 Task: Open a new theme Ion template save the file as advertisementfirst.pptxand add title 'Bullying prevention ',with the sub title 'Bullying prevention focuses on creating safe and inclusive school environments. It involves promoting empathy, respect, and positive relationships among students, implementing anti-bullying policies, and providing support systems to address and prevent bullying incidents.'and insert  date and timeand insert  slide noselect the entire text, apply animation bold flash
Action: Mouse moved to (477, 141)
Screenshot: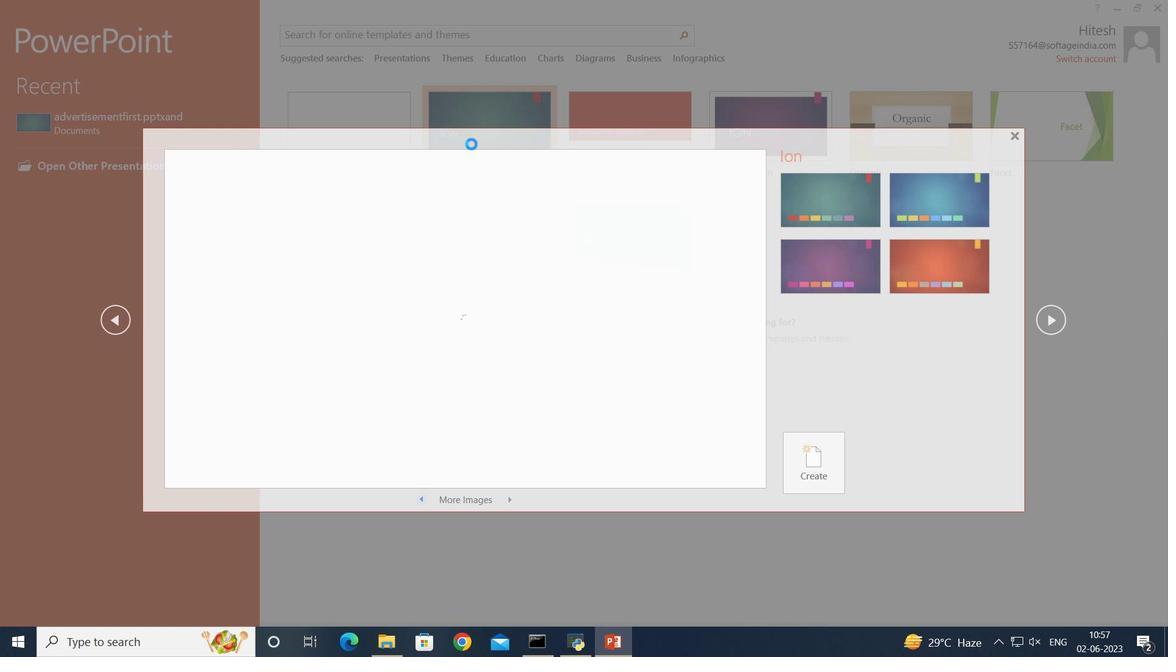 
Action: Mouse pressed left at (477, 141)
Screenshot: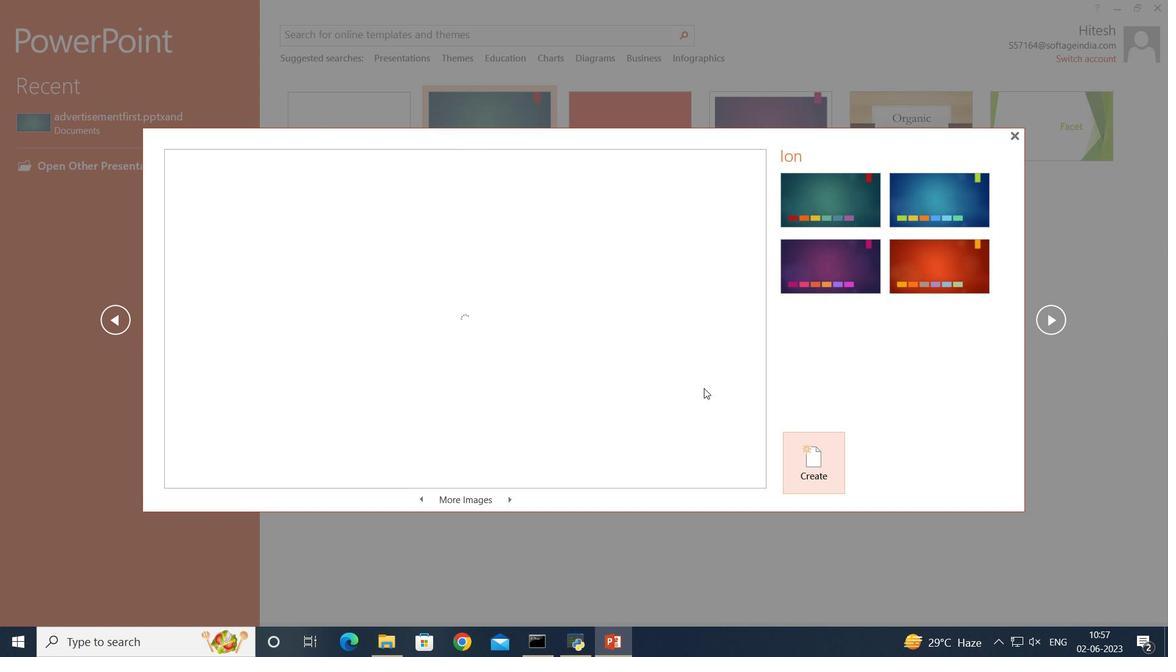 
Action: Mouse pressed left at (477, 141)
Screenshot: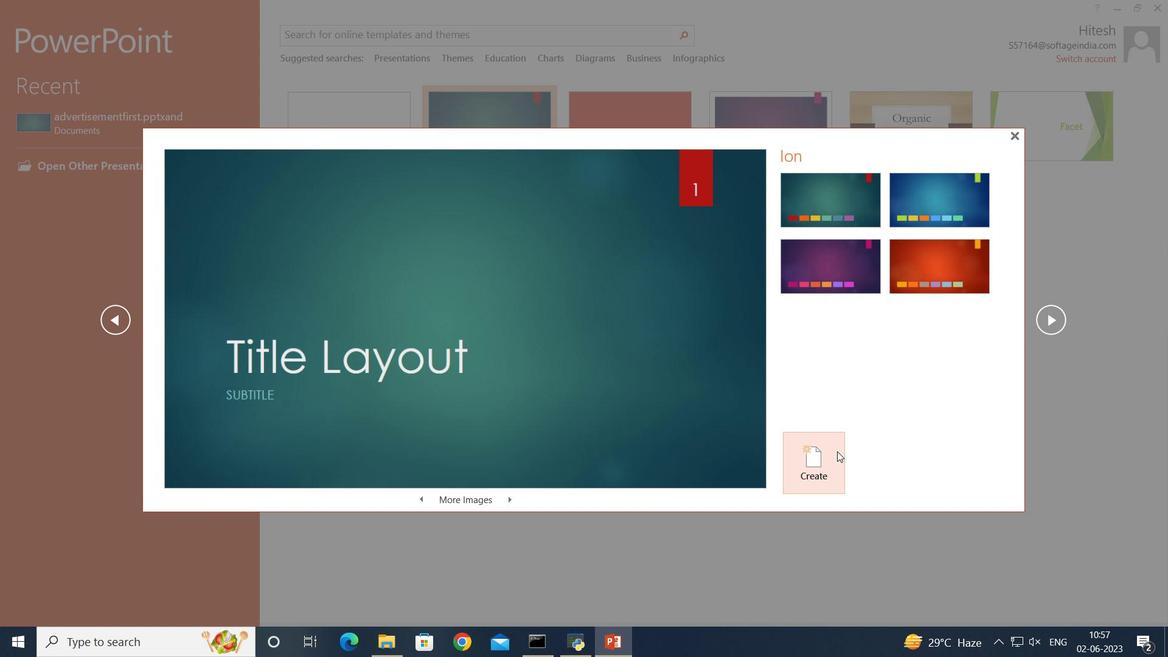 
Action: Mouse moved to (670, 318)
Screenshot: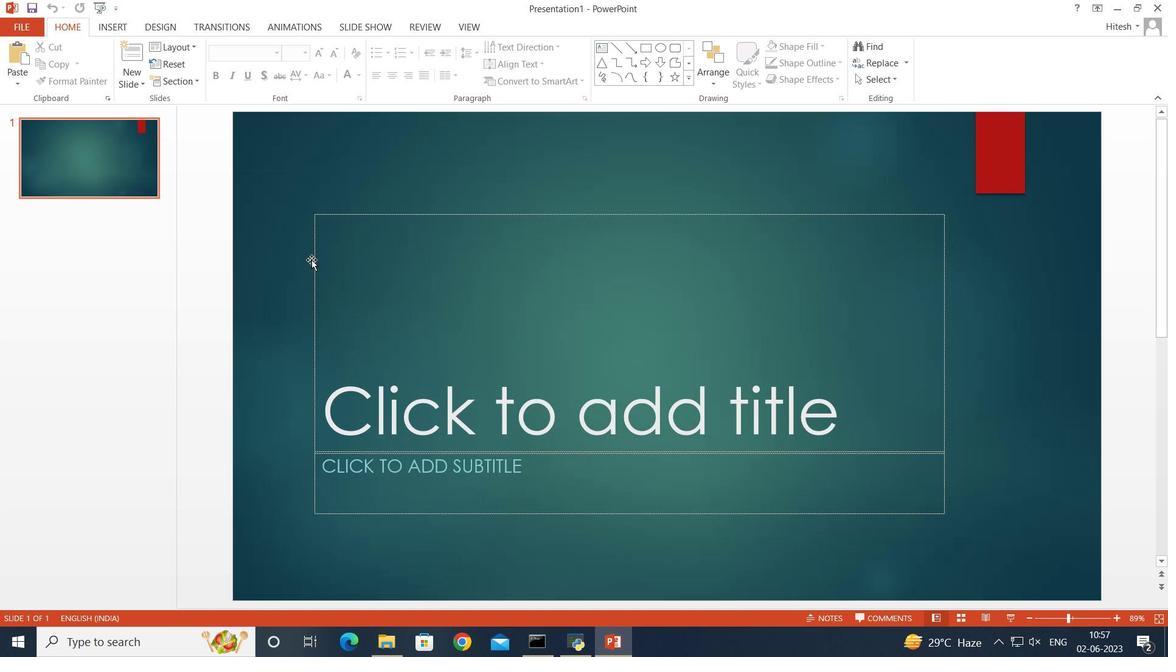 
Action: Mouse pressed left at (670, 318)
Screenshot: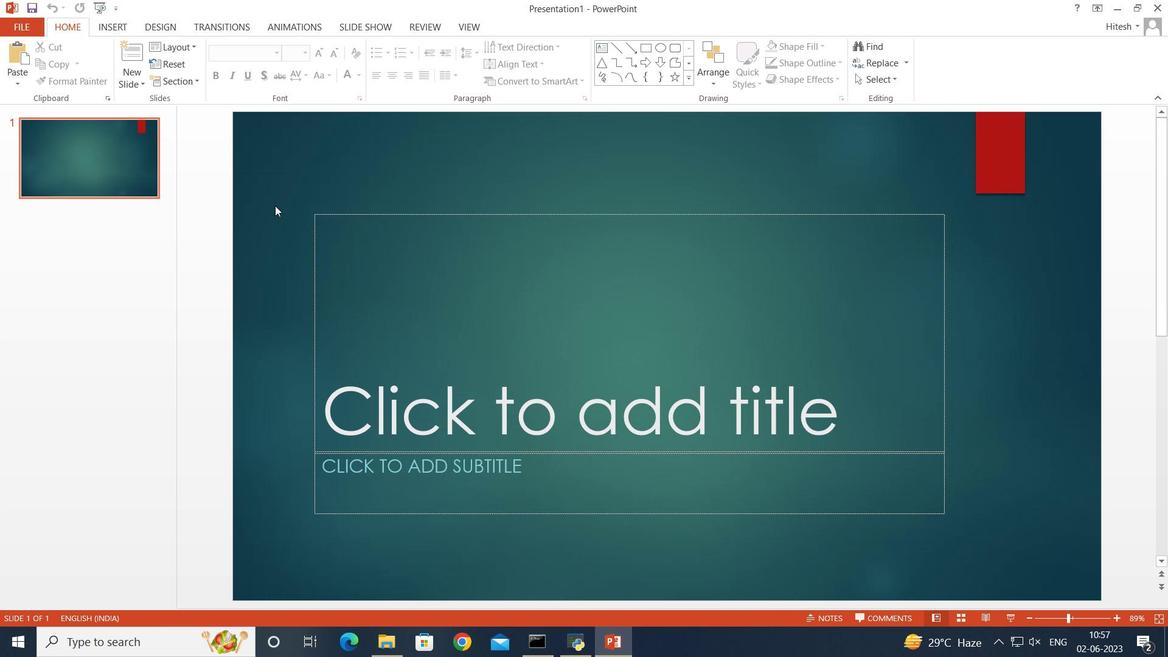 
Action: Mouse moved to (819, 473)
Screenshot: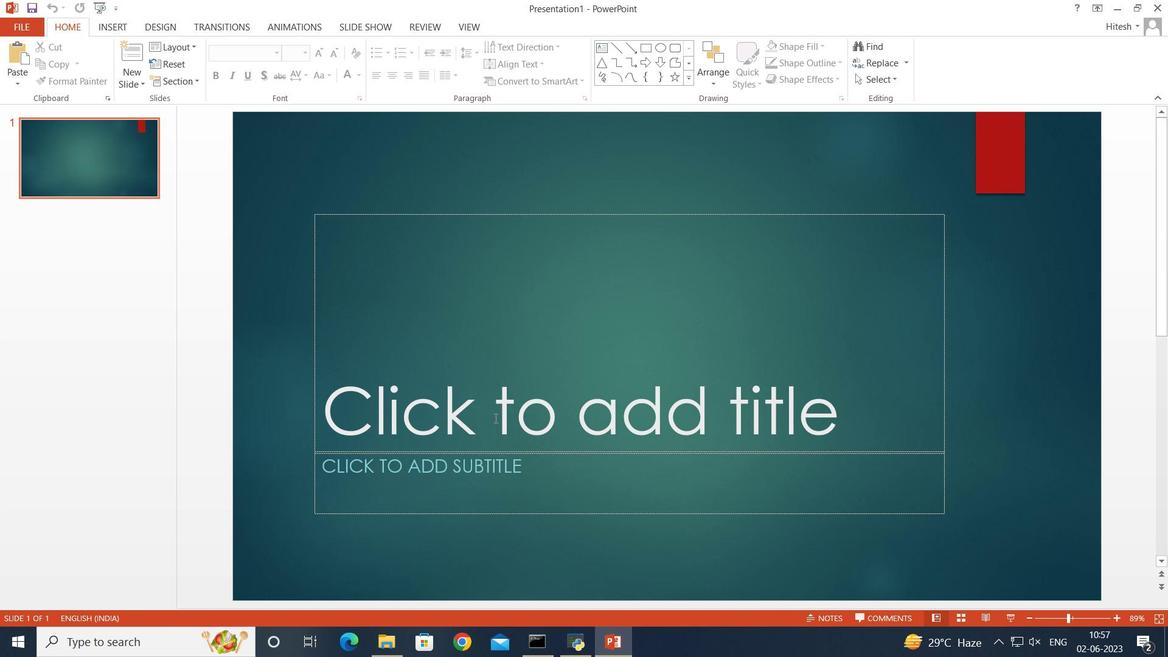 
Action: Mouse pressed left at (819, 473)
Screenshot: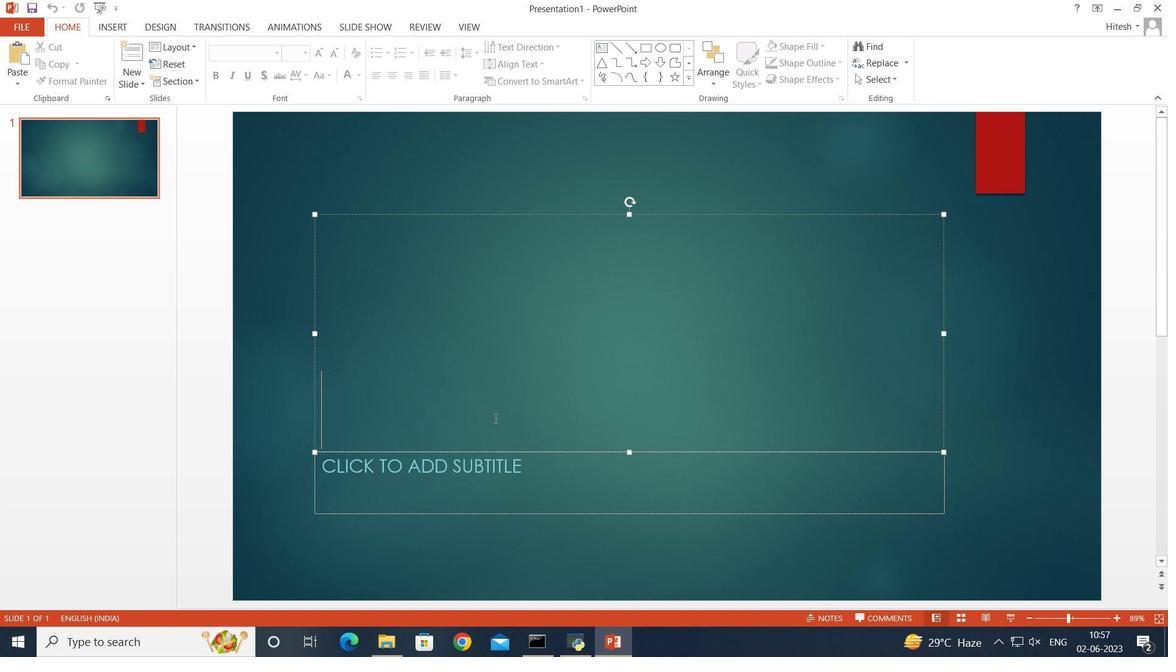 
Action: Mouse moved to (554, 384)
Screenshot: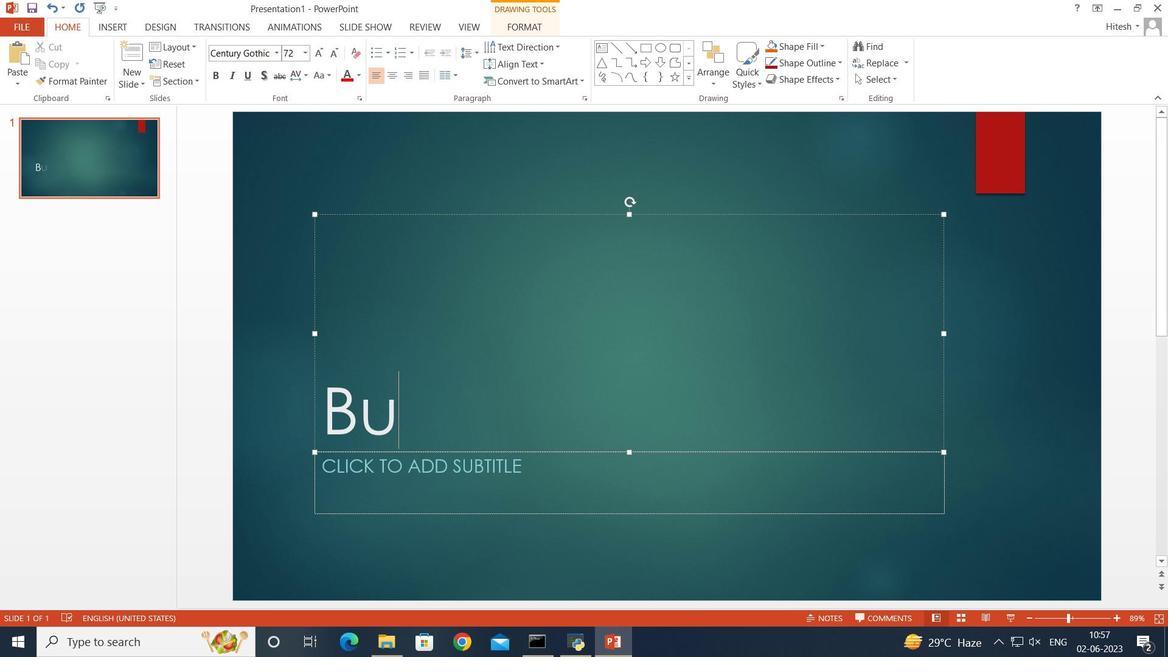 
Action: Mouse pressed left at (554, 384)
Screenshot: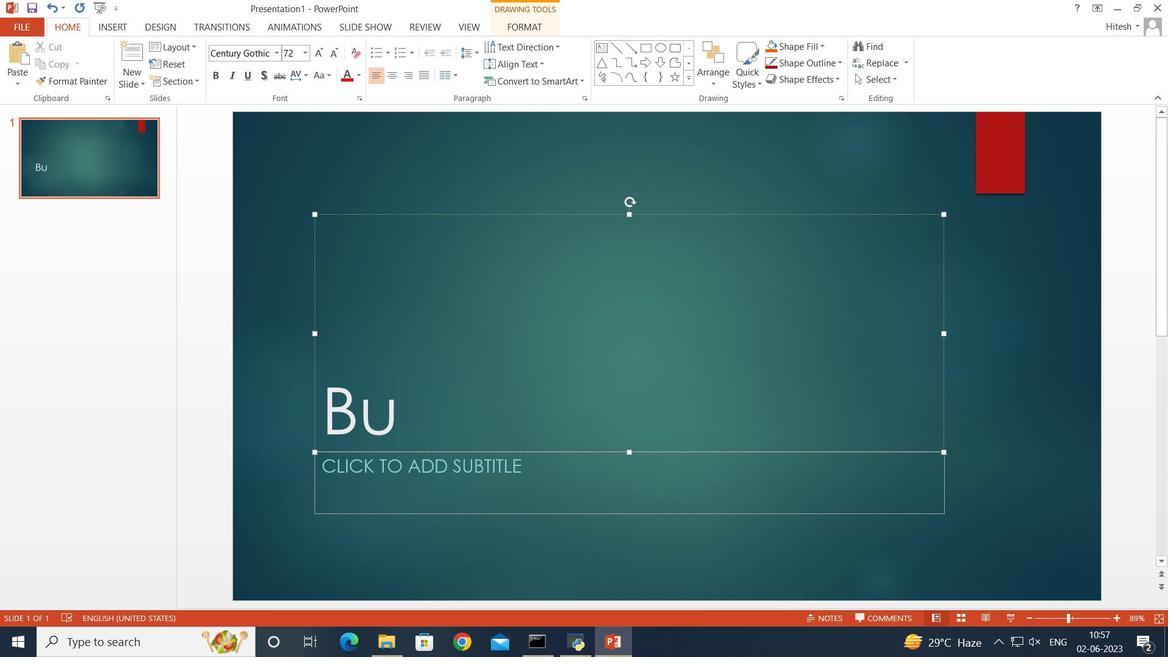 
Action: Mouse moved to (7, 23)
Screenshot: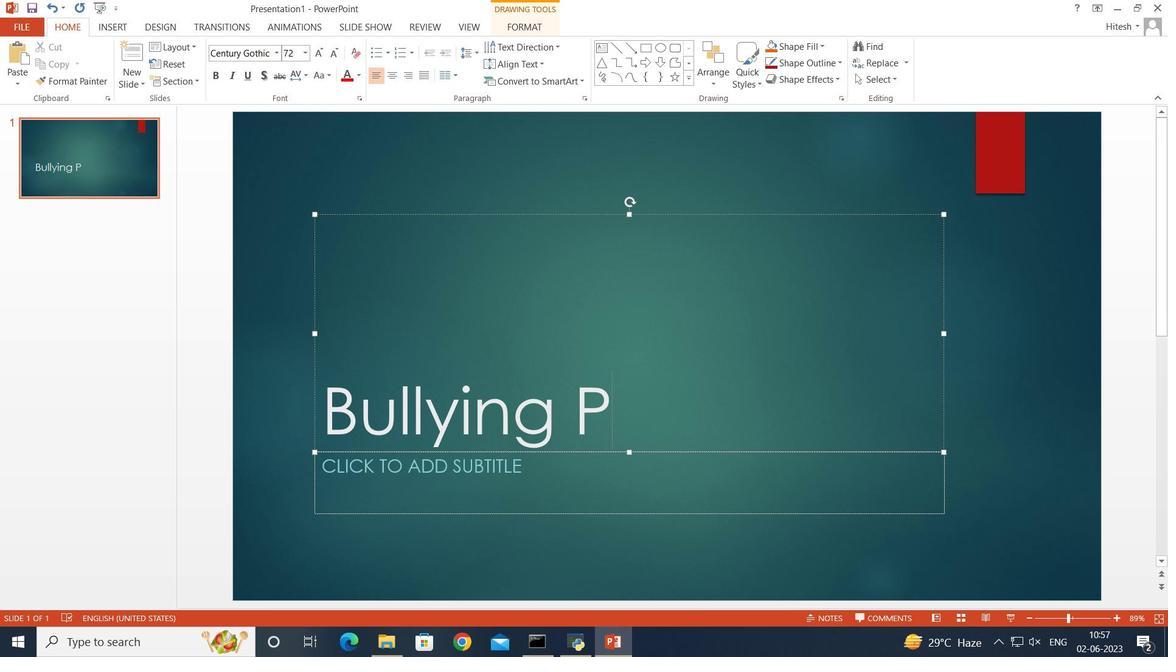 
Action: Mouse pressed left at (7, 23)
Screenshot: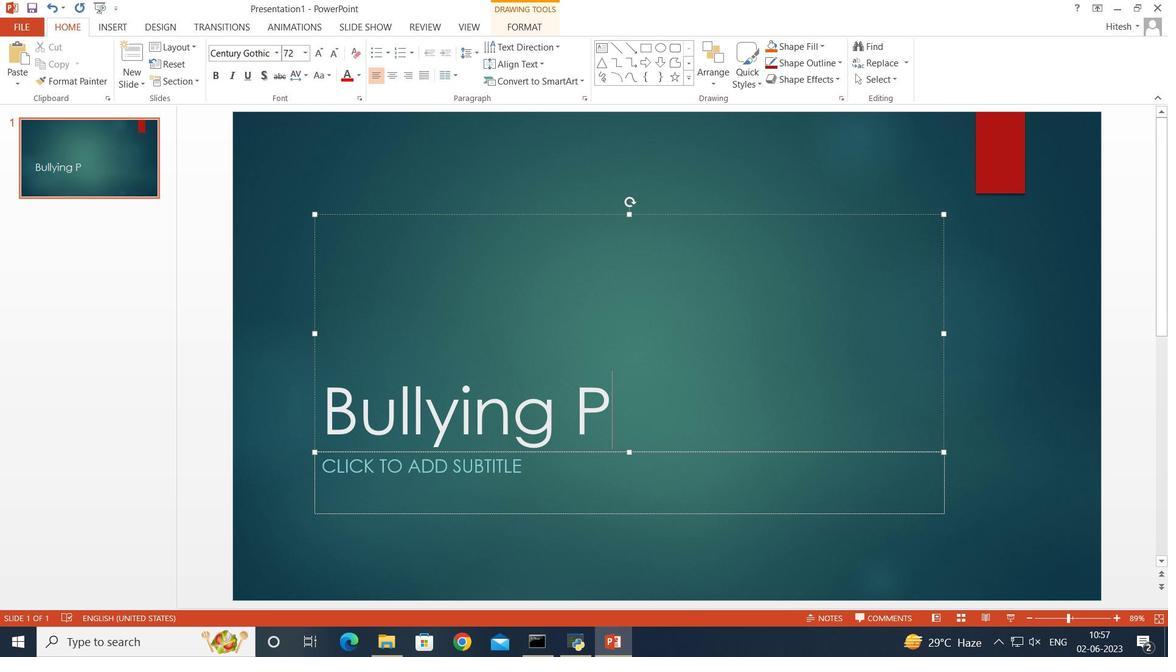 
Action: Mouse moved to (34, 133)
Screenshot: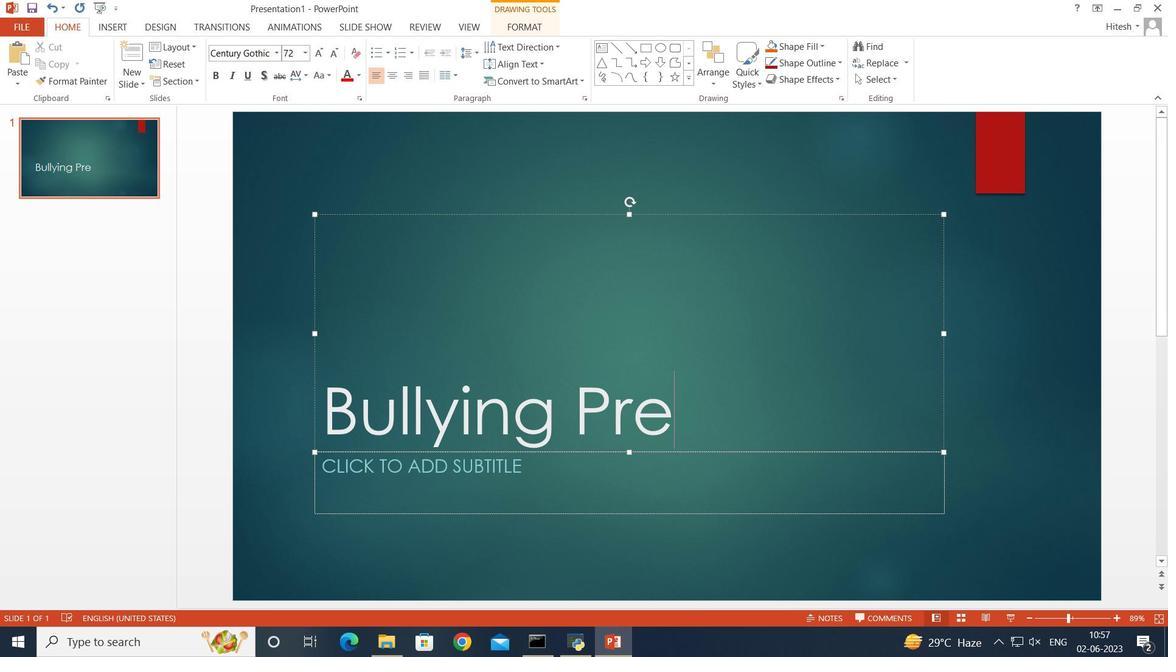 
Action: Mouse pressed left at (34, 133)
Screenshot: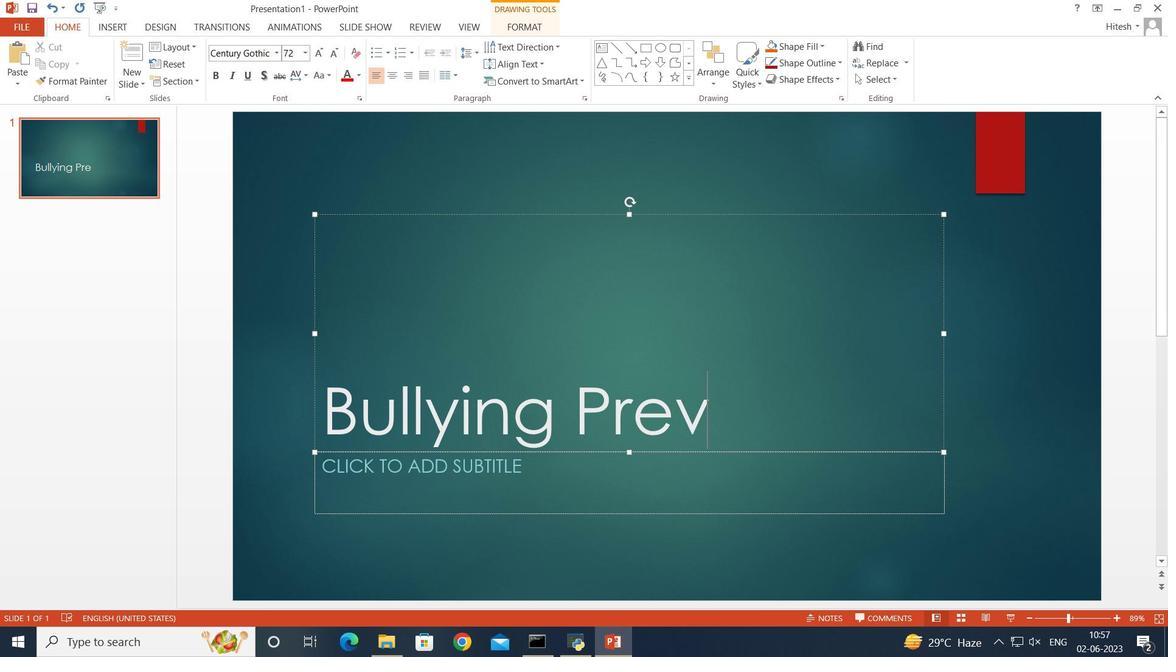 
Action: Mouse moved to (390, 157)
Screenshot: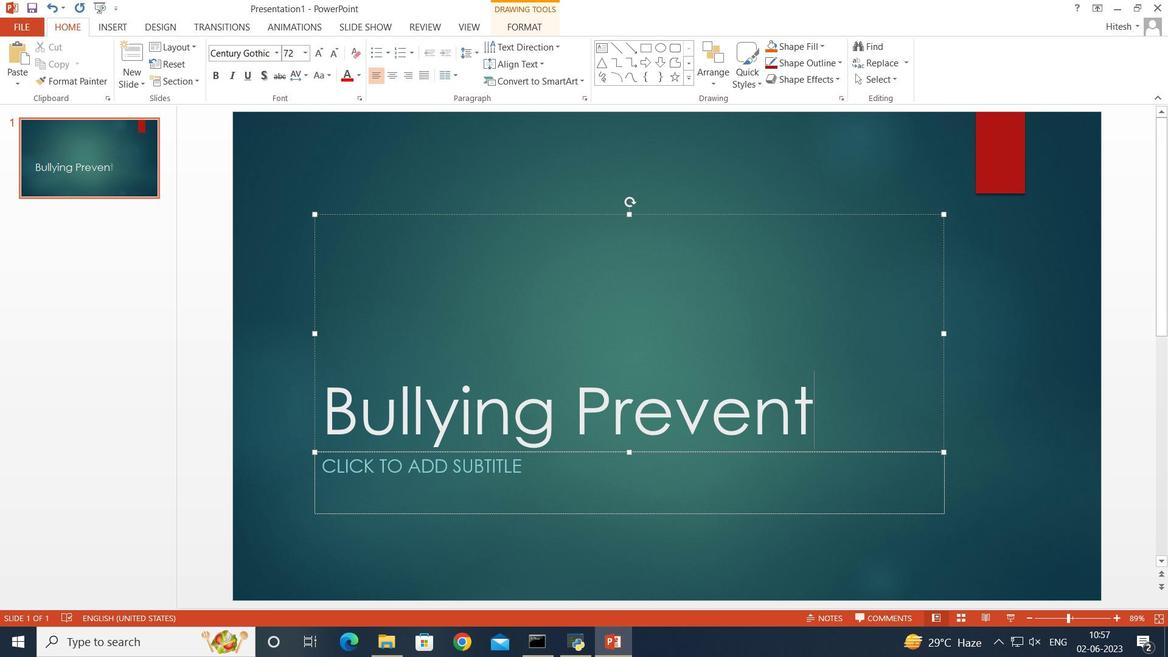 
Action: Mouse pressed left at (390, 157)
Screenshot: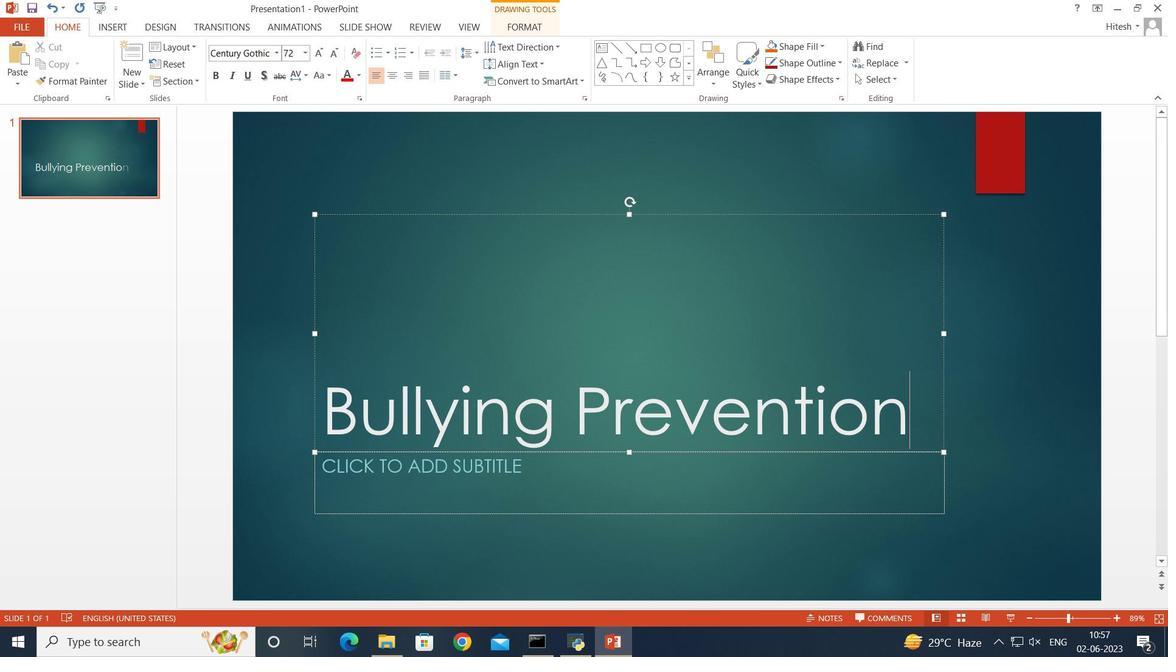 
Action: Mouse moved to (382, 245)
Screenshot: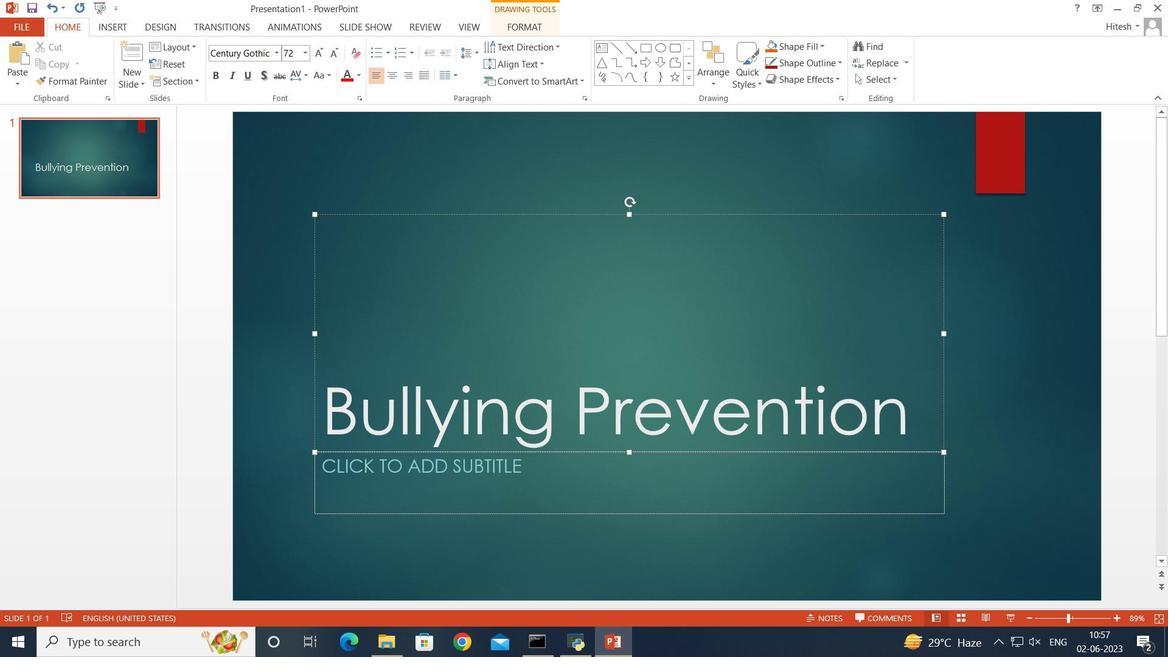 
Action: Key pressed <Key.backspace>advertisementfirst.pptxand
Screenshot: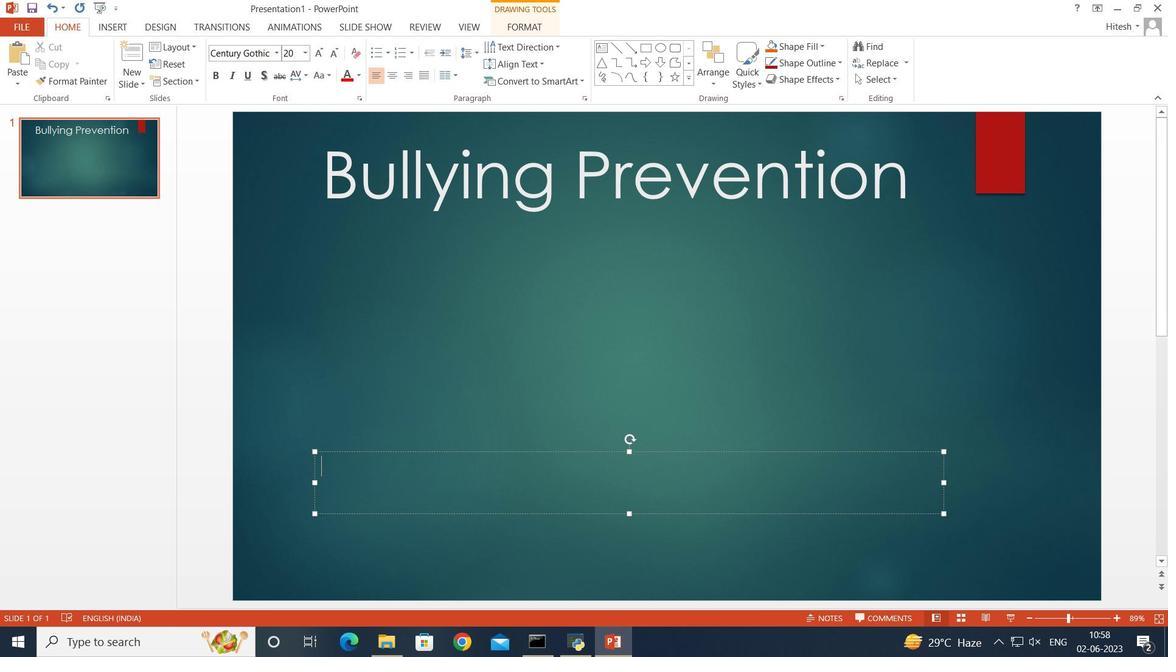 
Action: Mouse moved to (469, 339)
Screenshot: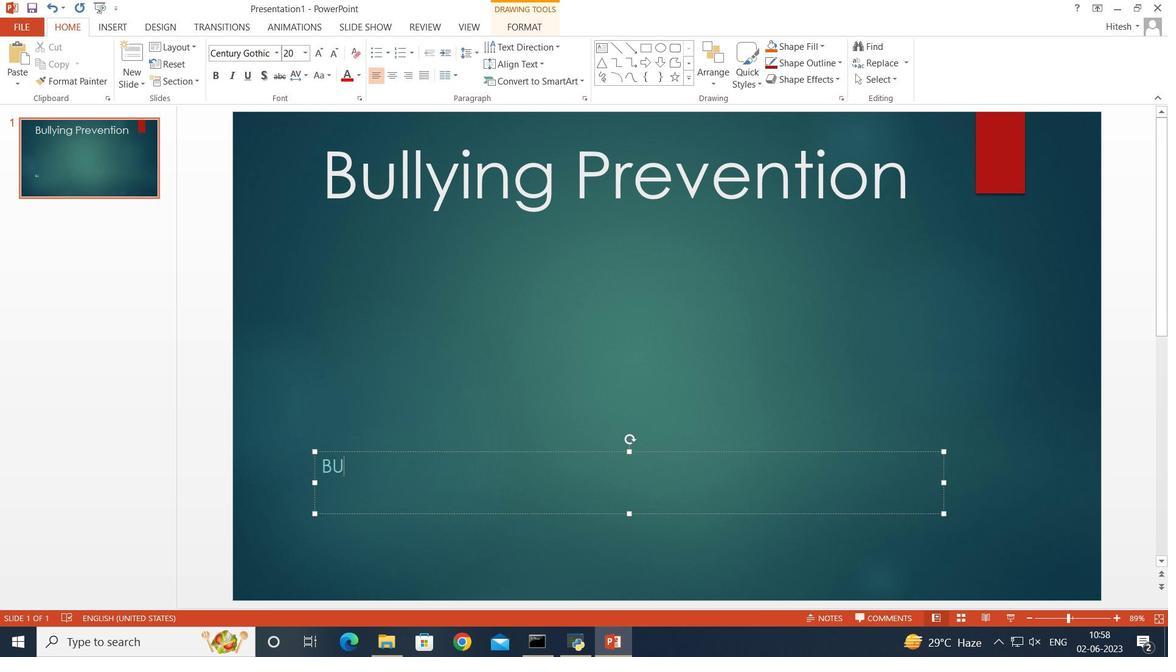 
Action: Mouse pressed left at (469, 339)
Screenshot: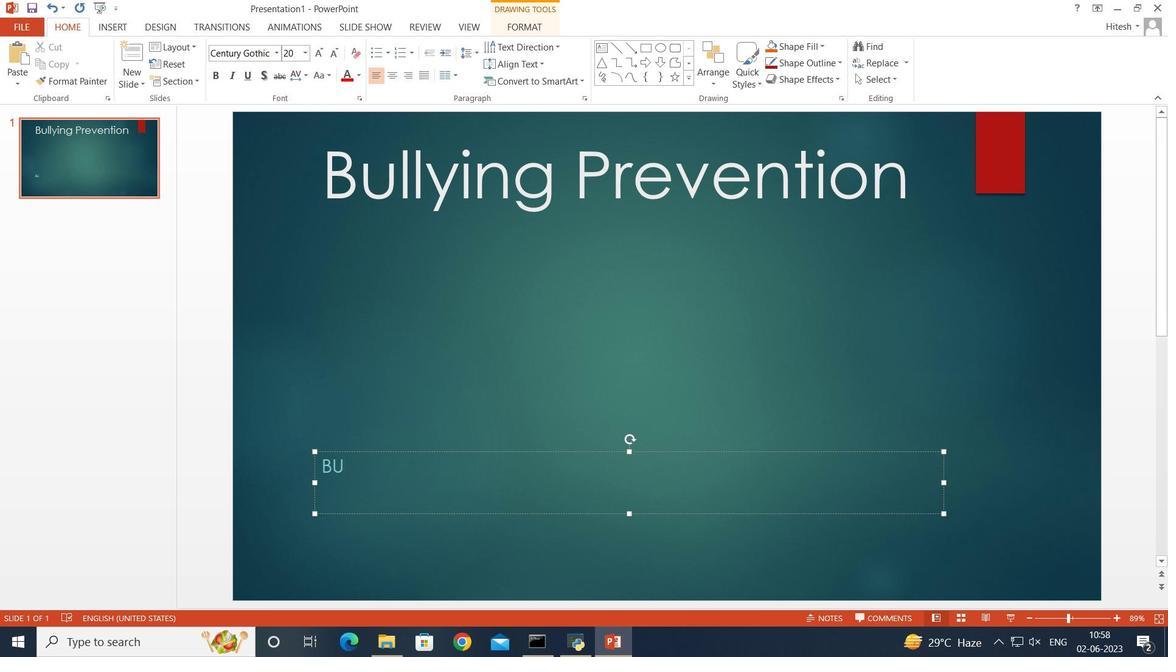 
Action: Mouse moved to (433, 436)
Screenshot: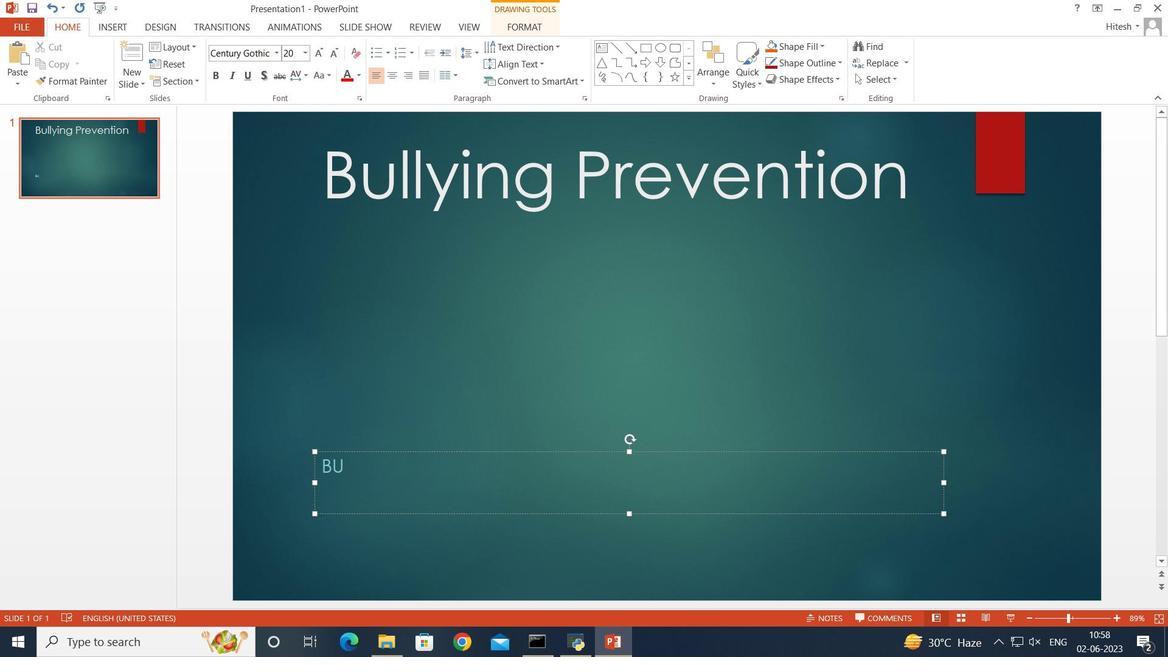 
Action: Key pressed <Key.shift>Bullying<Key.space><Key.shift>Prevention<Key.enter>
Screenshot: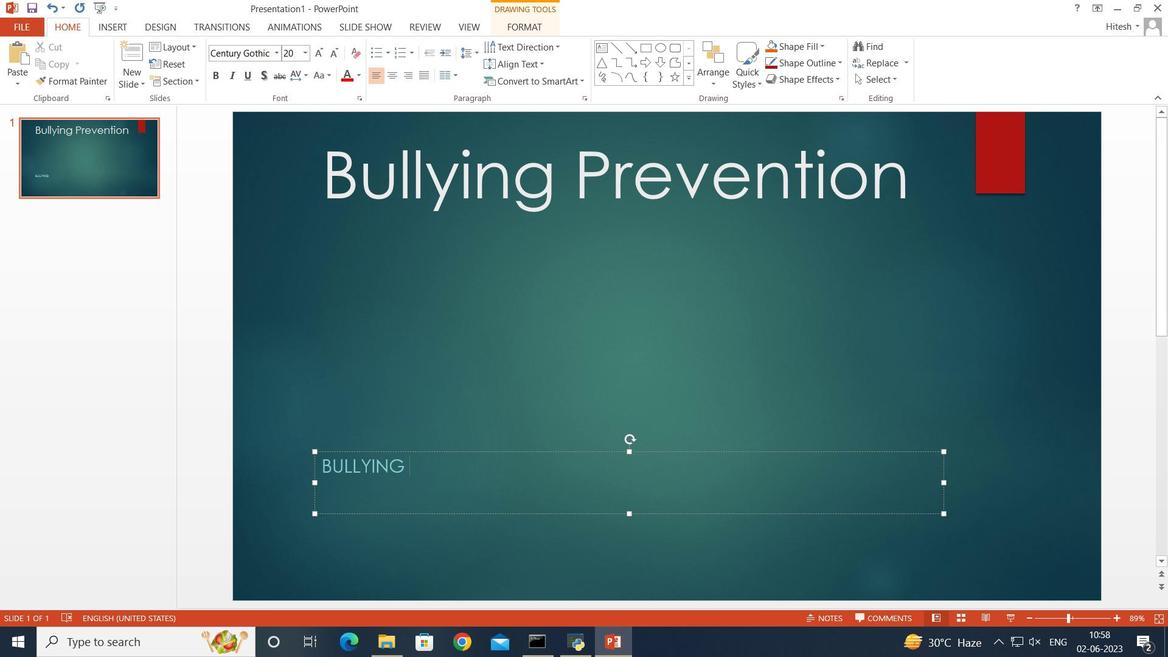 
Action: Mouse moved to (690, 308)
Screenshot: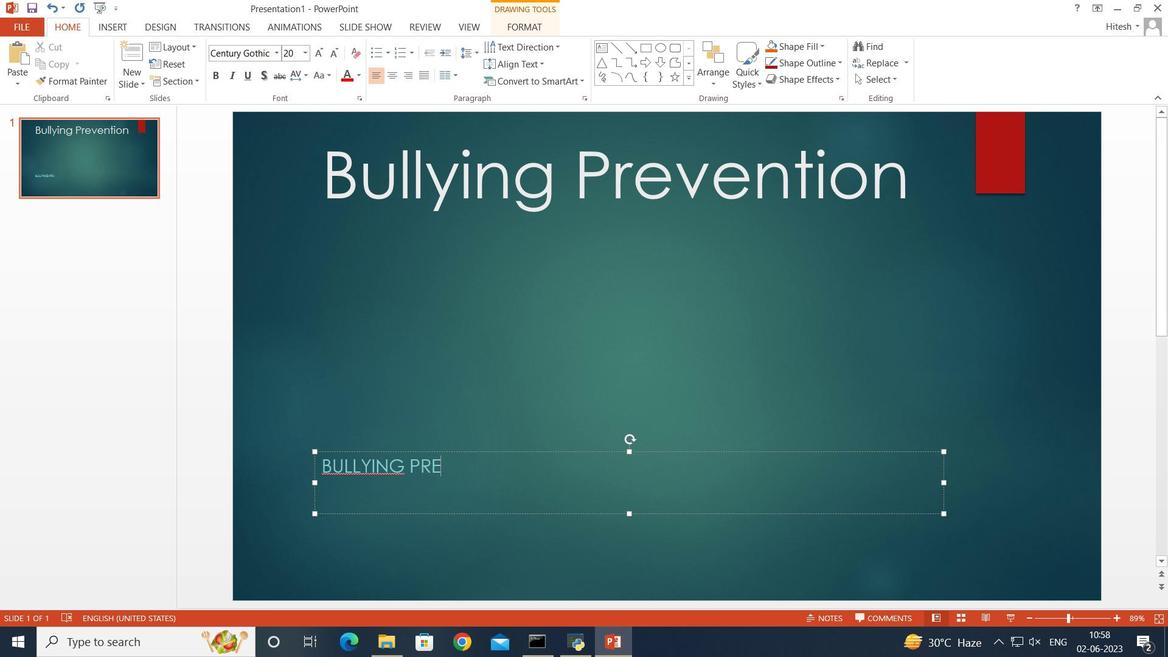 
Action: Key pressed <Key.backspace>
Screenshot: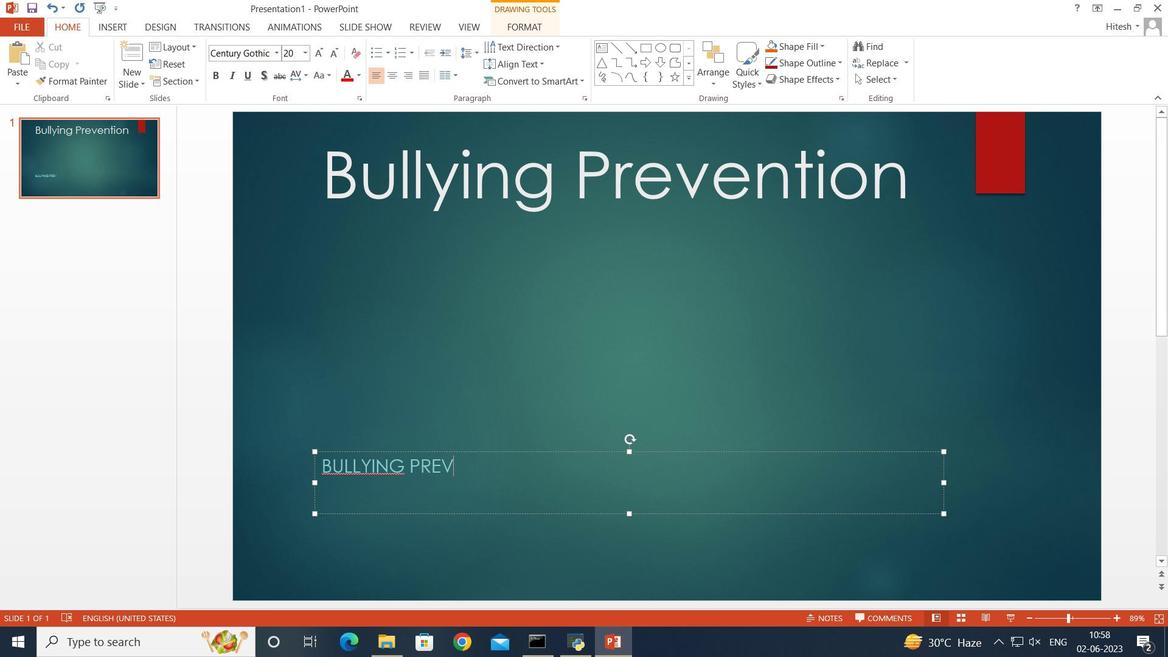 
Action: Mouse moved to (628, 212)
Screenshot: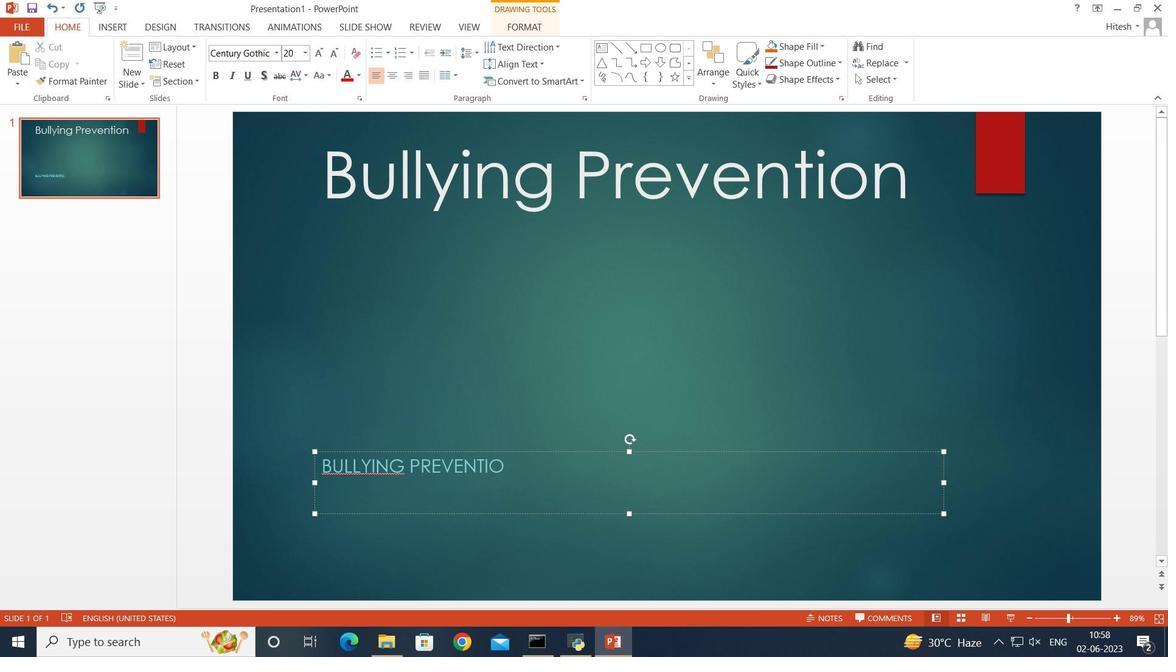 
Action: Mouse pressed left at (628, 212)
Screenshot: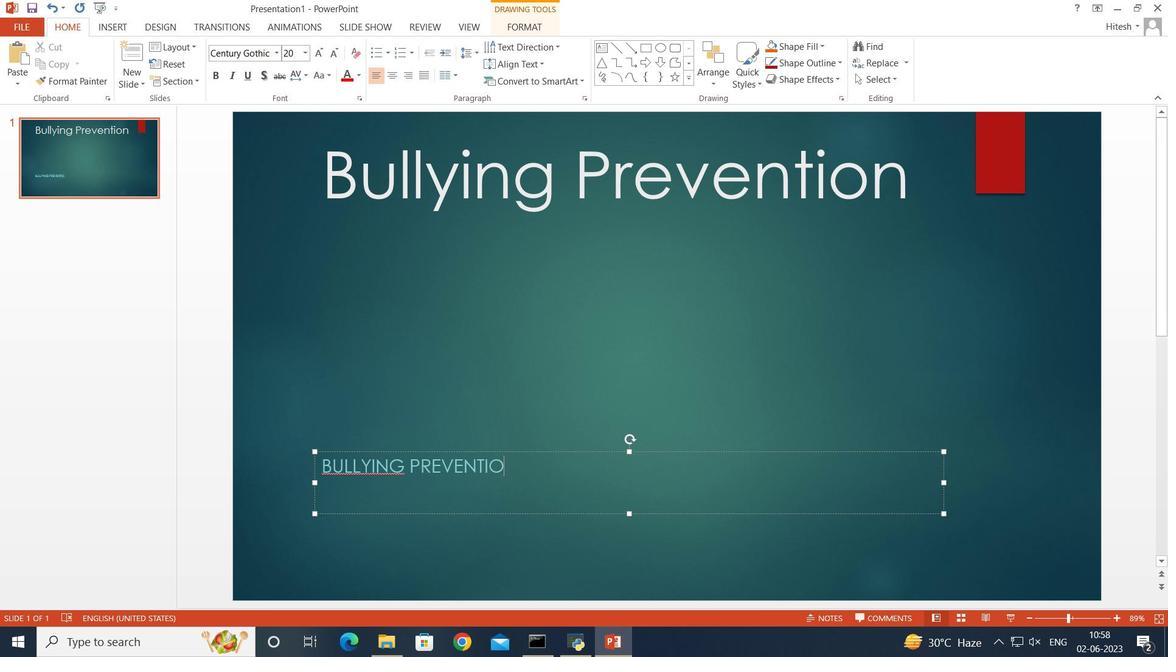 
Action: Mouse moved to (919, 411)
Screenshot: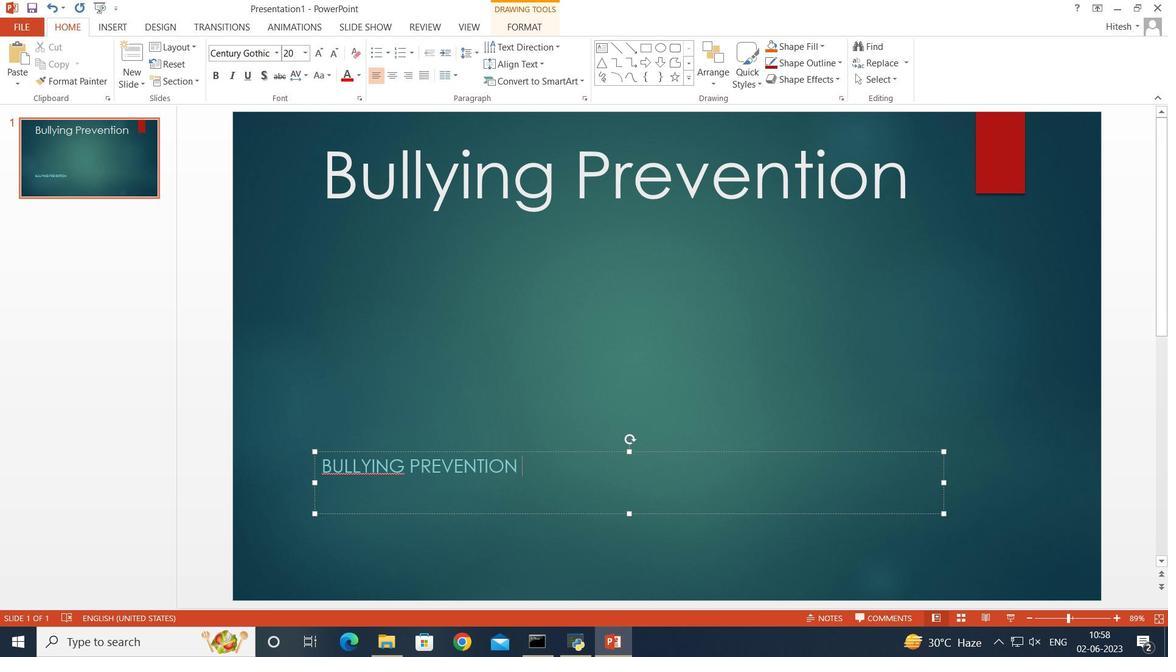 
Action: Mouse pressed left at (919, 411)
Screenshot: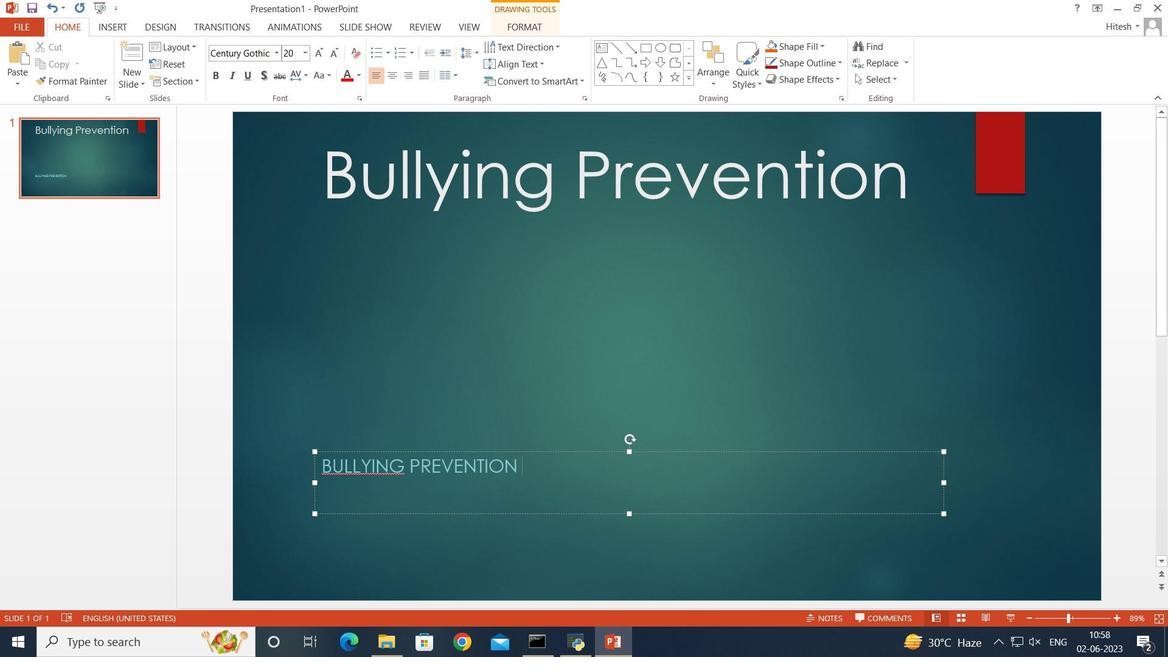 
Action: Mouse moved to (861, 392)
Screenshot: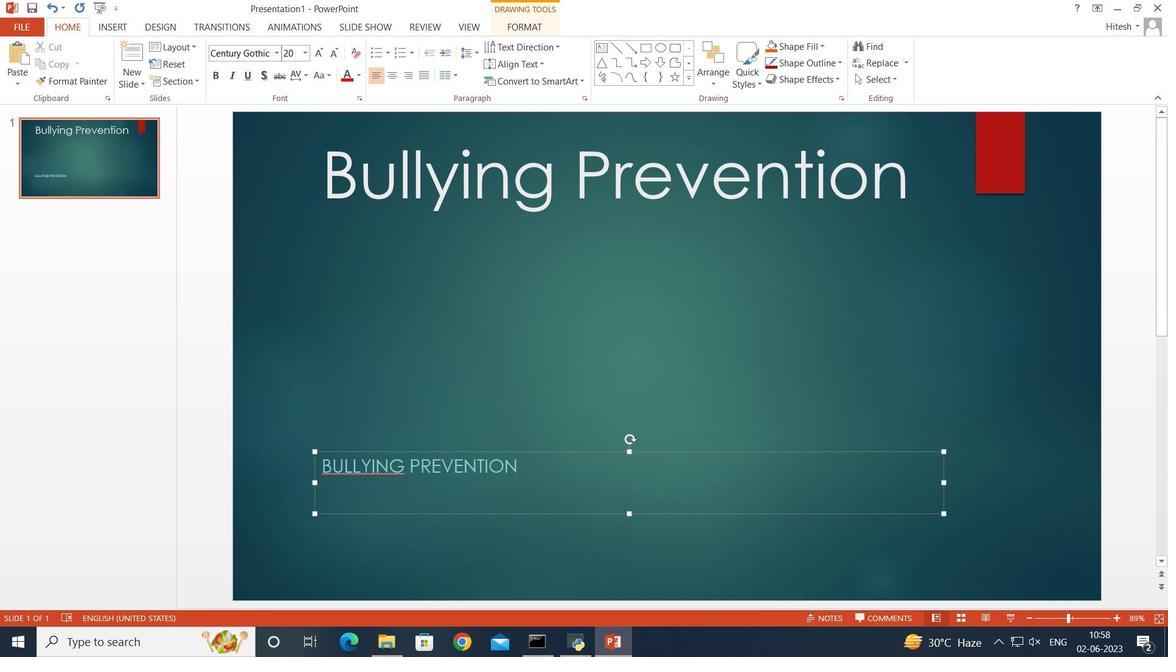 
Action: Mouse pressed left at (861, 392)
Screenshot: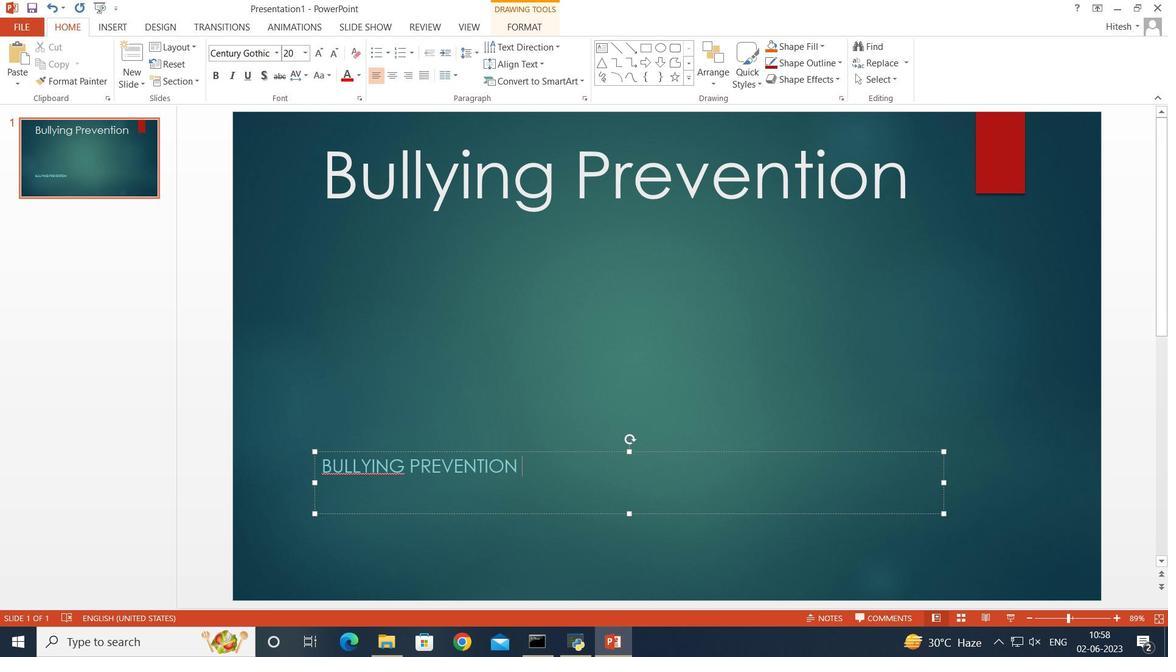 
Action: Mouse moved to (825, 370)
Screenshot: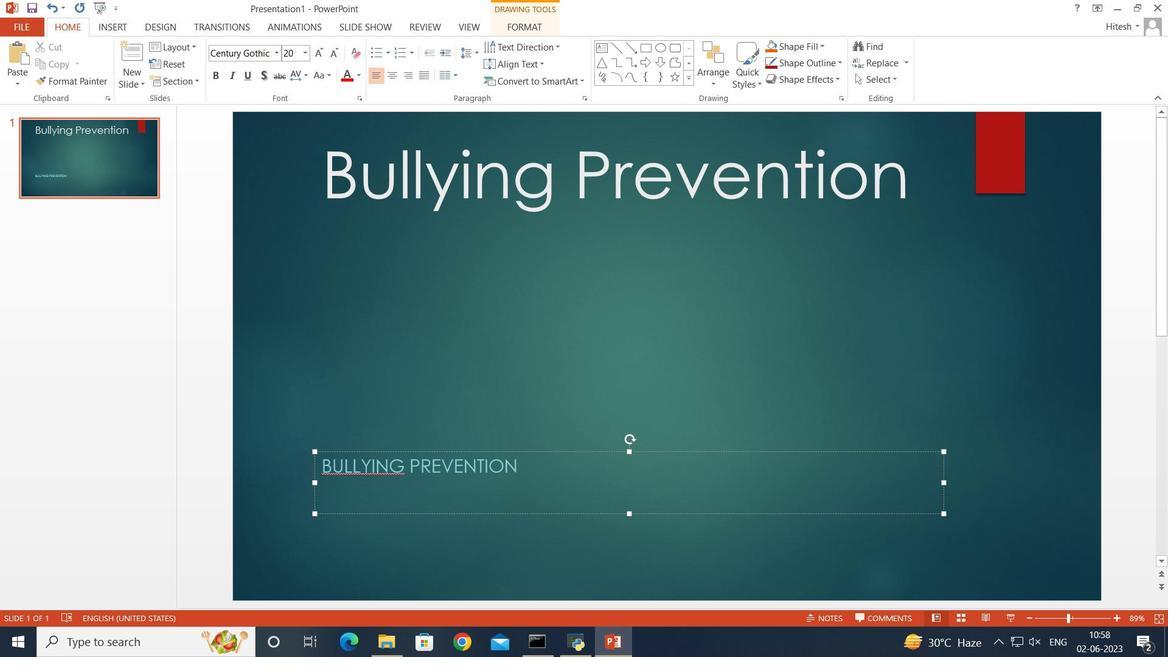 
Action: Mouse pressed left at (825, 370)
Screenshot: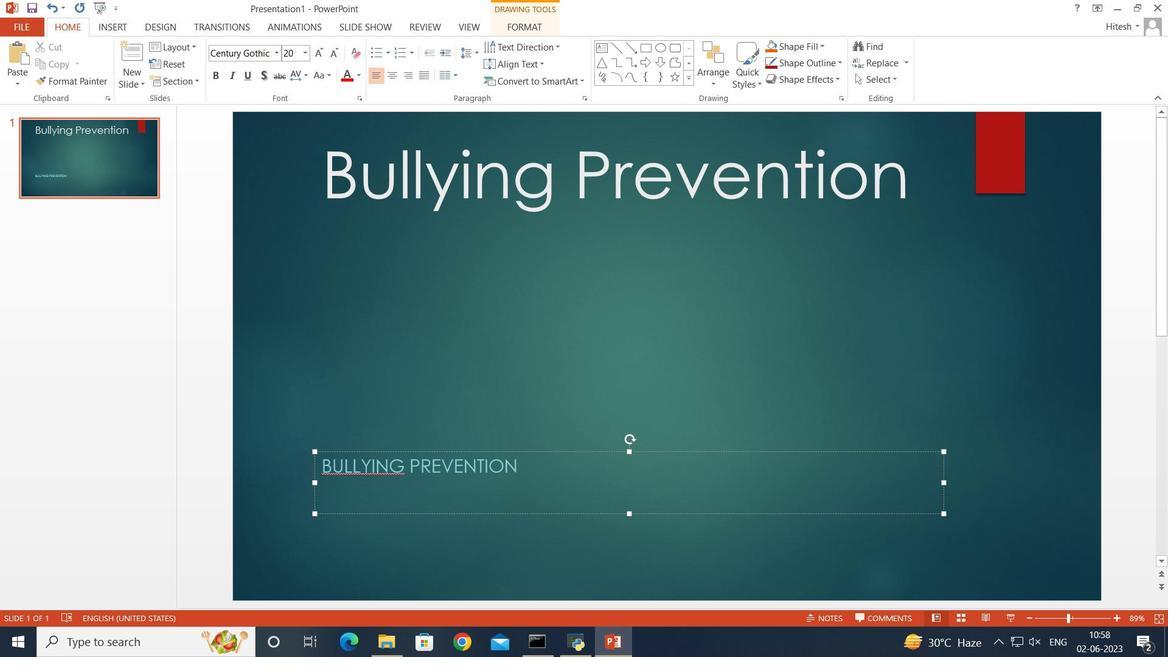 
Action: Mouse moved to (704, 507)
Screenshot: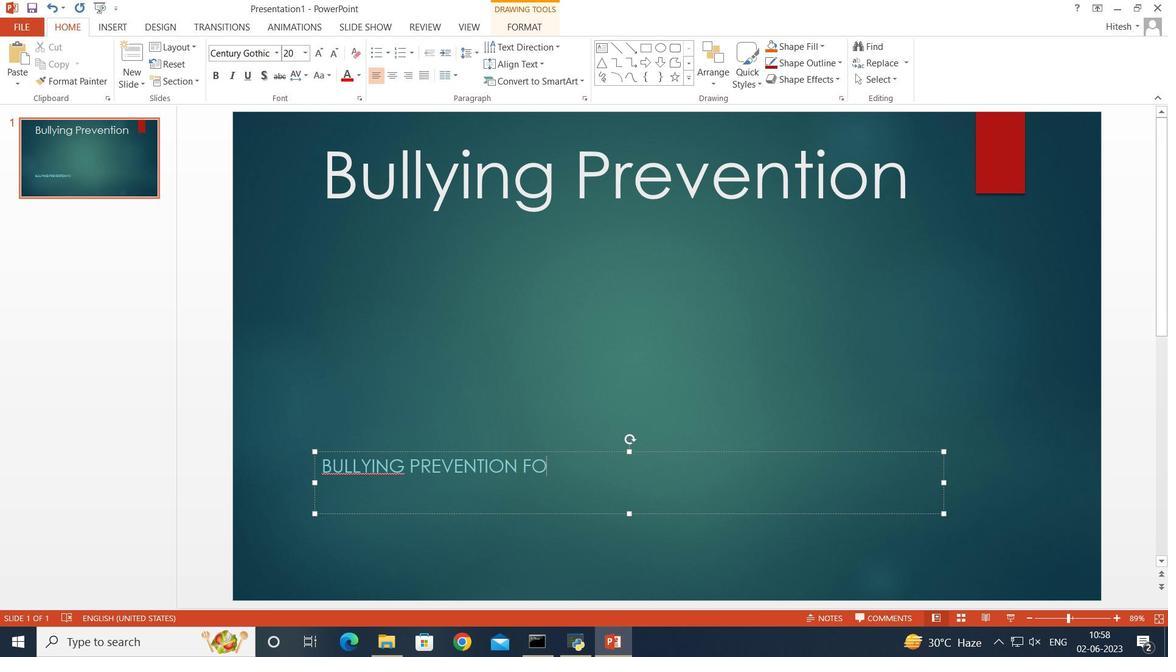
Action: Mouse pressed left at (704, 507)
Screenshot: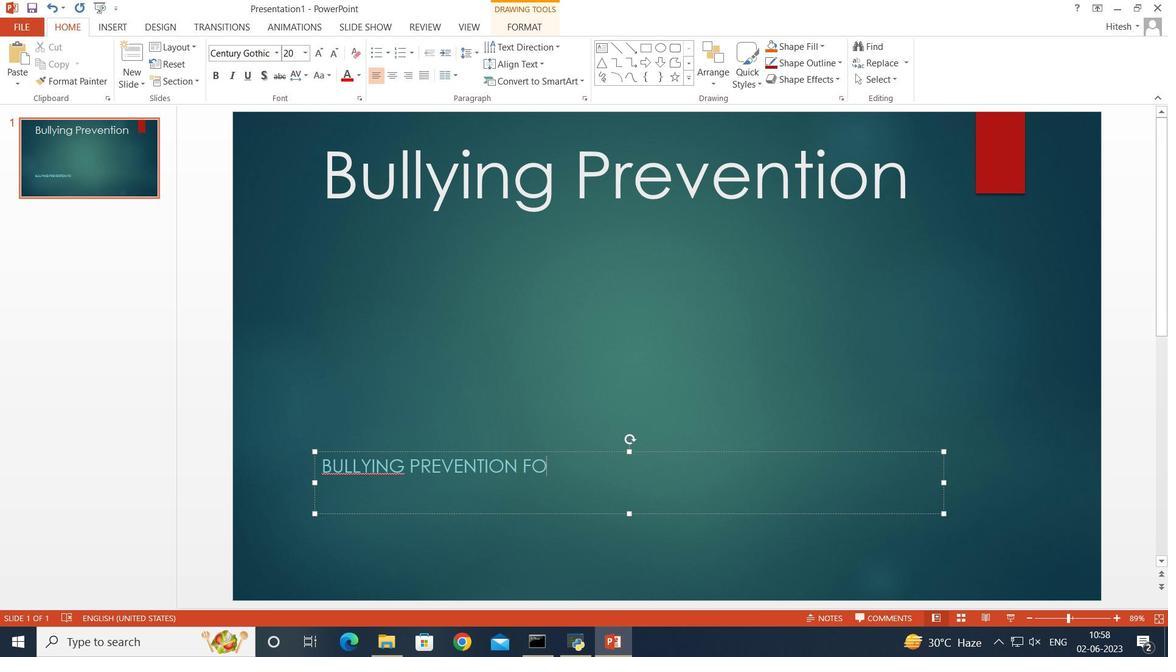 
Action: Mouse moved to (559, 484)
Screenshot: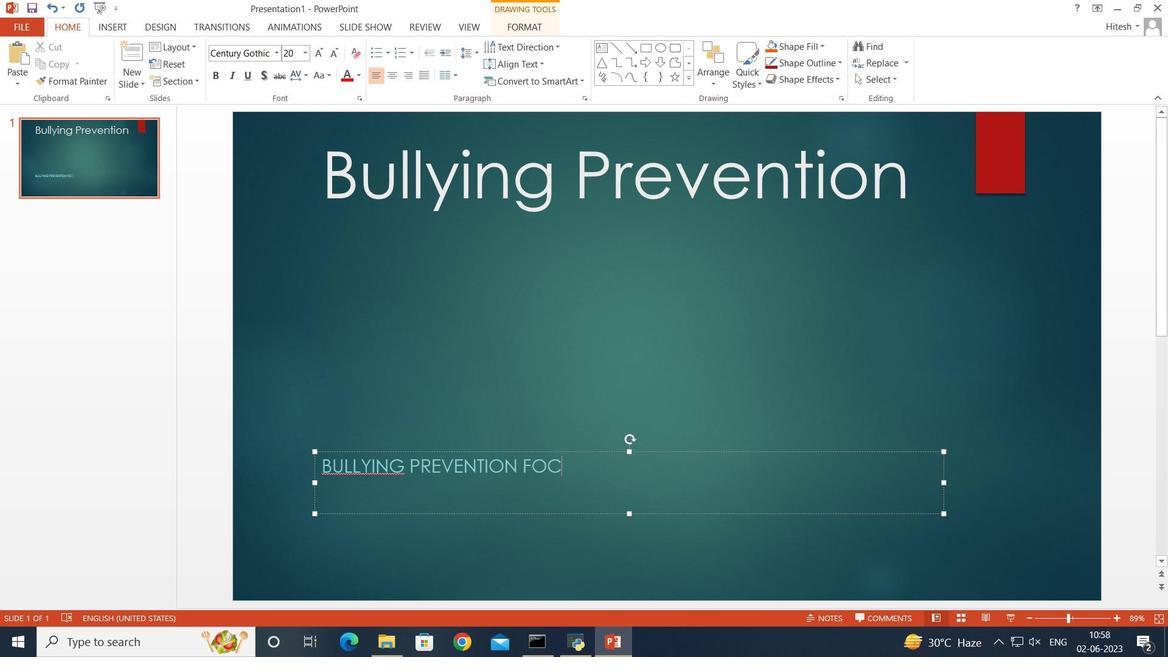 
Action: Key pressed <Key.shift>Bullying<Key.space>prevention<Key.space>focuses<Key.space>on<Key.space>creating<Key.space>saafe<Key.backspace><Key.backspace><Key.backspace>fe<Key.space>and<Key.backspace><Key.backspace><Key.backspace><Key.backspace><Key.backspace><Key.backspace><Key.backspace><Key.backspace><Key.backspace><Key.backspace><Key.backspace><Key.backspace><Key.backspace><Key.backspace><Key.backspace><Key.backspace><Key.backspace><Key.backspace><Key.backspace><Key.backspace><Key.backspace><Key.backspace><Key.backspace><Key.backspace><Key.backspace><Key.backspace><Key.backspace><Key.backspace><Key.backspace><Key.backspace><Key.backspace><Key.backspace><Key.backspace><Key.backspace><Key.backspace><Key.backspace><Key.backspace><Key.backspace><Key.backspace><Key.backspace><Key.backspace><Key.backspace><Key.backspace><Key.backspace><Key.backspace><Key.backspace><Key.backspace><Key.backspace><Key.backspace>
Screenshot: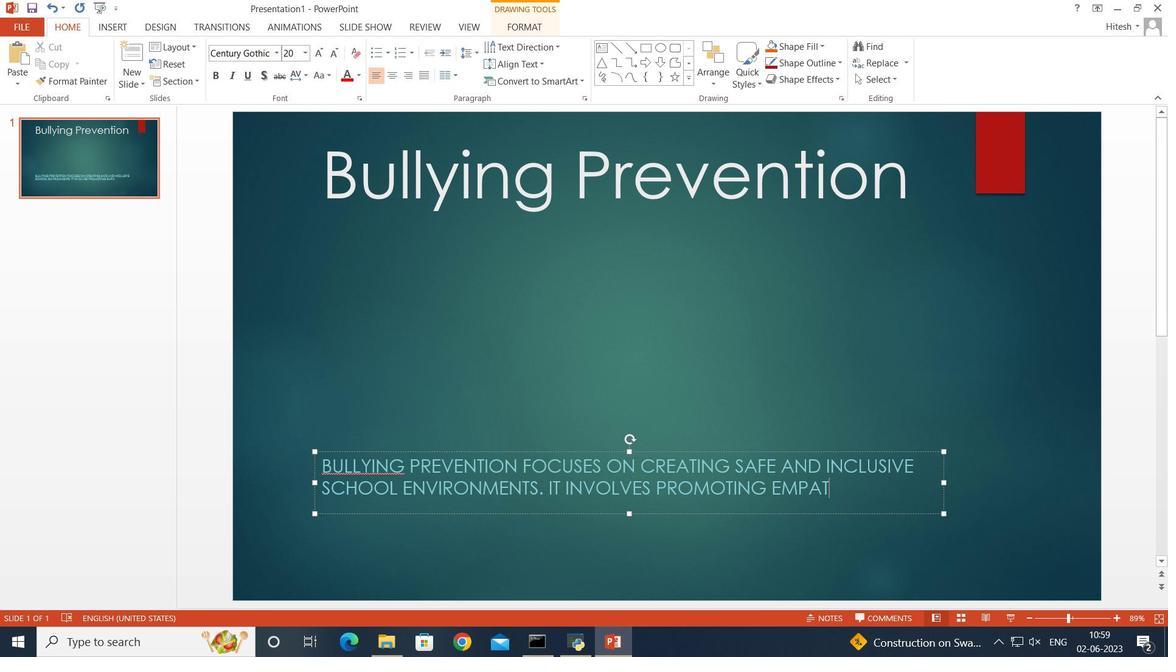 
Action: Mouse moved to (471, 144)
Screenshot: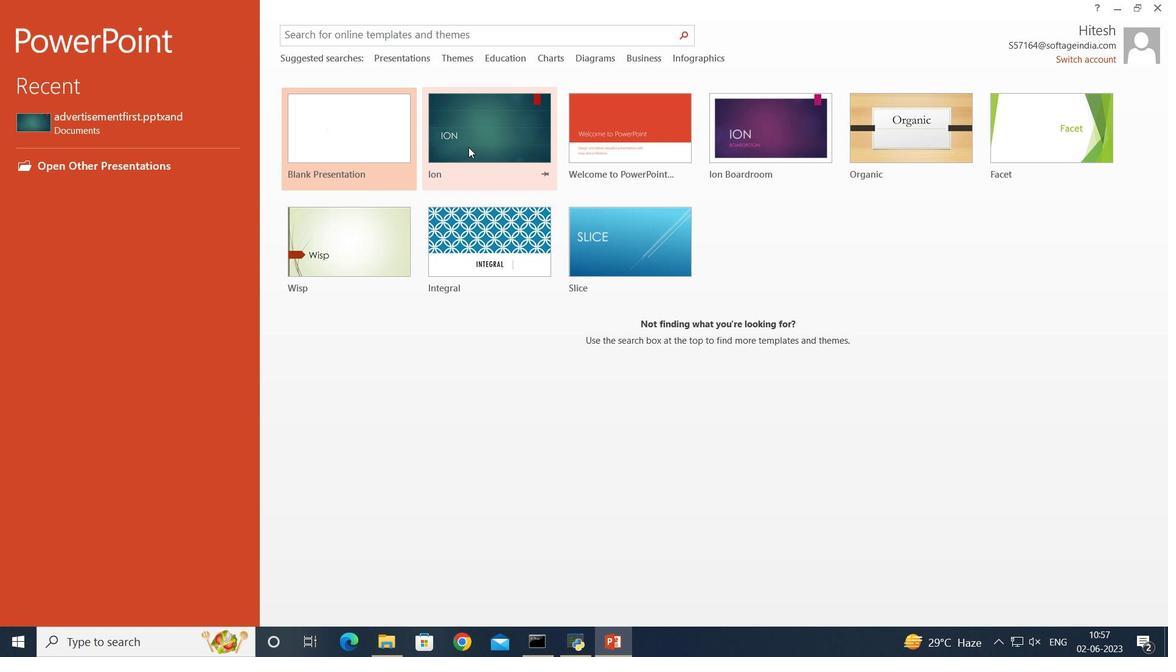 
Action: Mouse pressed left at (471, 144)
Screenshot: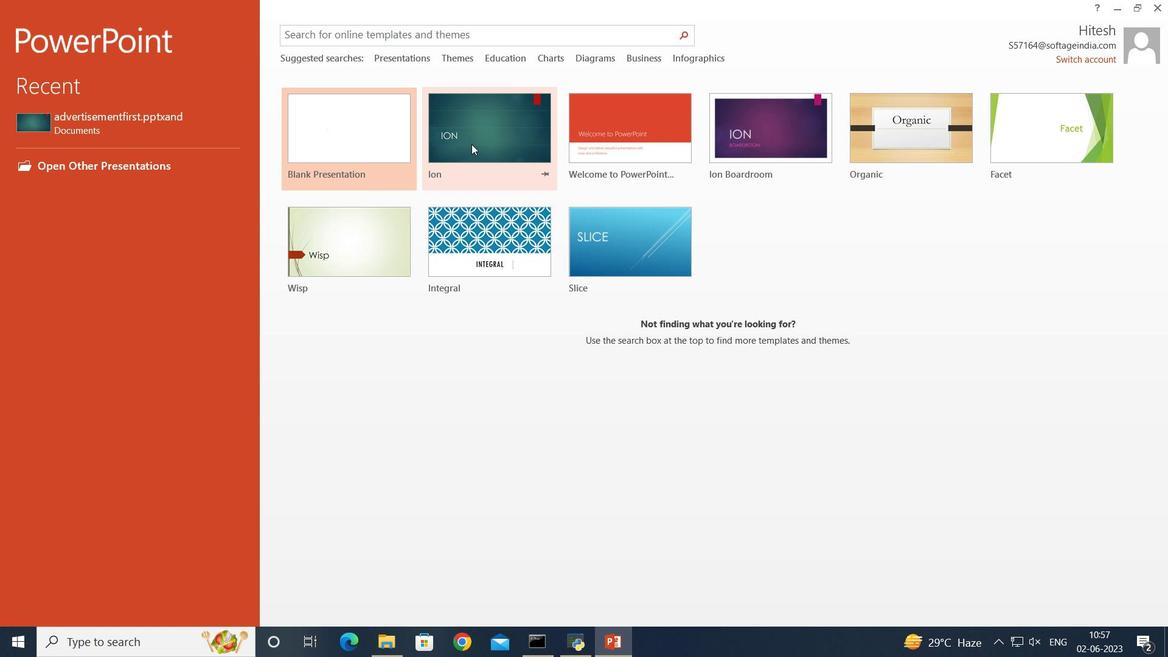 
Action: Mouse moved to (735, 424)
Screenshot: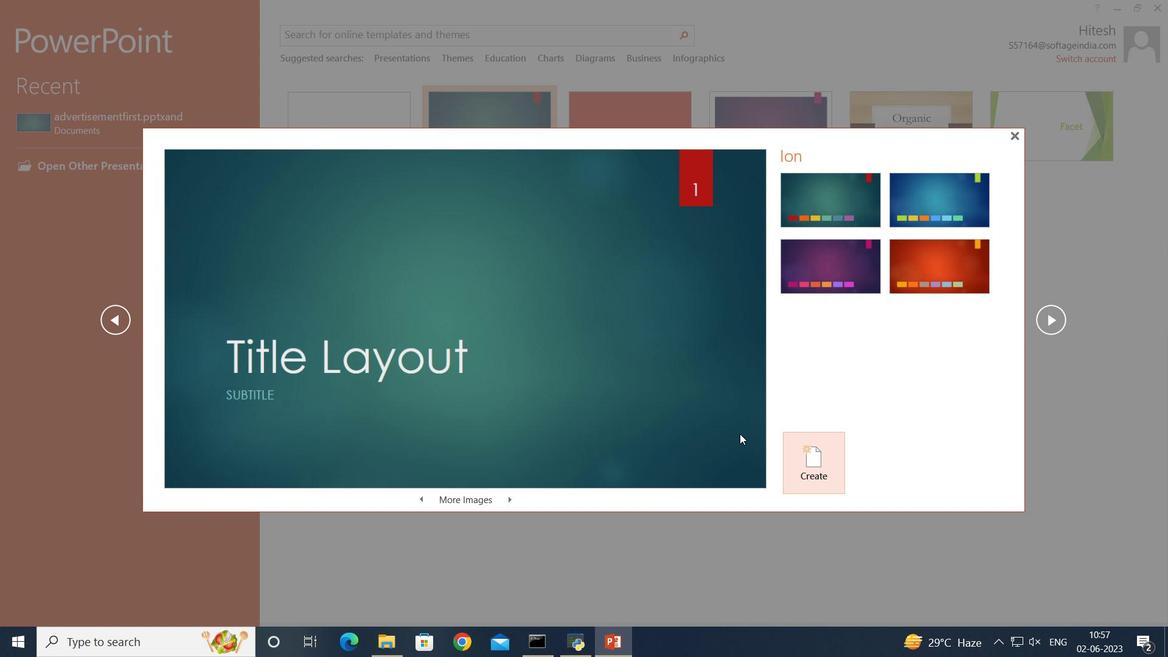 
Action: Mouse pressed left at (735, 424)
Screenshot: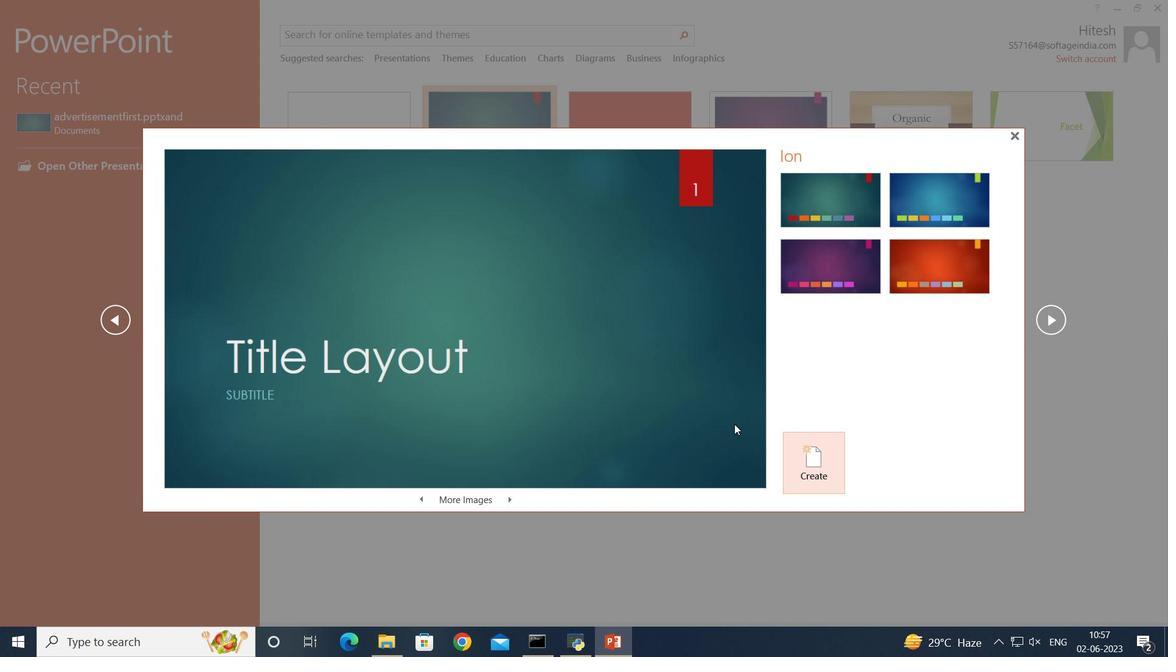 
Action: Mouse moved to (837, 451)
Screenshot: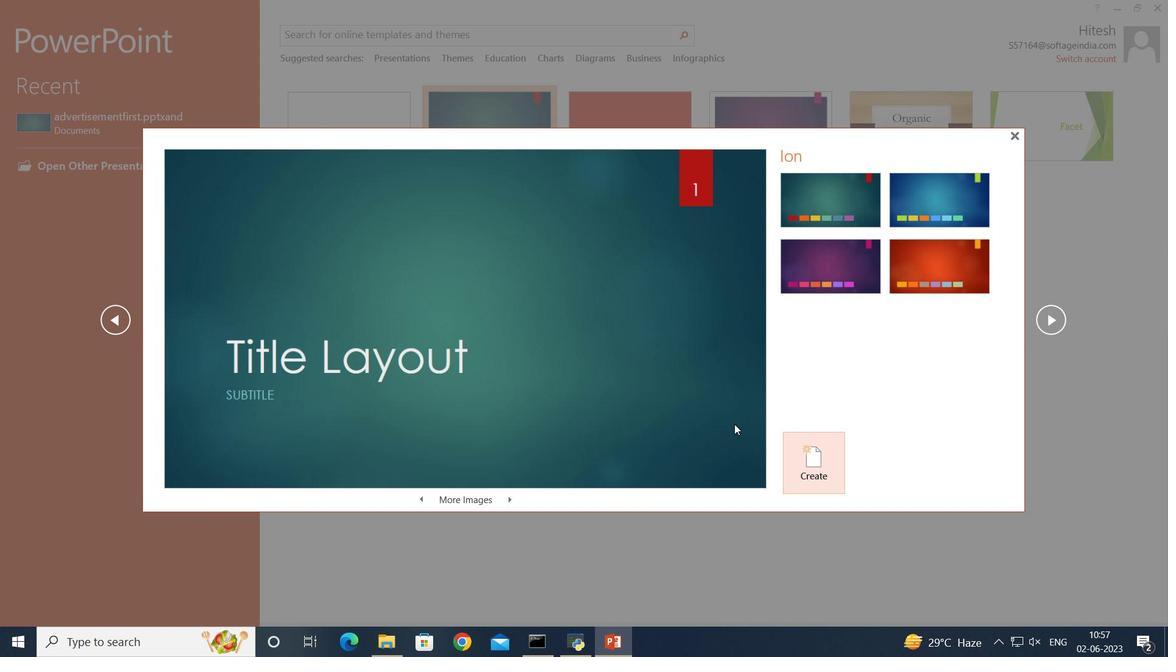 
Action: Mouse pressed left at (837, 451)
Screenshot: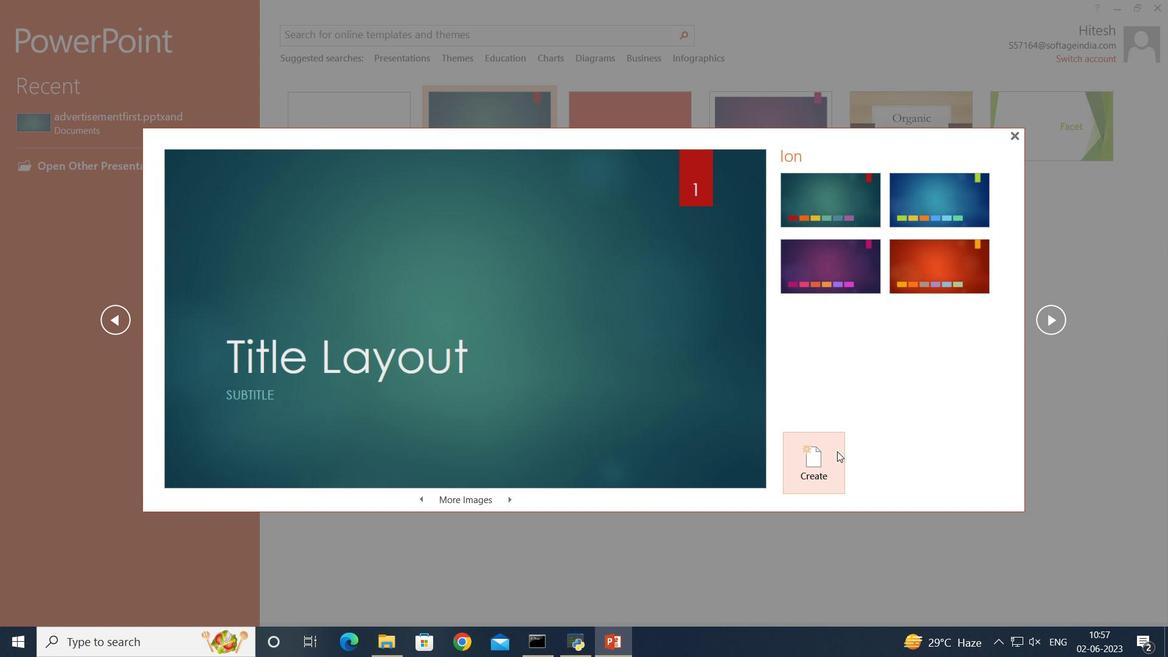 
Action: Mouse moved to (495, 418)
Screenshot: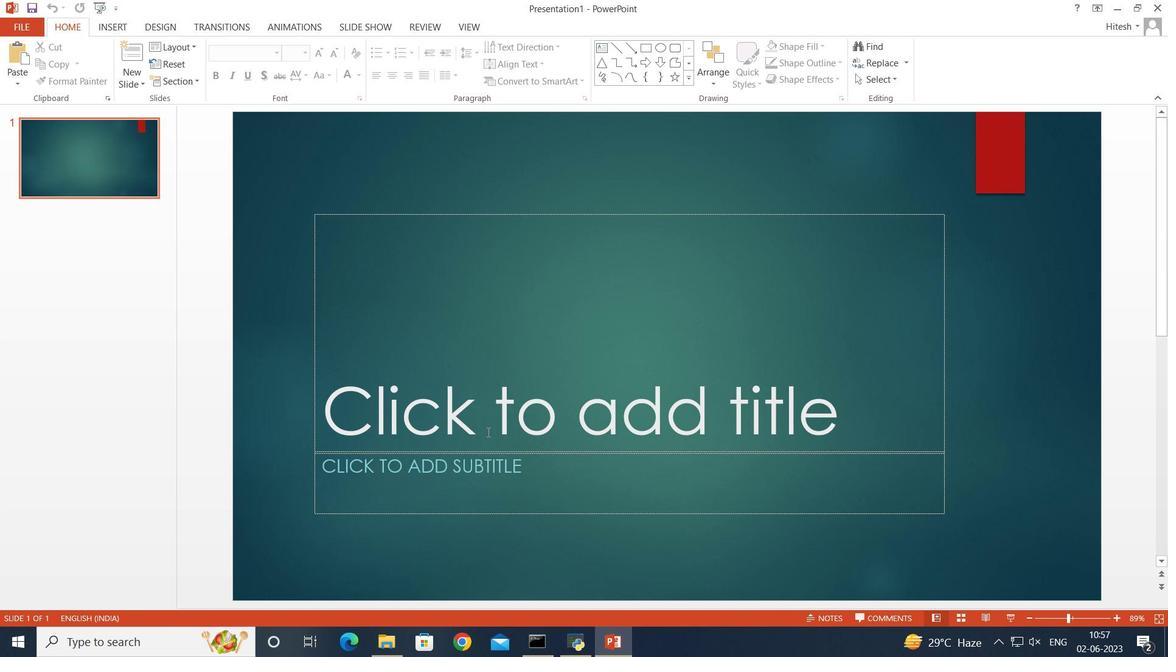 
Action: Mouse pressed left at (495, 418)
Screenshot: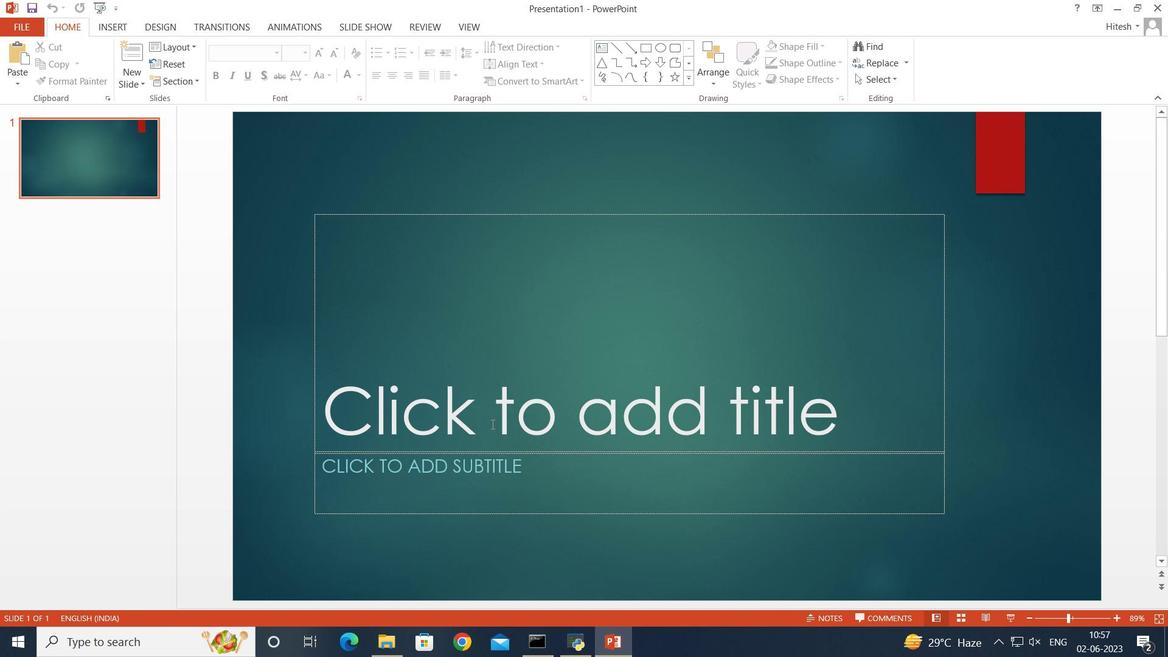 
Action: Key pressed <Key.shift>Bullying<Key.space><Key.shift>Prevention
Screenshot: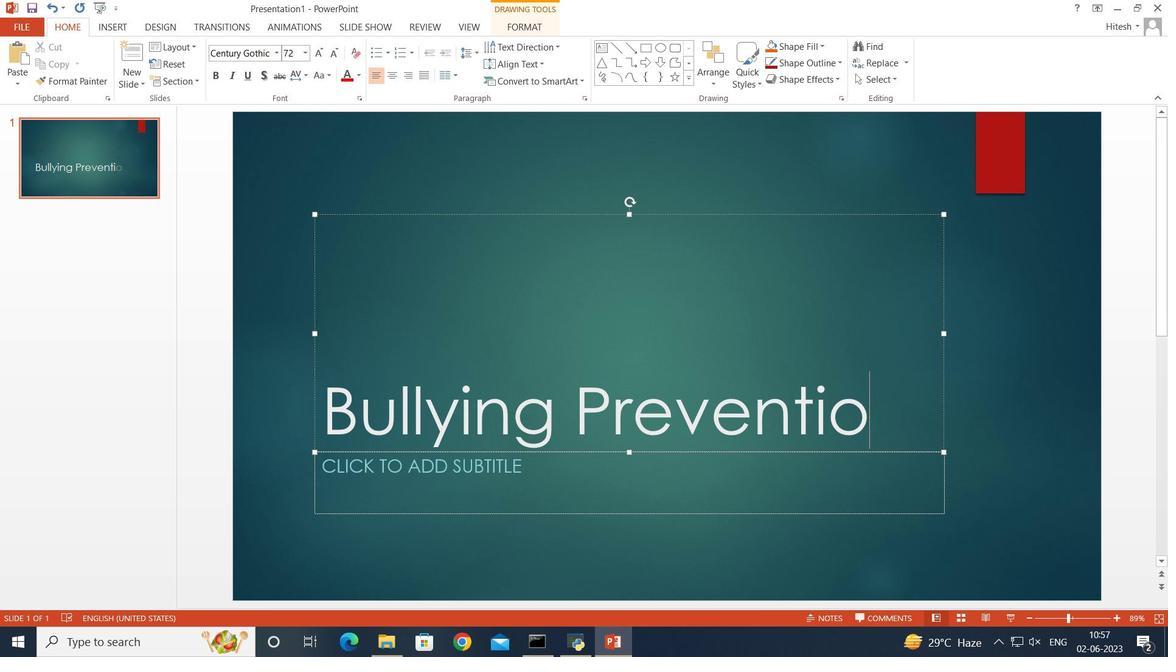 
Action: Mouse moved to (628, 215)
Screenshot: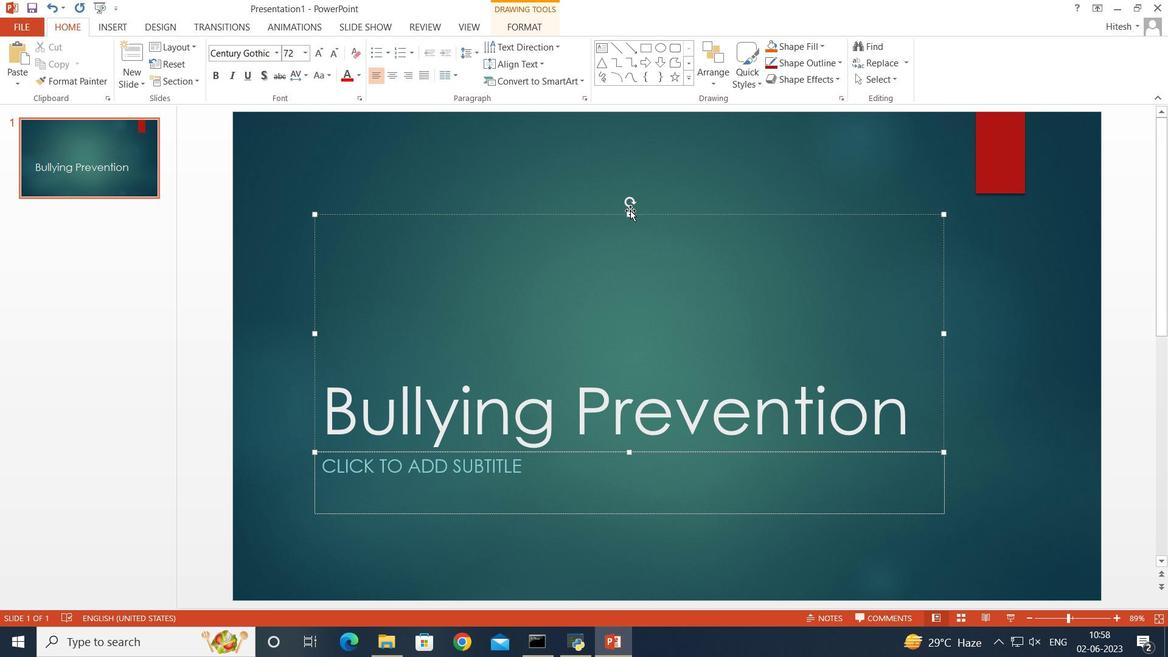 
Action: Mouse pressed left at (628, 215)
Screenshot: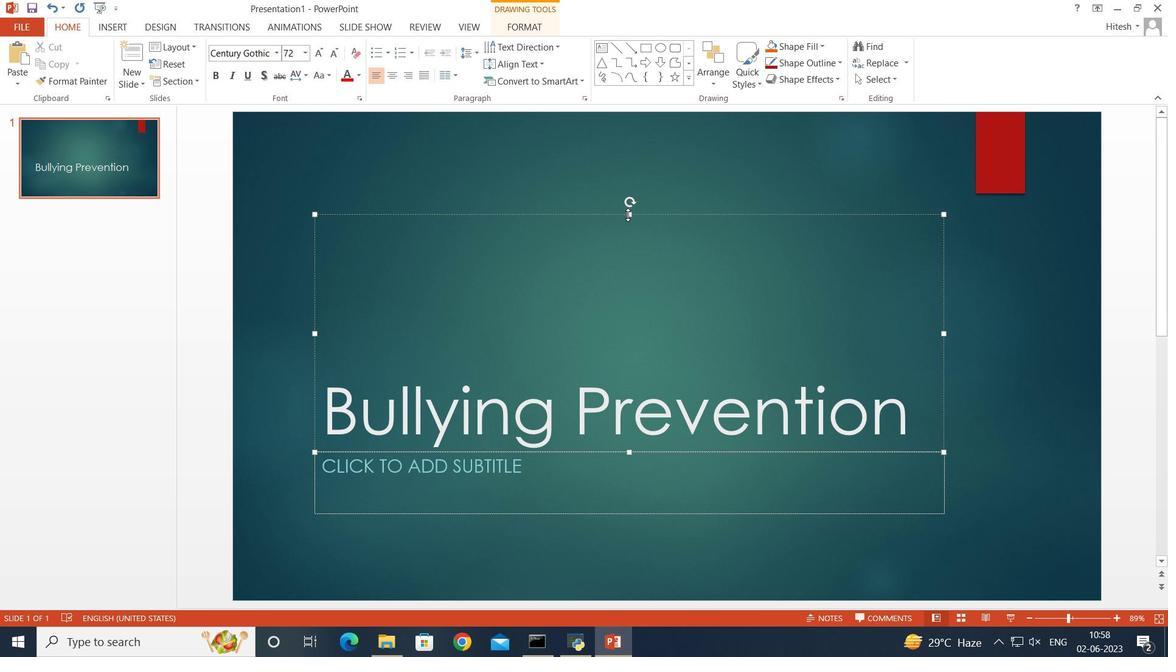 
Action: Mouse moved to (638, 363)
Screenshot: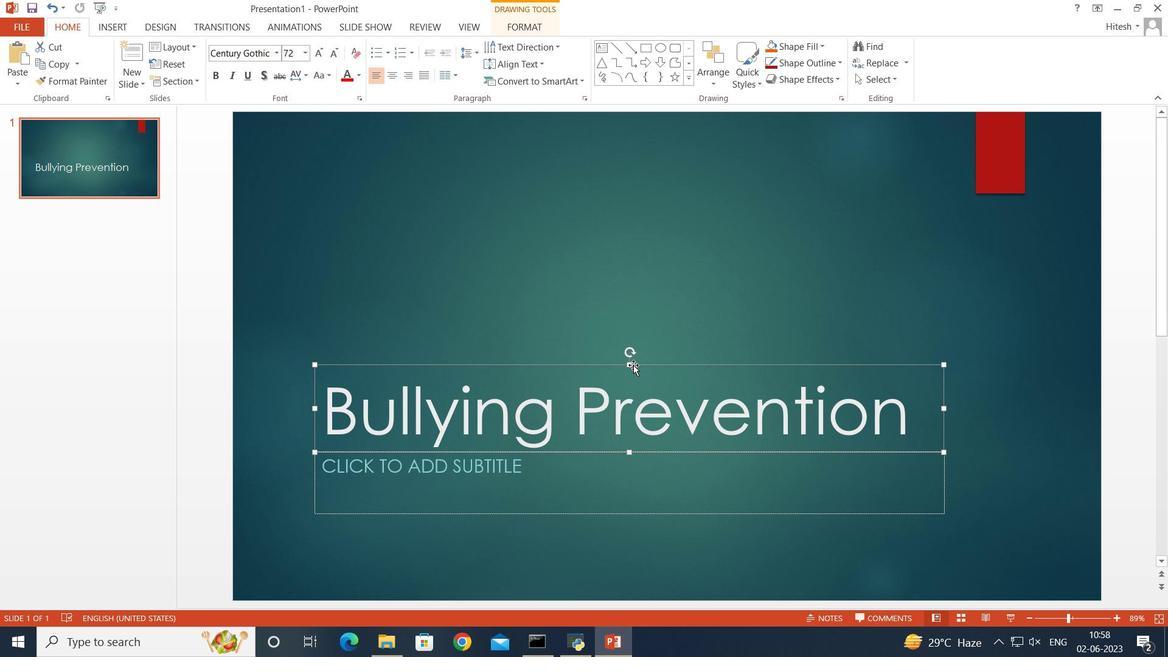 
Action: Mouse pressed left at (638, 363)
Screenshot: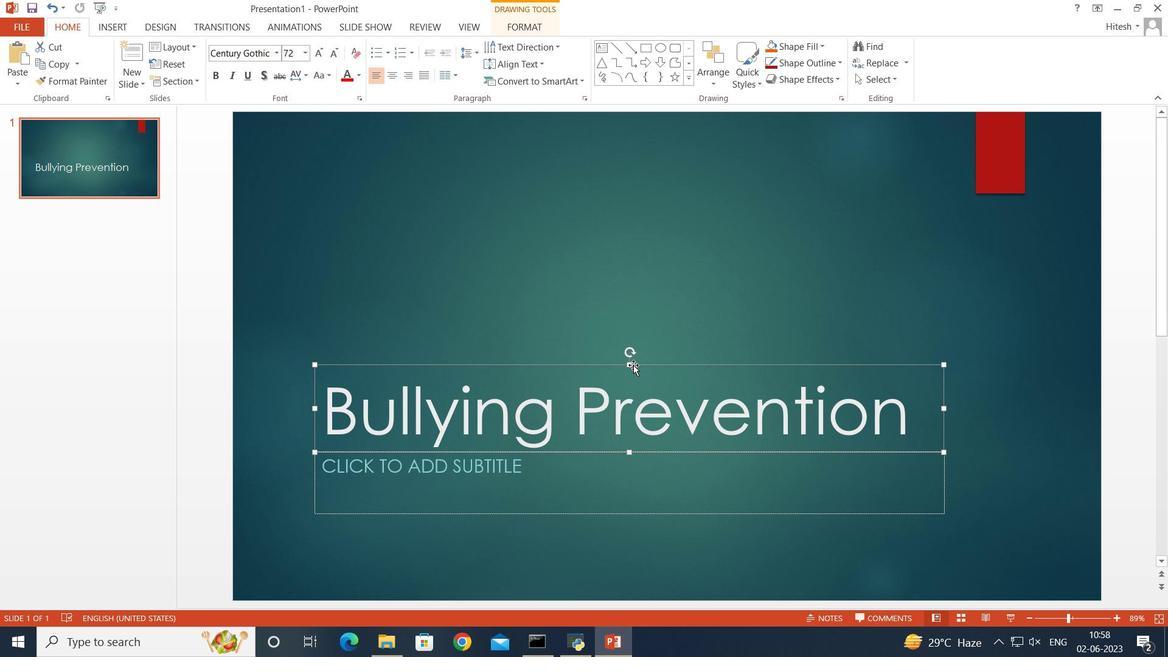 
Action: Mouse moved to (582, 472)
Screenshot: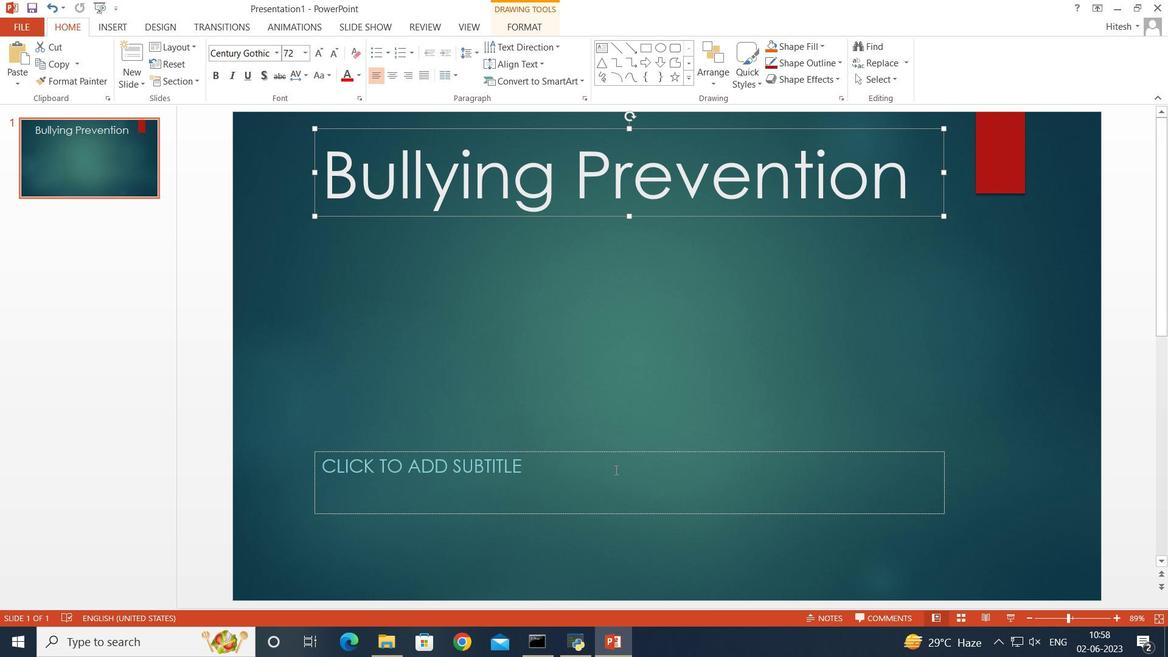 
Action: Mouse pressed left at (582, 472)
Screenshot: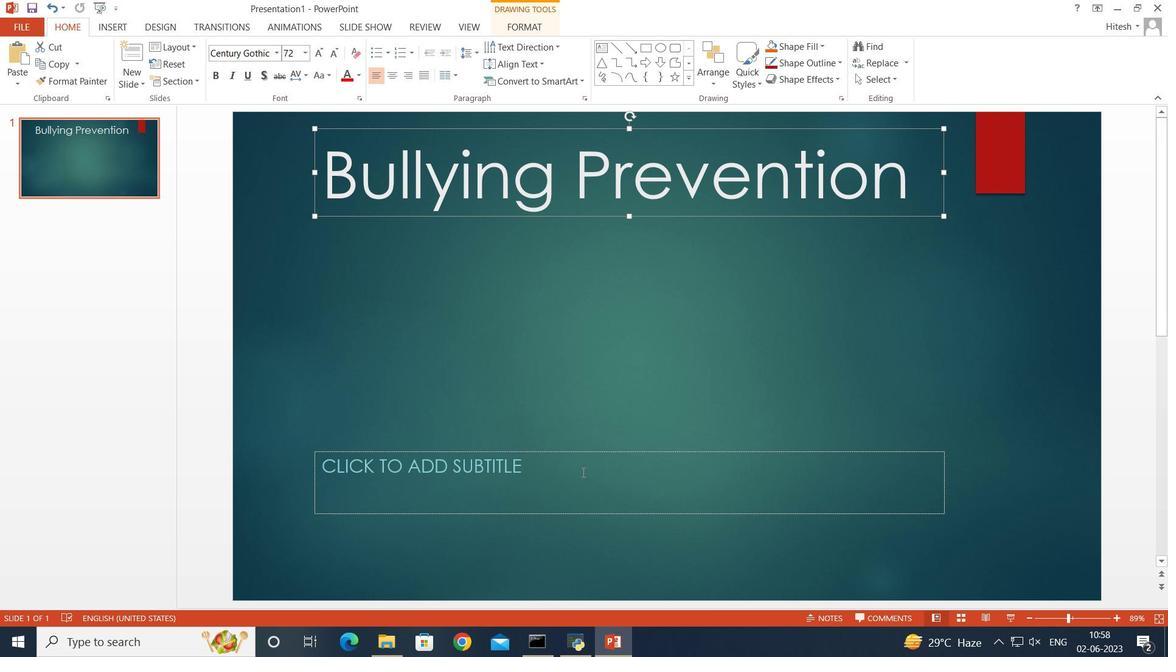 
Action: Key pressed <Key.shift>Bullying<Key.space><Key.backspace><Key.backspace><Key.backspace><Key.backspace><Key.backspace><Key.backspace><Key.backspace><Key.backspace><Key.backspace><Key.backspace><Key.backspace><Key.backspace><Key.caps_lock><Key.shift>bU<Key.backspace><Key.caps_lock>u<Key.backspace><Key.shift>ULlying<Key.space><Key.shift>P<Key.backspace><Key.backspace><Key.space>prevention<Key.space>focuses<Key.space>on<Key.space>creating<Key.space>safe<Key.space>and<Key.space>inclusive<Key.space>school<Key.space>environments.<Key.space>it<Key.space>involves<Key.space>pron<Key.backspace>moting<Key.space>empathy,,<Key.backspace><Key.space>respect,<Key.space>and<Key.space>position<Key.space>relationships<Key.space>among<Key.space>students,<Key.space>implementing<Key.space>anti-bullying<Key.space>policies,<Key.space>and<Key.space>providinh<Key.backspace>g<Key.space>support<Key.space>systems<Key.space>to<Key.space>address<Key.space>and<Key.space>preventbullying<Key.space>incidents<Key.enter>
Screenshot: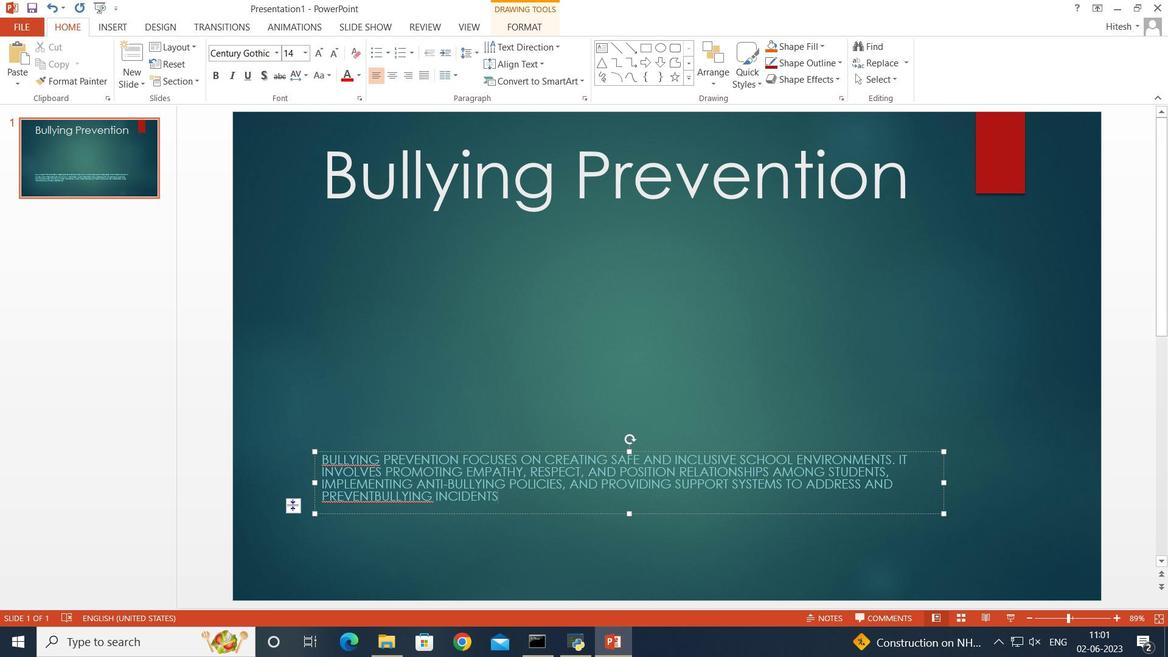 
Action: Mouse moved to (371, 491)
Screenshot: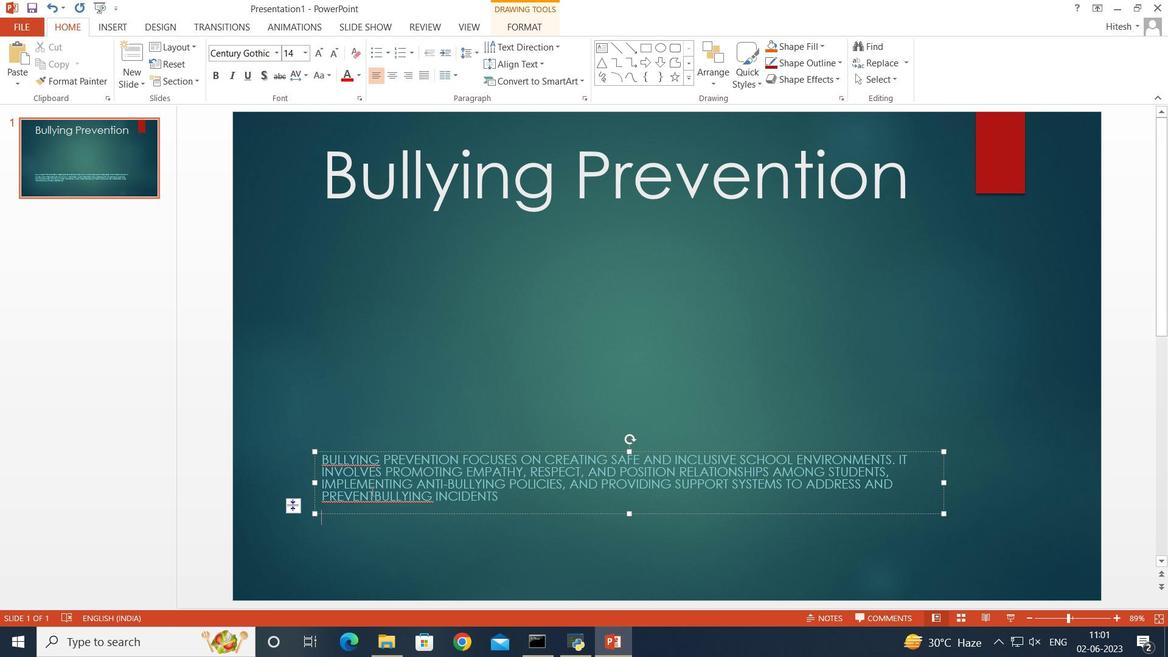 
Action: Mouse pressed left at (371, 491)
Screenshot: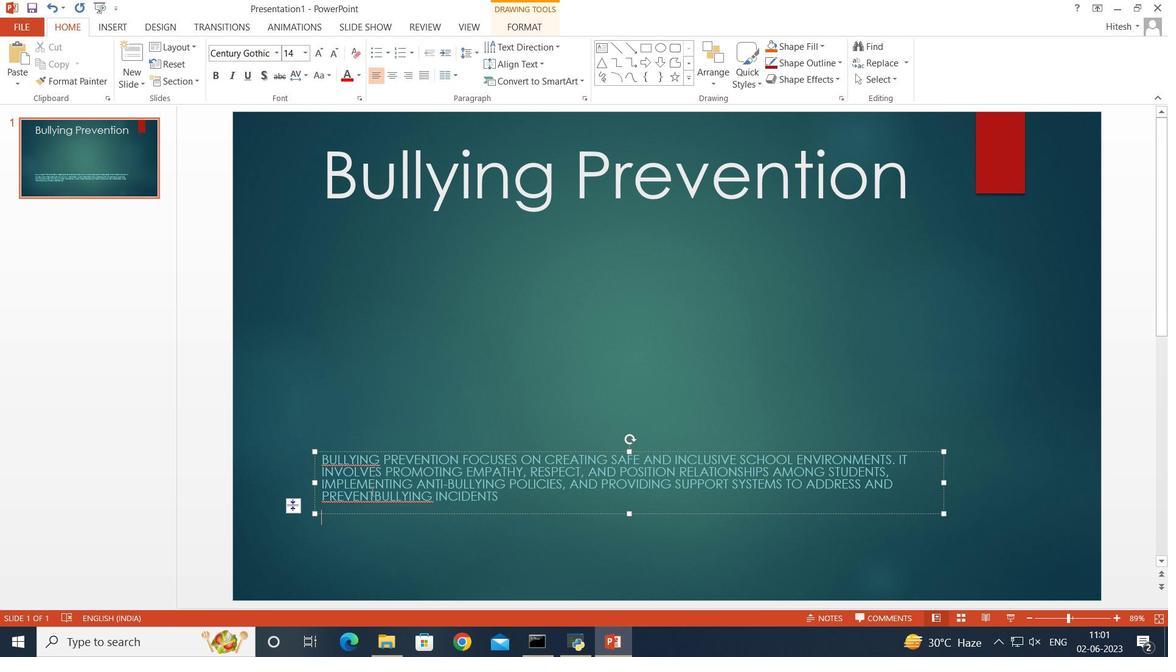 
Action: Key pressed <Key.down><Key.right><Key.space><Key.up><Key.up><Key.up><Key.up><Key.backspace><Key.backspace><Key.backspace><Key.backspace><Key.backspace><Key.backspace><Key.backspace><Key.backspace><Key.shift>Bullying<Key.right><Key.backspace><Key.space>
Screenshot: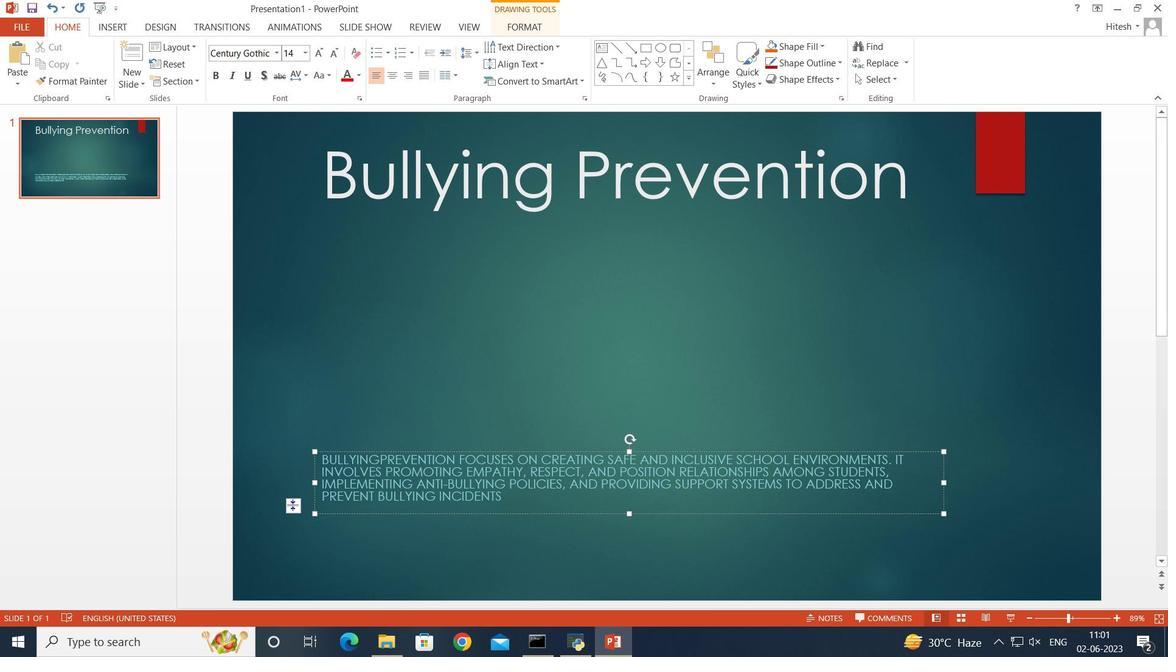 
Action: Mouse moved to (545, 489)
Screenshot: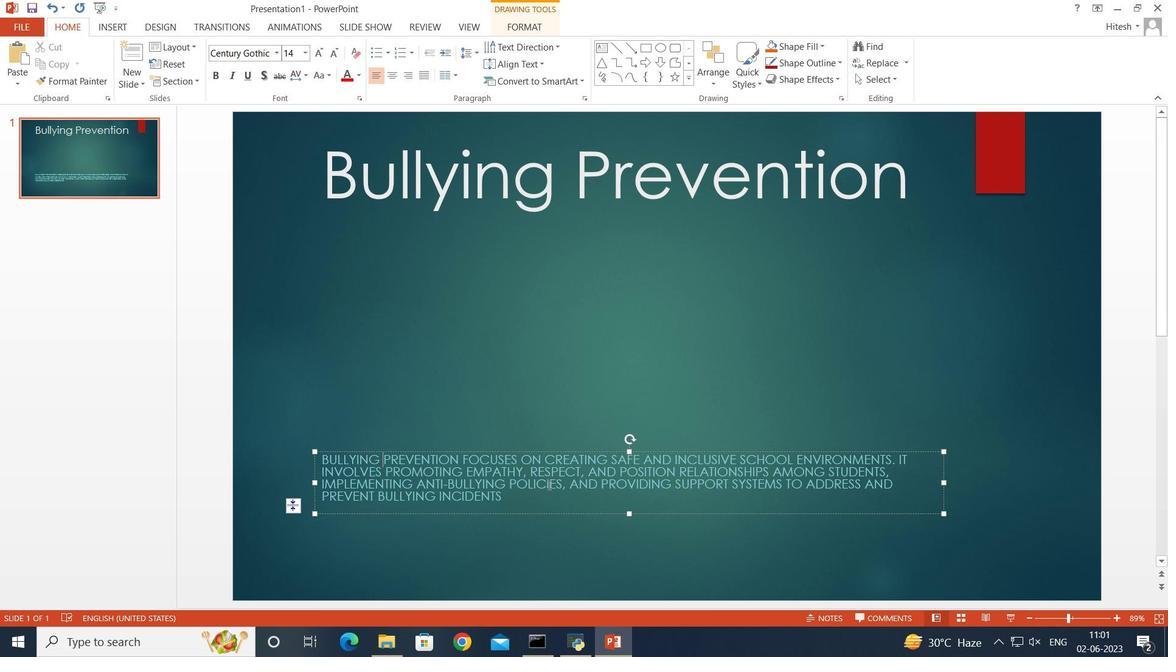 
Action: Mouse pressed left at (545, 489)
Screenshot: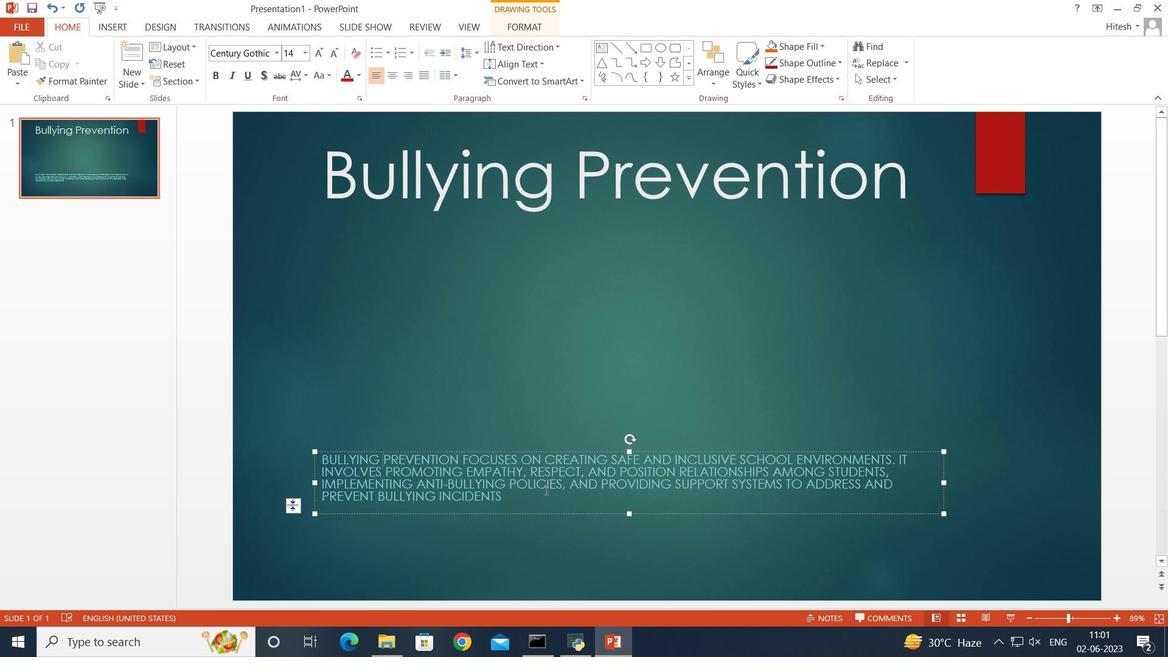 
Action: Mouse moved to (538, 501)
Screenshot: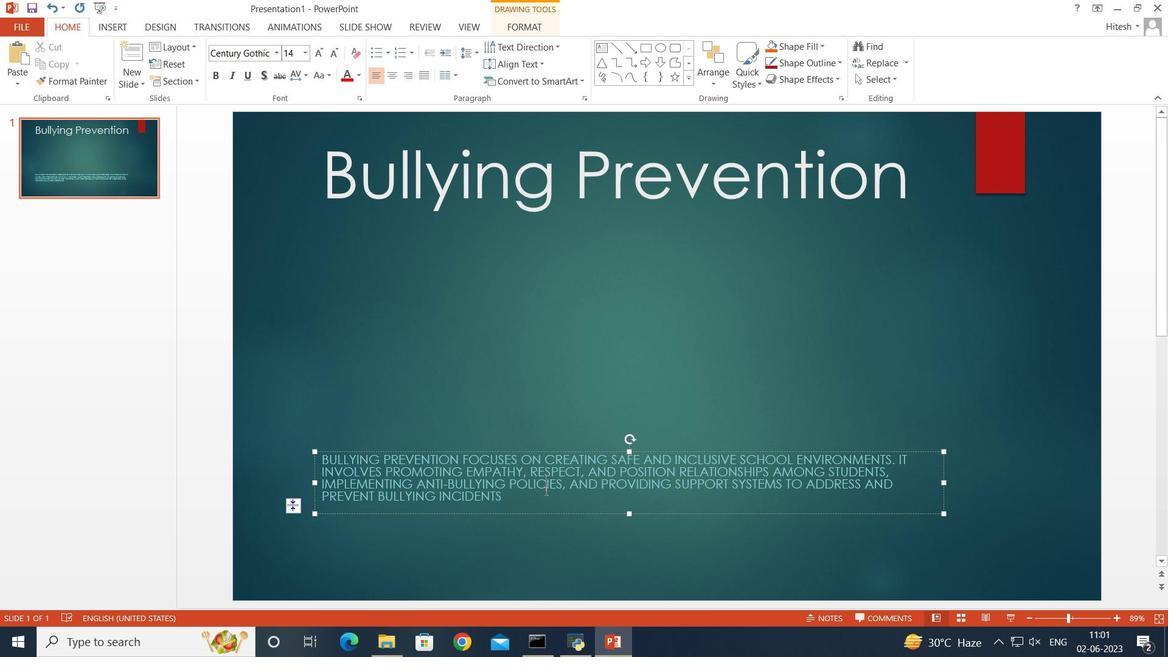 
Action: Mouse pressed left at (538, 501)
Screenshot: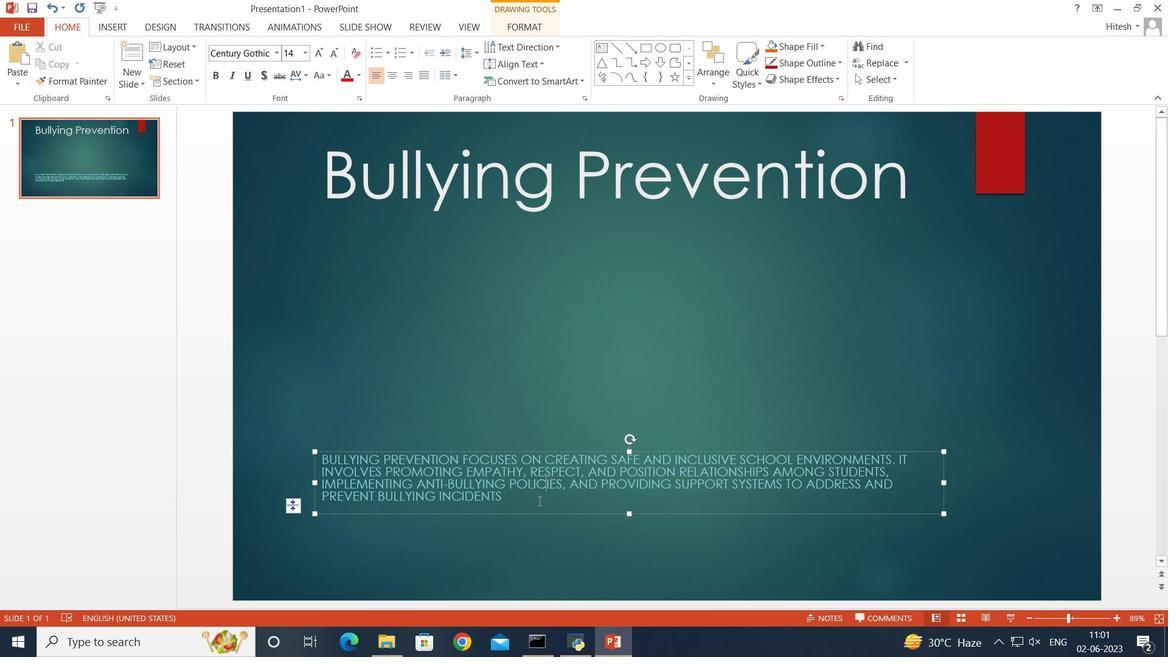 
Action: Mouse moved to (576, 452)
Screenshot: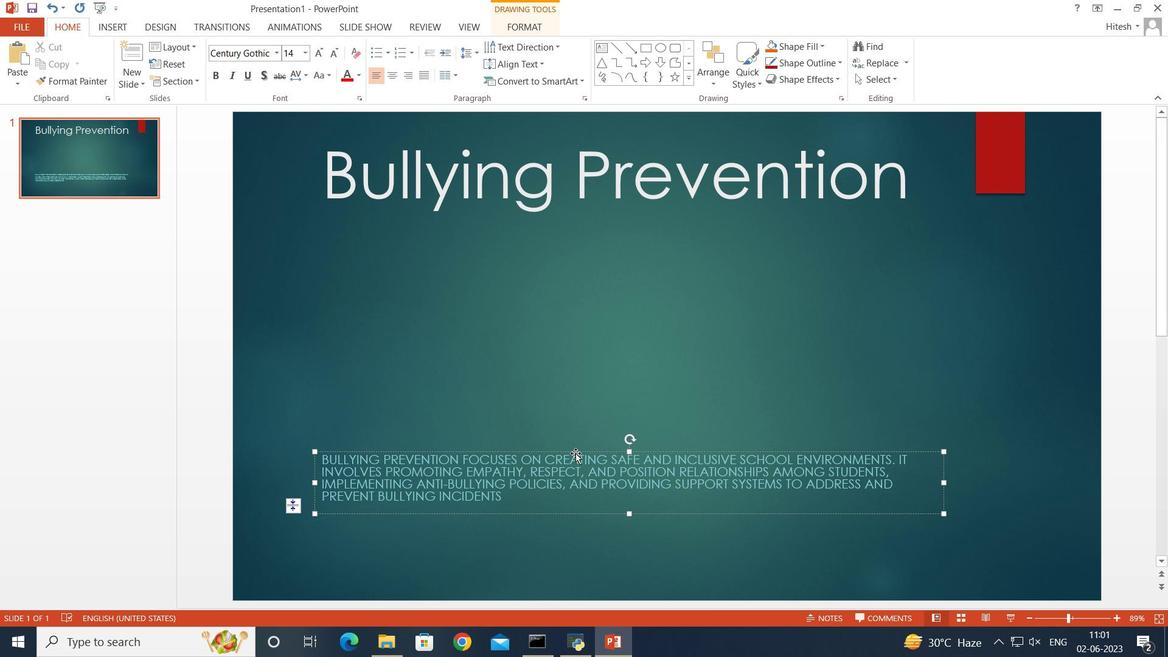 
Action: Mouse pressed left at (576, 452)
Screenshot: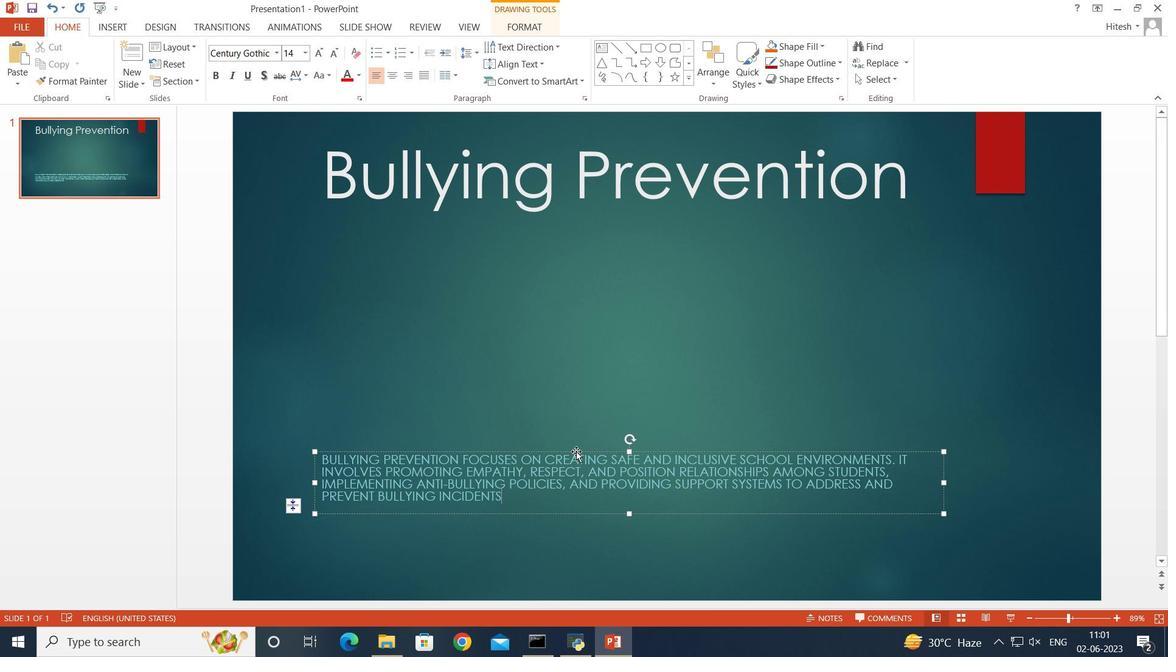 
Action: Mouse moved to (688, 353)
Screenshot: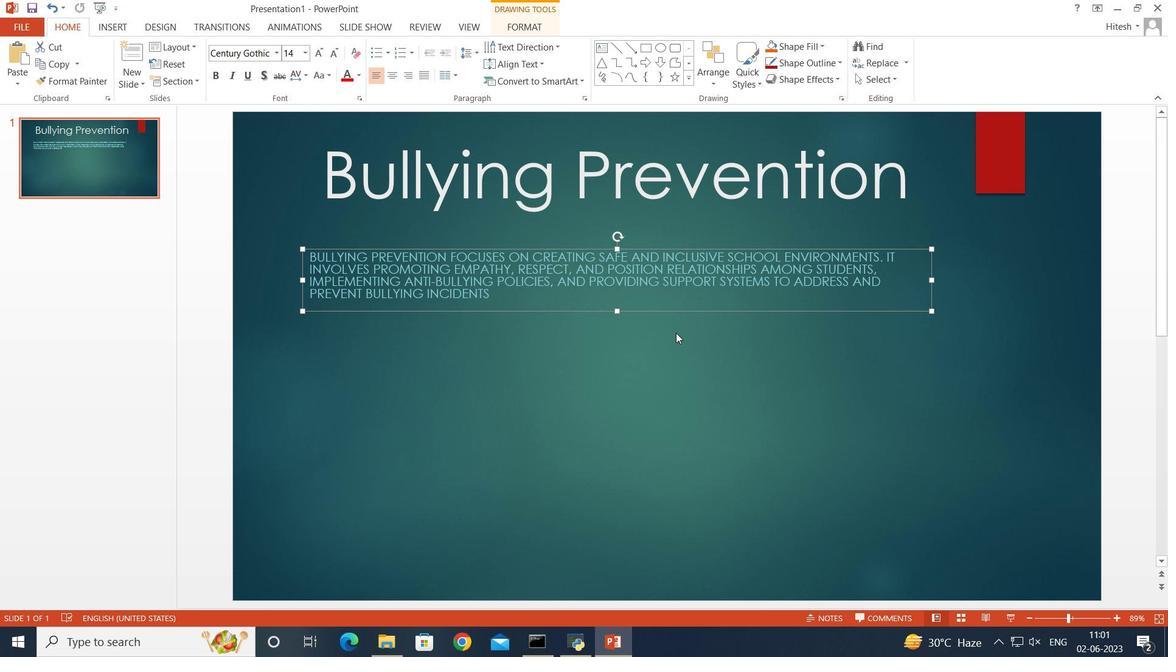
Action: Mouse pressed left at (688, 353)
Screenshot: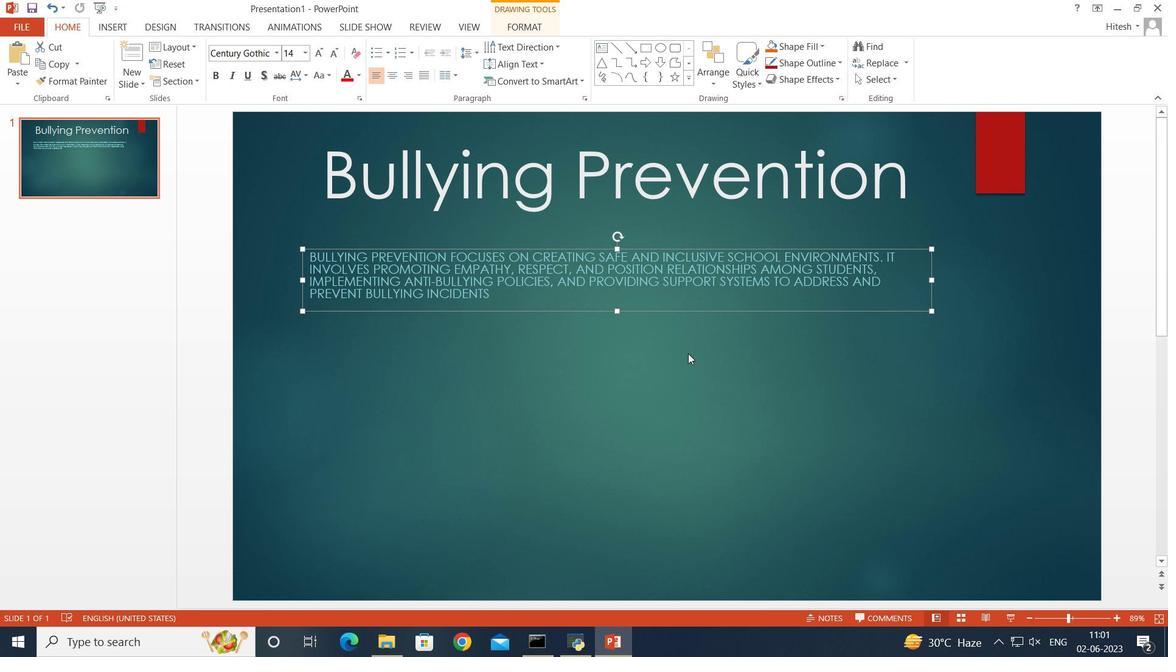 
Action: Mouse moved to (102, 28)
Screenshot: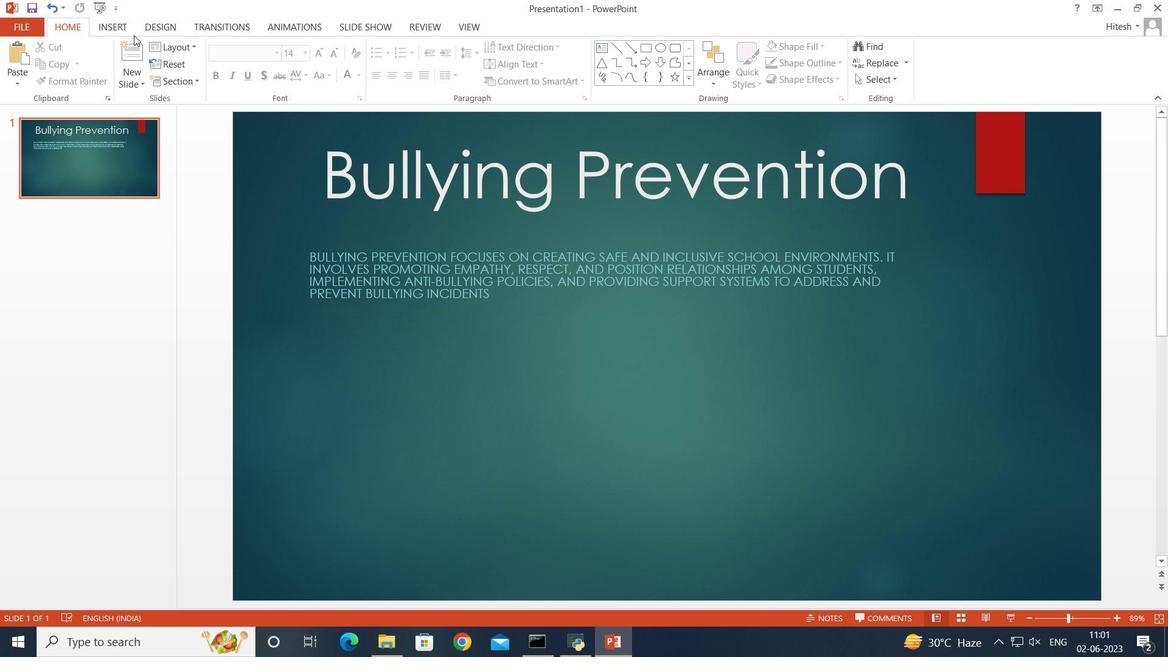 
Action: Mouse pressed left at (102, 28)
Screenshot: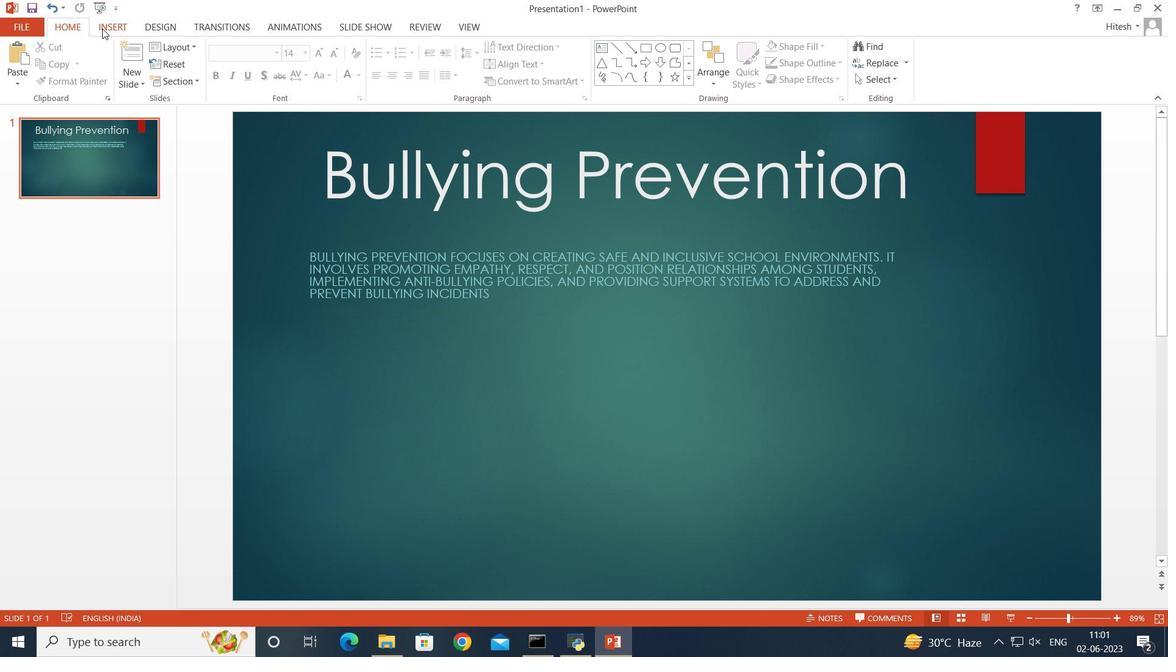 
Action: Mouse moved to (623, 79)
Screenshot: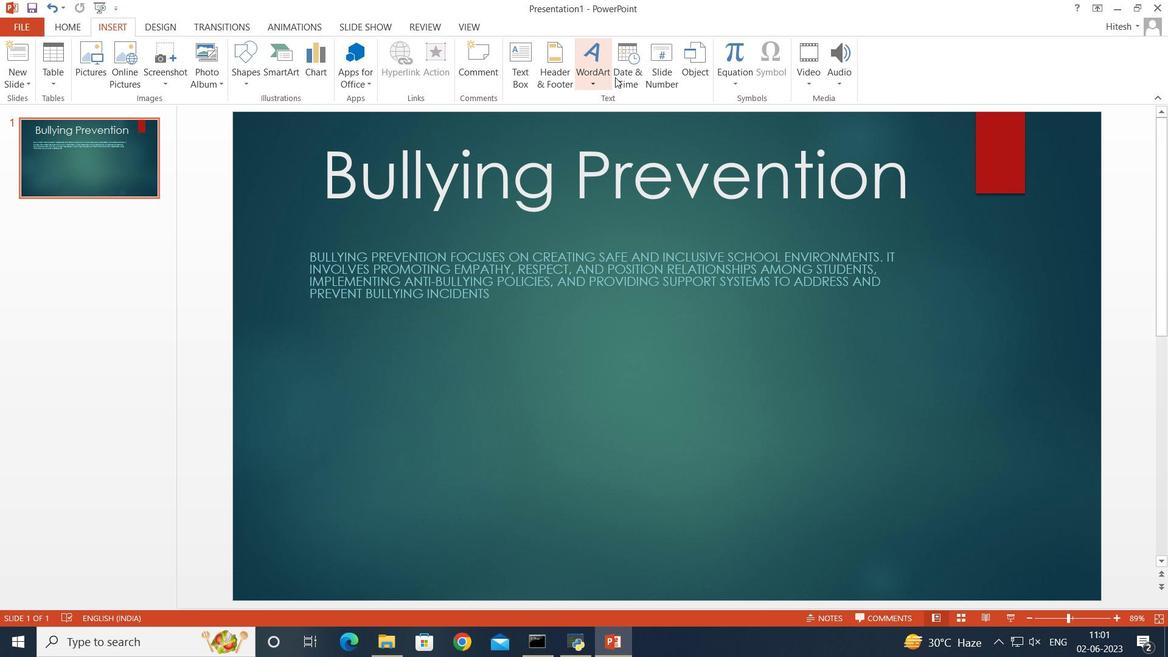 
Action: Mouse pressed left at (623, 79)
Screenshot: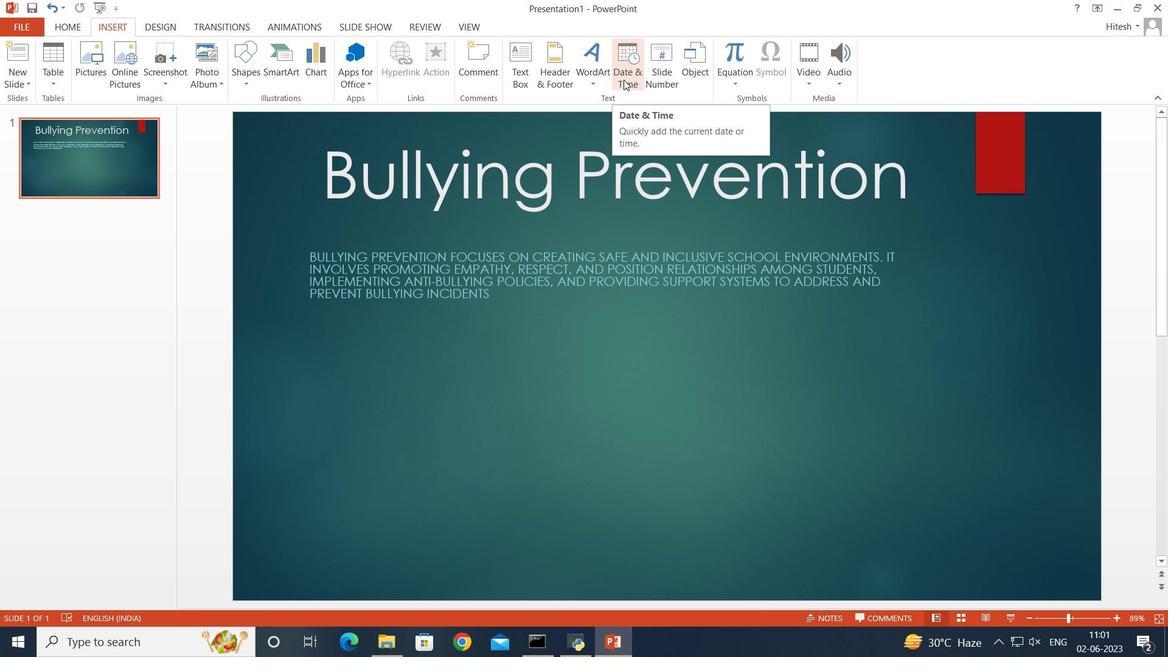 
Action: Mouse moved to (404, 230)
Screenshot: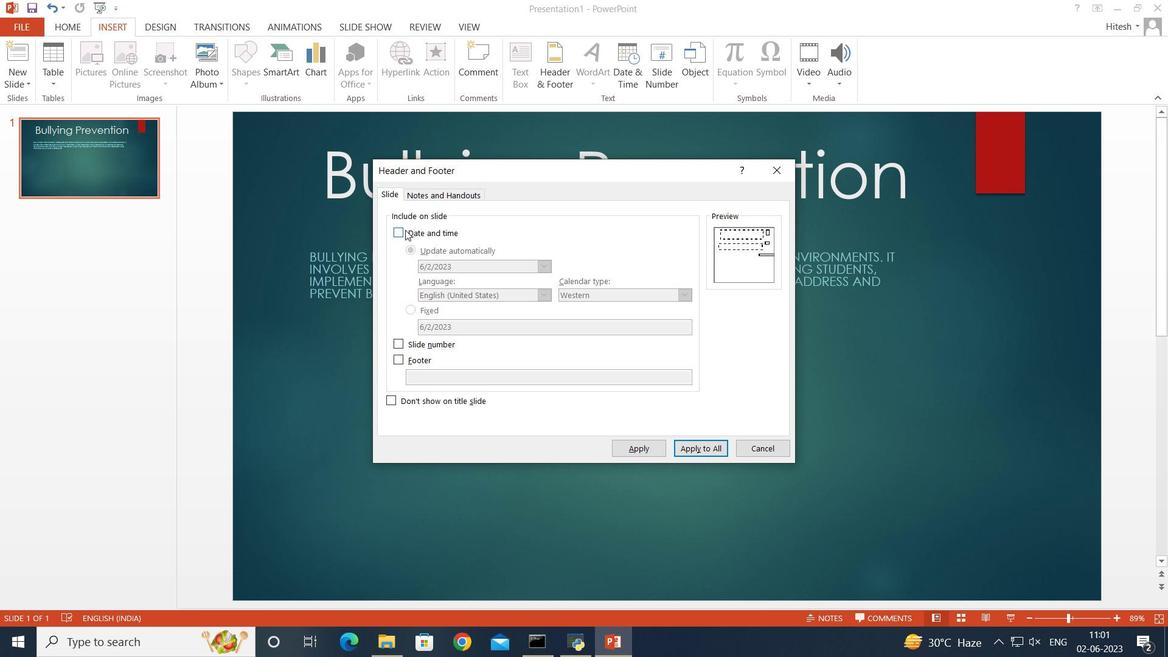 
Action: Mouse pressed left at (404, 230)
Screenshot: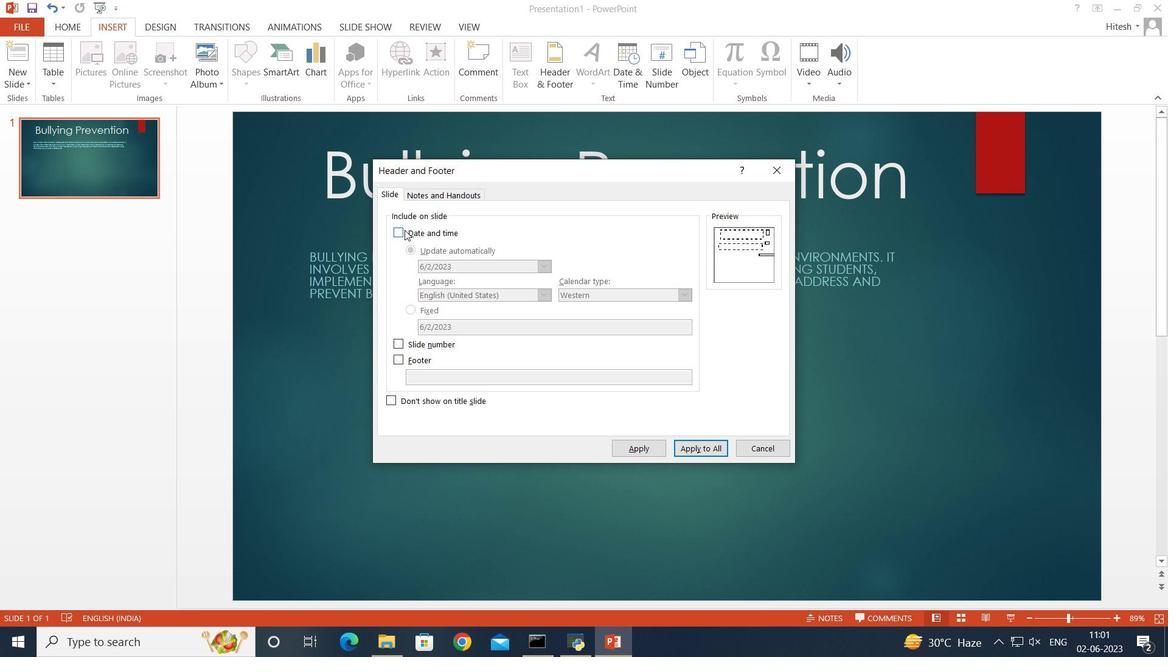 
Action: Mouse moved to (636, 448)
Screenshot: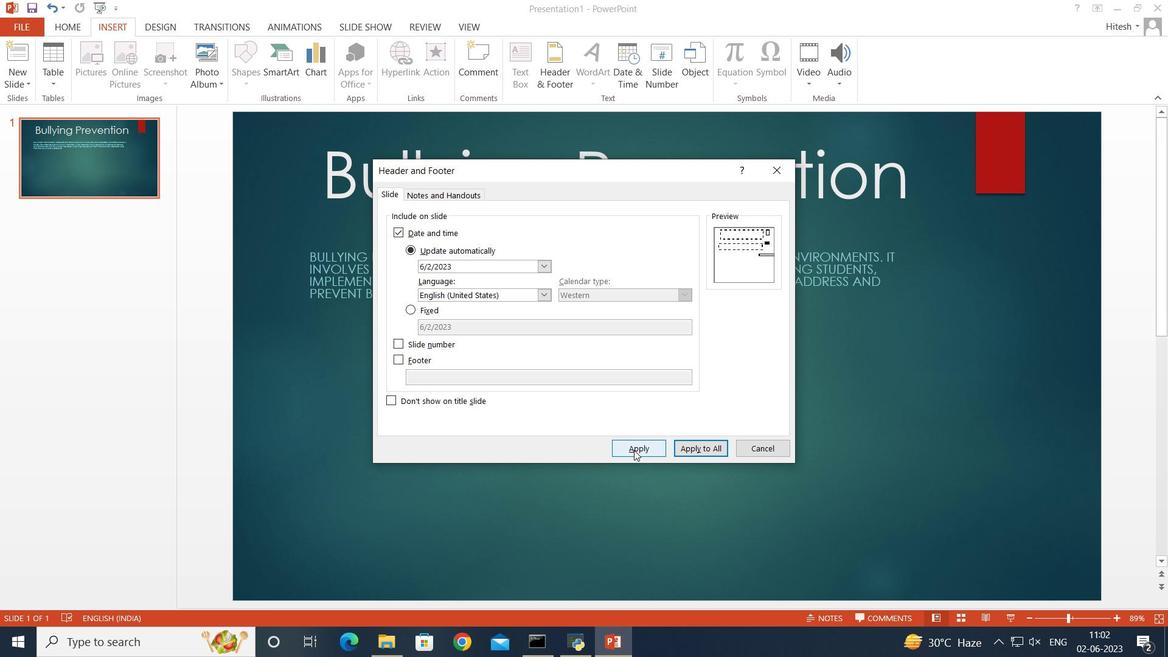 
Action: Mouse pressed left at (636, 448)
Screenshot: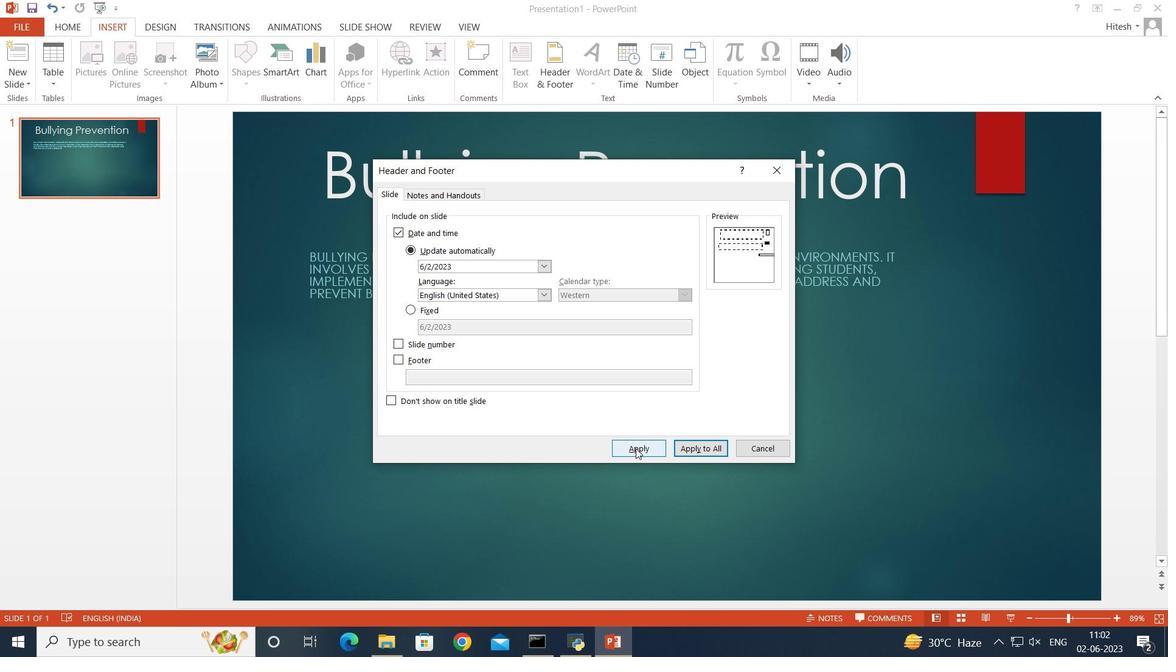 
Action: Mouse moved to (299, 145)
Screenshot: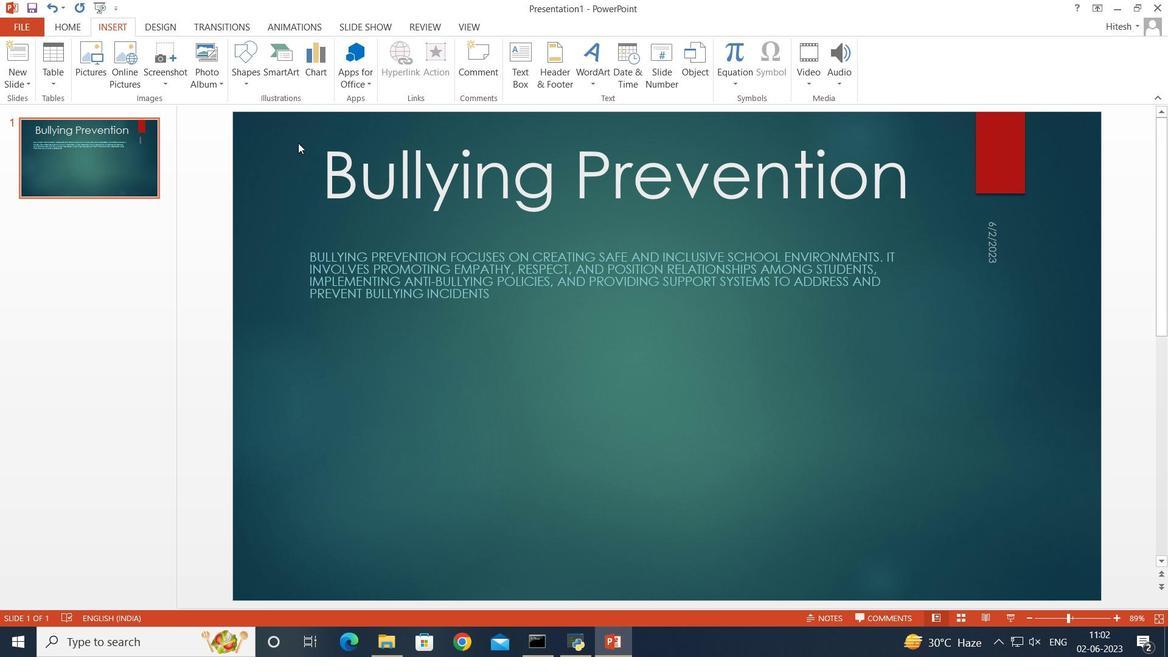 
Action: Mouse pressed left at (299, 145)
Screenshot: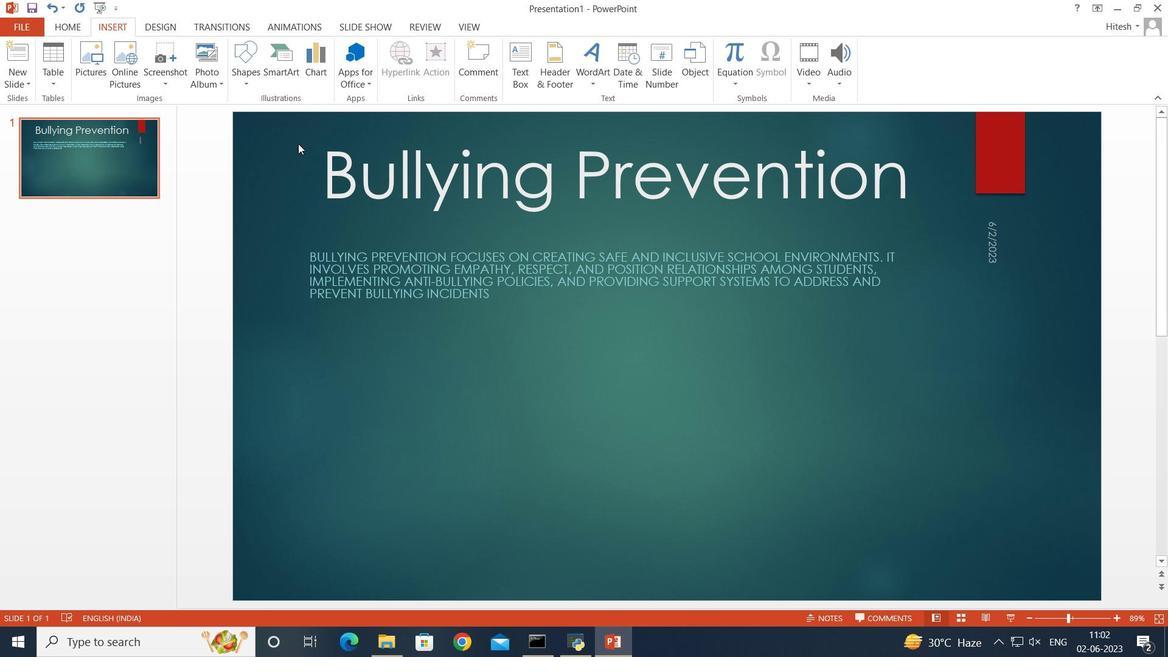 
Action: Mouse moved to (306, 153)
Screenshot: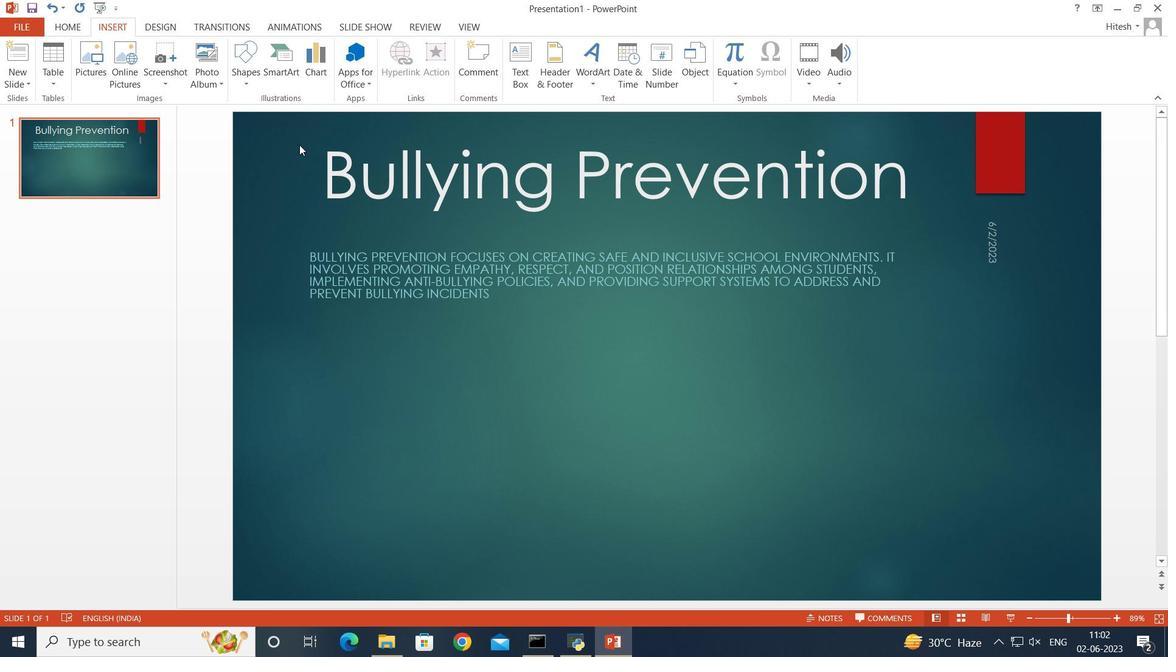 
Action: Mouse pressed left at (306, 153)
Screenshot: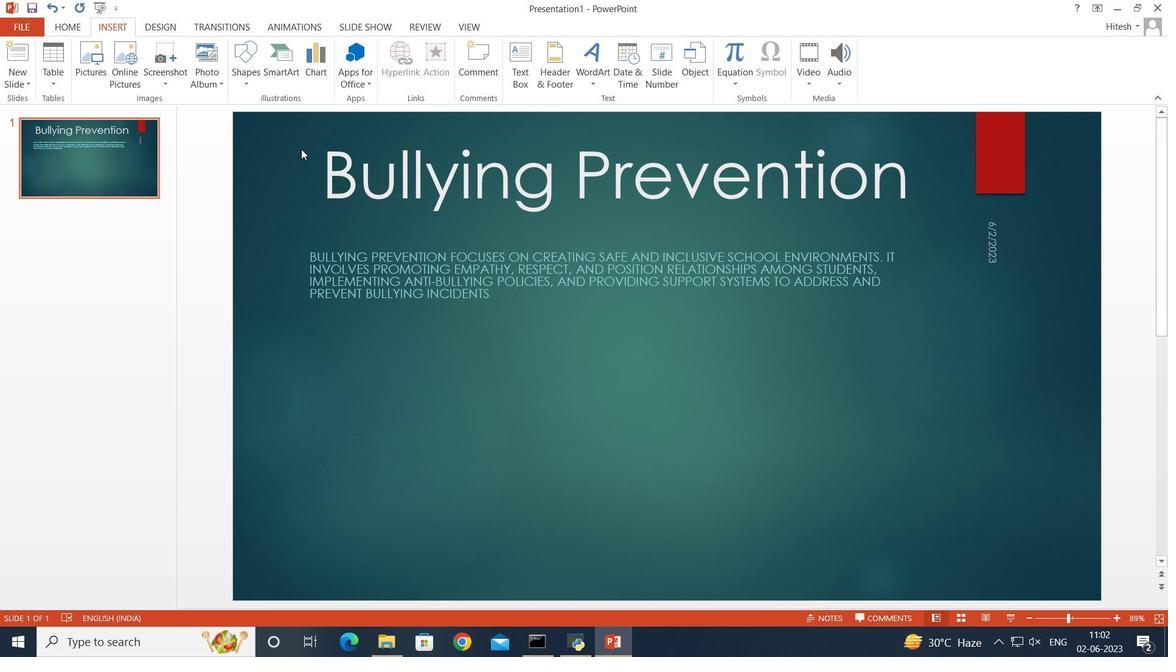 
Action: Mouse moved to (928, 297)
Screenshot: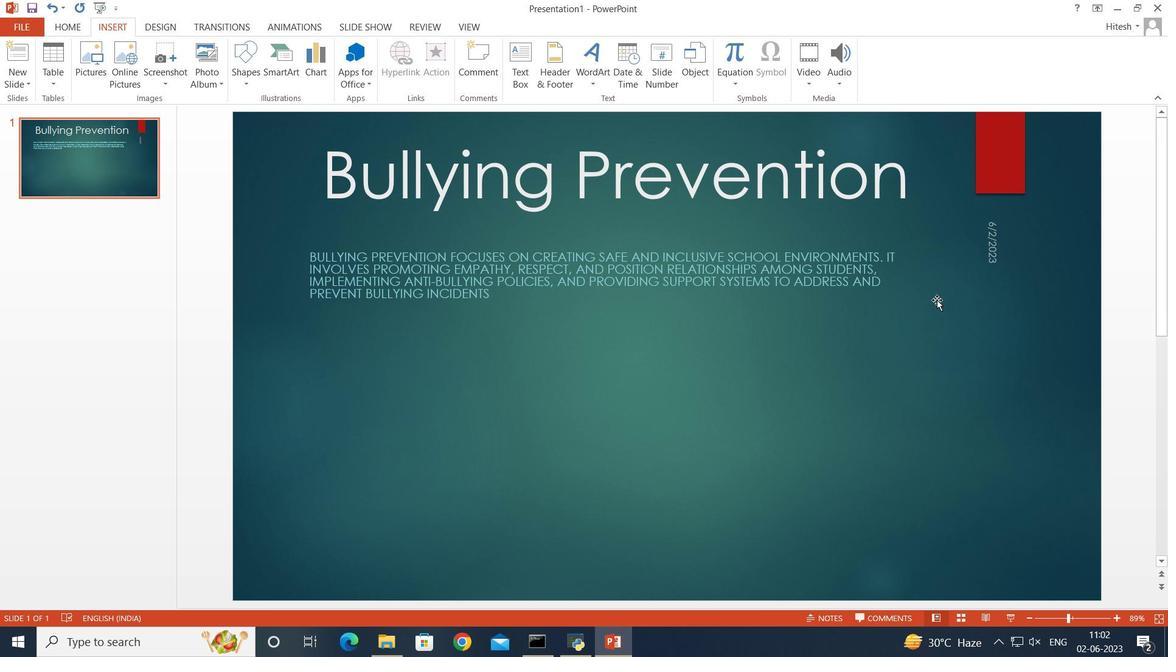 
Action: Mouse pressed left at (928, 297)
Screenshot: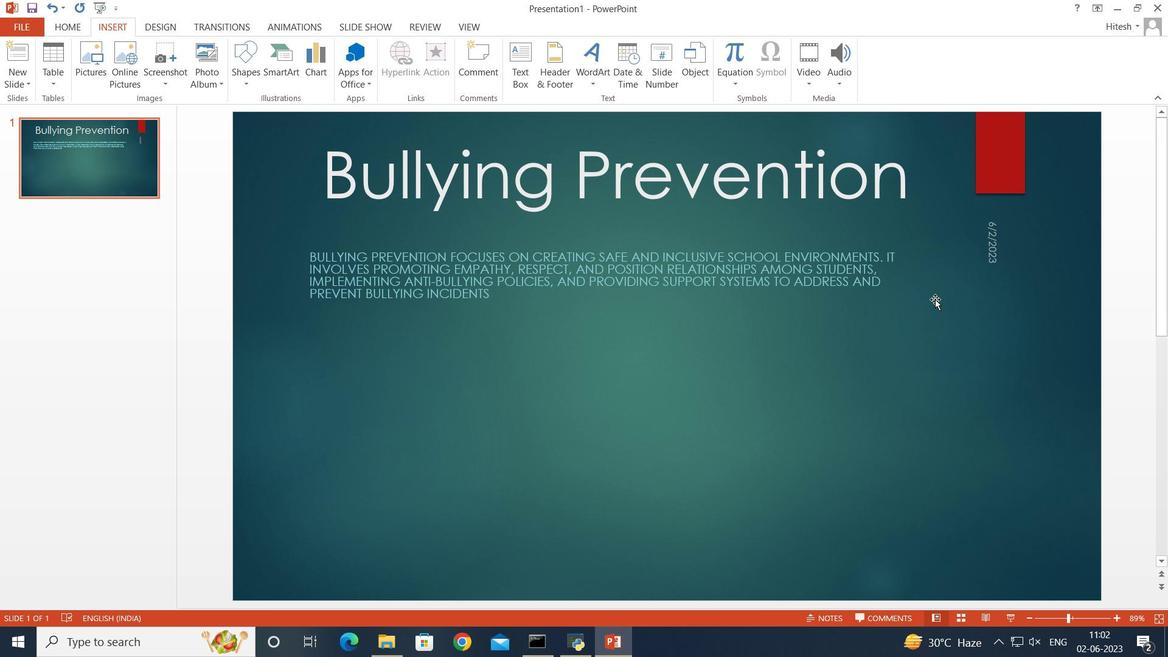
Action: Mouse moved to (303, 139)
Screenshot: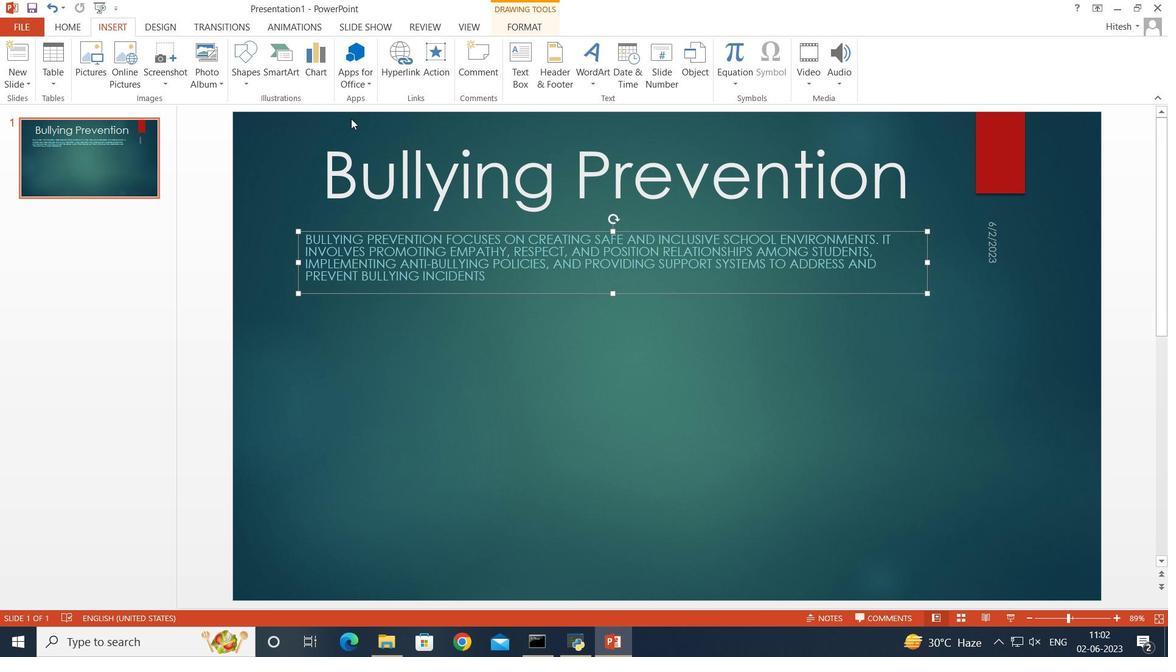 
Action: Mouse pressed left at (303, 139)
Screenshot: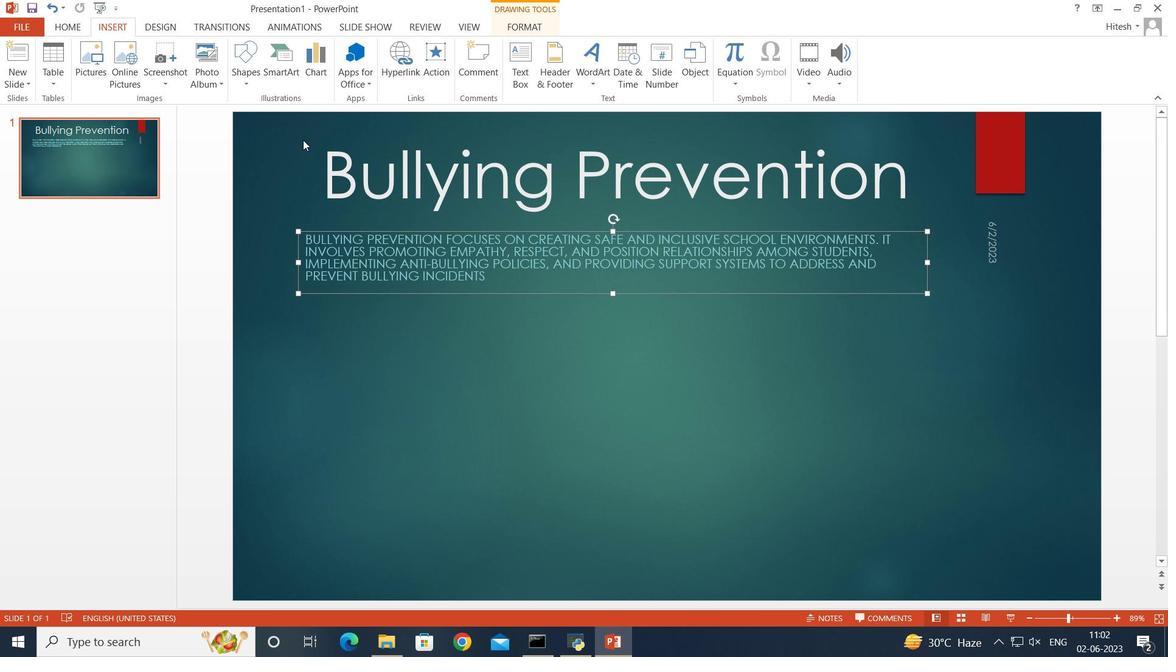 
Action: Mouse pressed left at (303, 139)
Screenshot: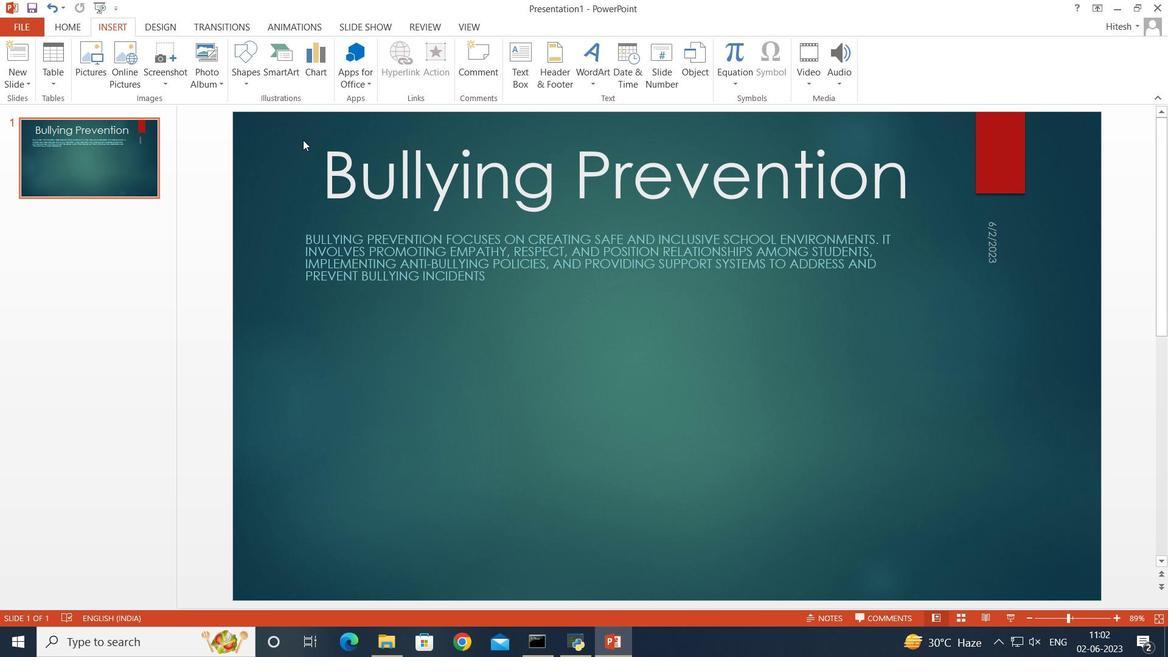 
Action: Mouse moved to (927, 289)
Screenshot: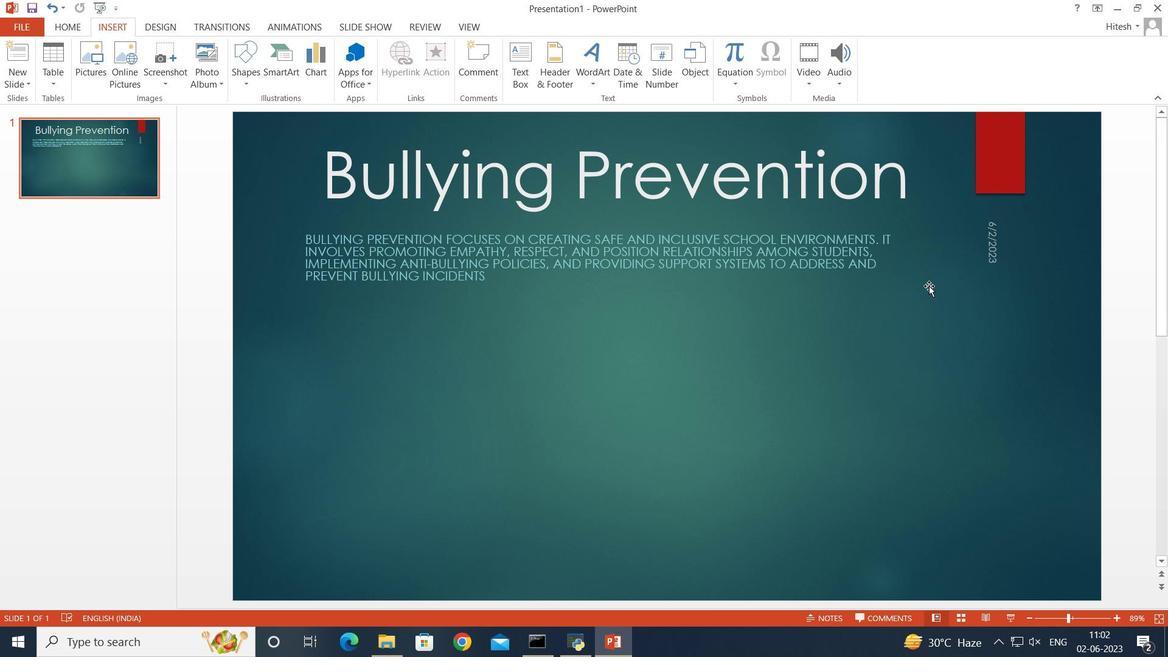 
Action: Mouse pressed left at (927, 289)
Screenshot: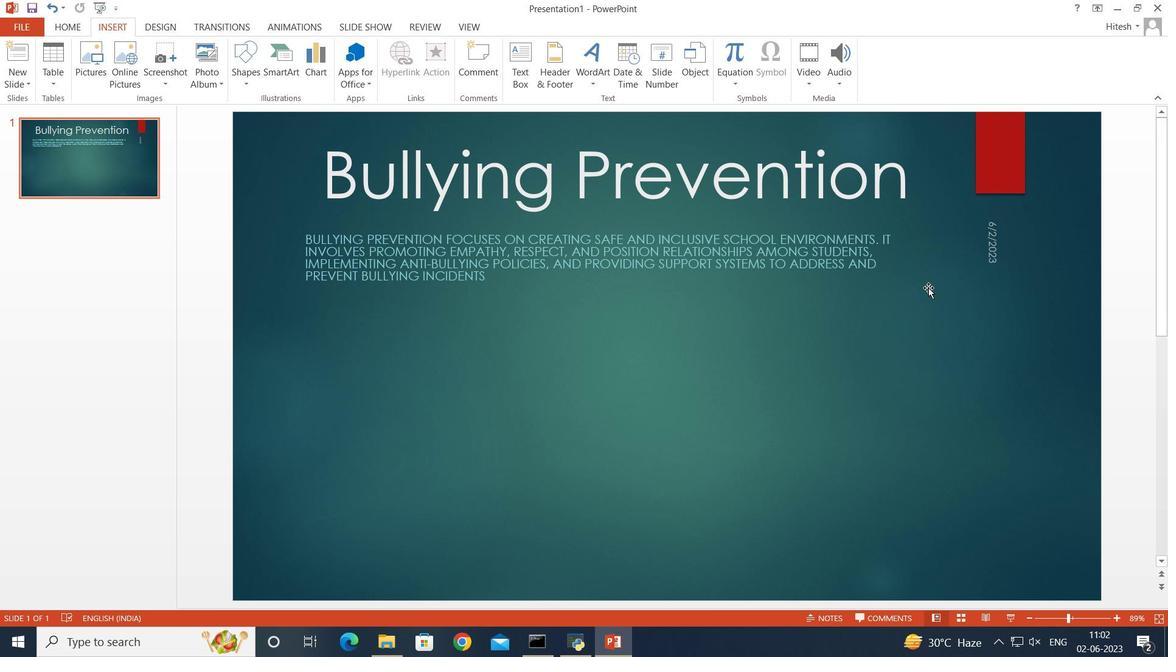 
Action: Mouse moved to (972, 316)
Screenshot: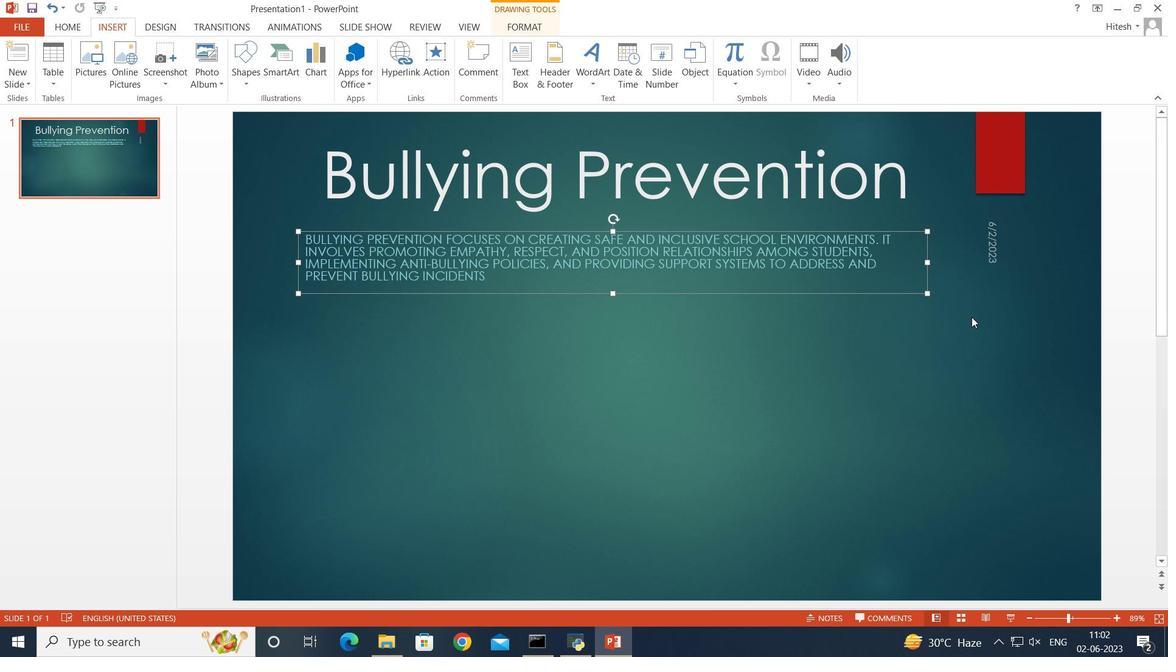 
Action: Mouse pressed left at (972, 316)
Screenshot: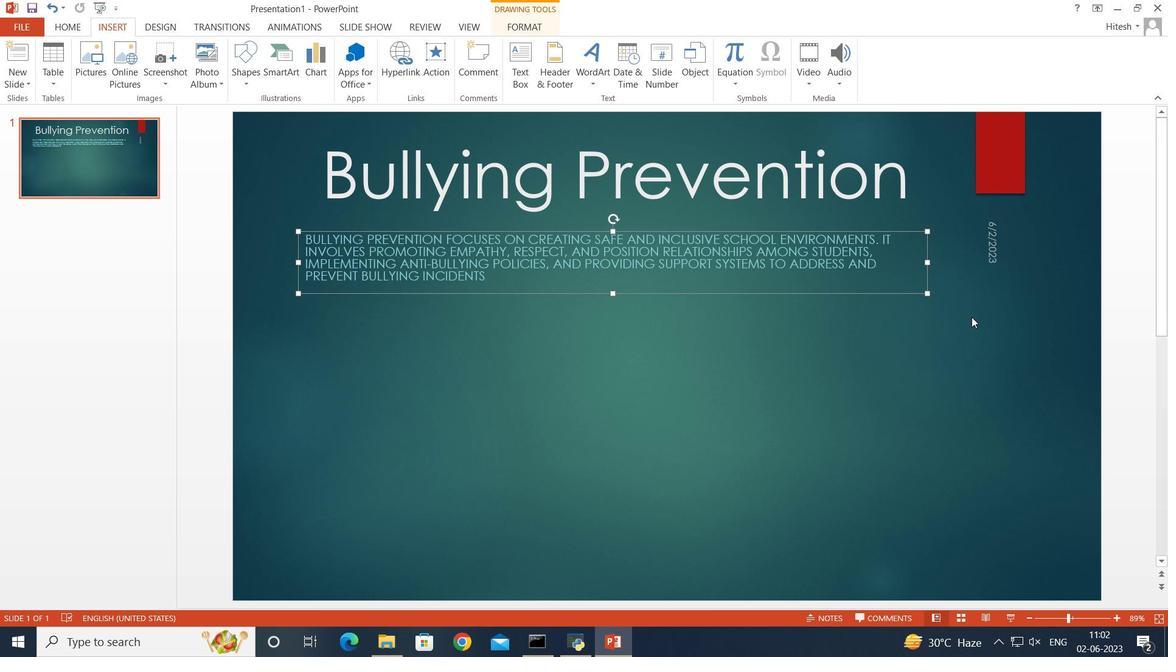 
Action: Mouse moved to (962, 311)
Screenshot: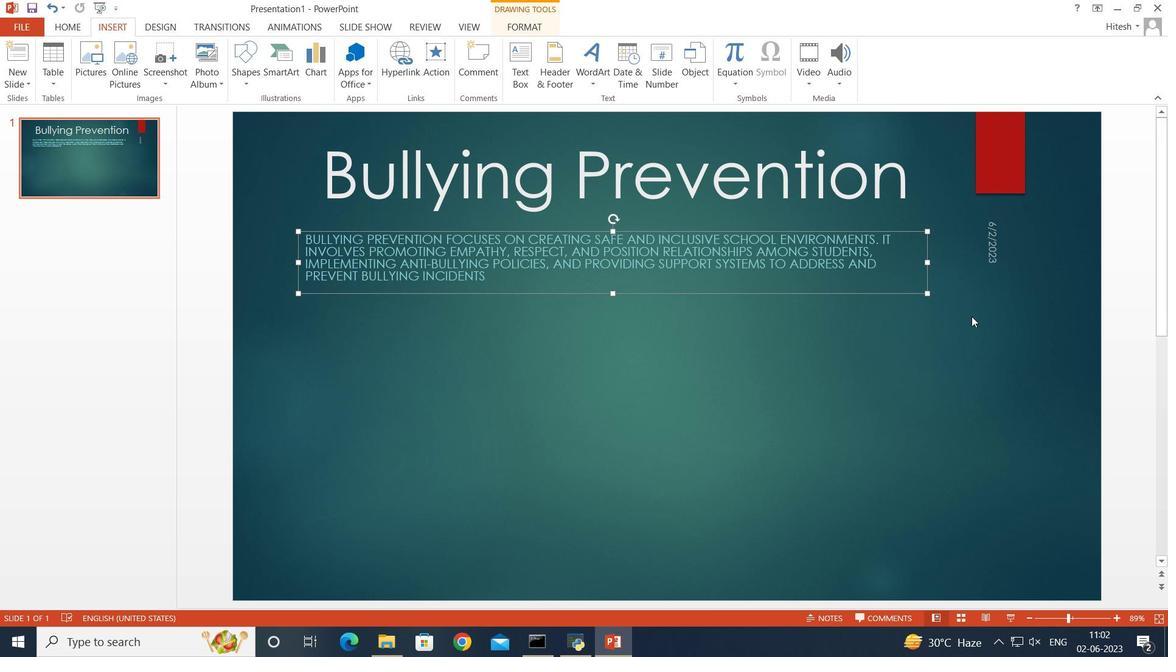 
Action: Mouse pressed left at (962, 311)
Screenshot: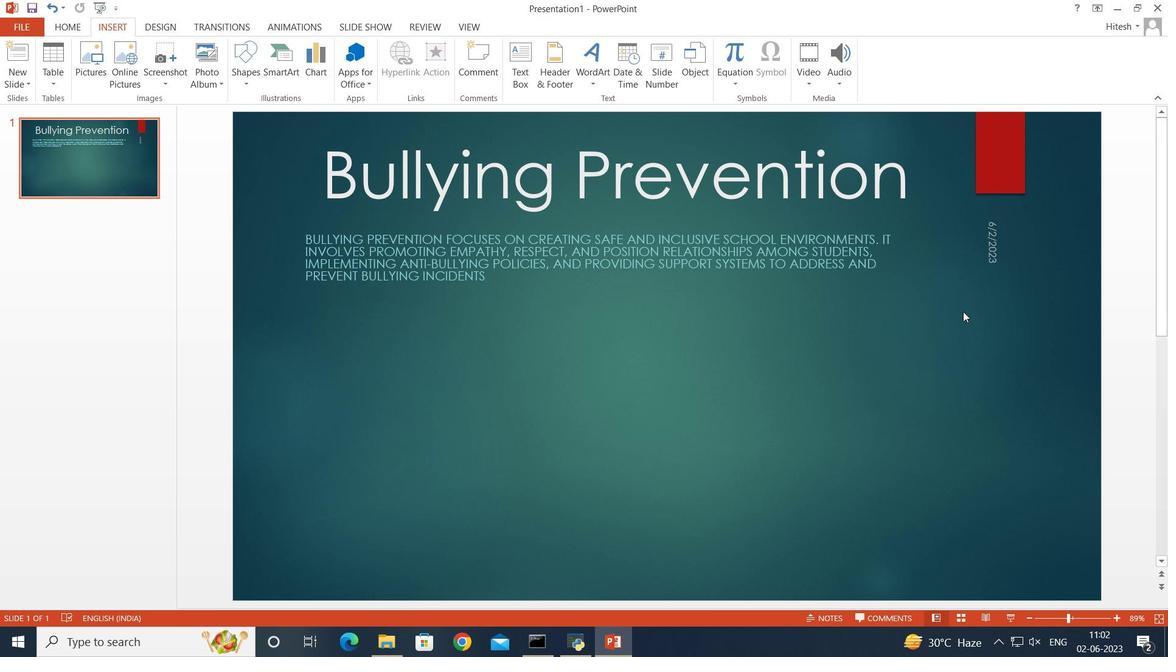 
Action: Mouse moved to (289, 21)
Screenshot: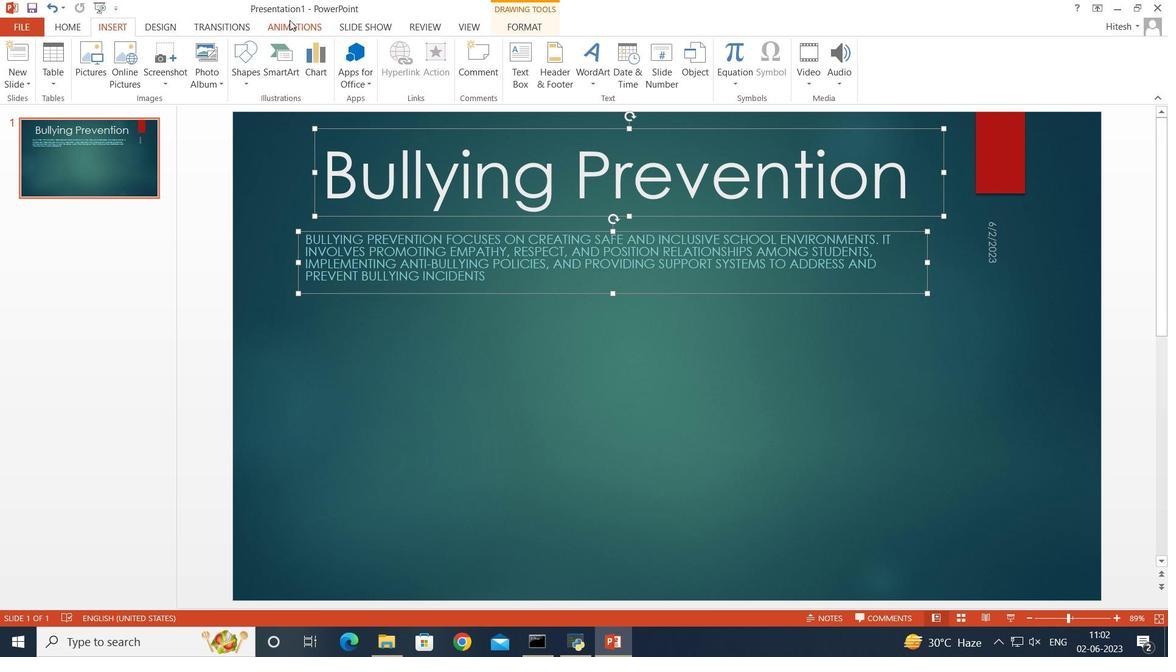 
Action: Mouse pressed left at (289, 21)
Screenshot: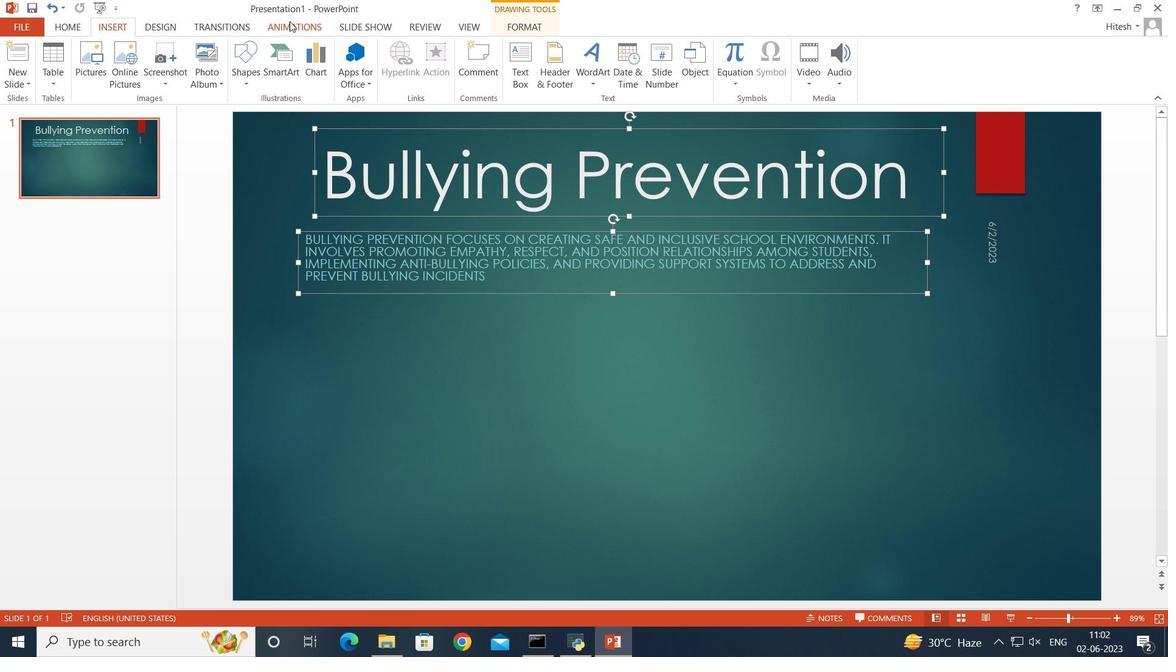 
Action: Mouse moved to (731, 75)
Screenshot: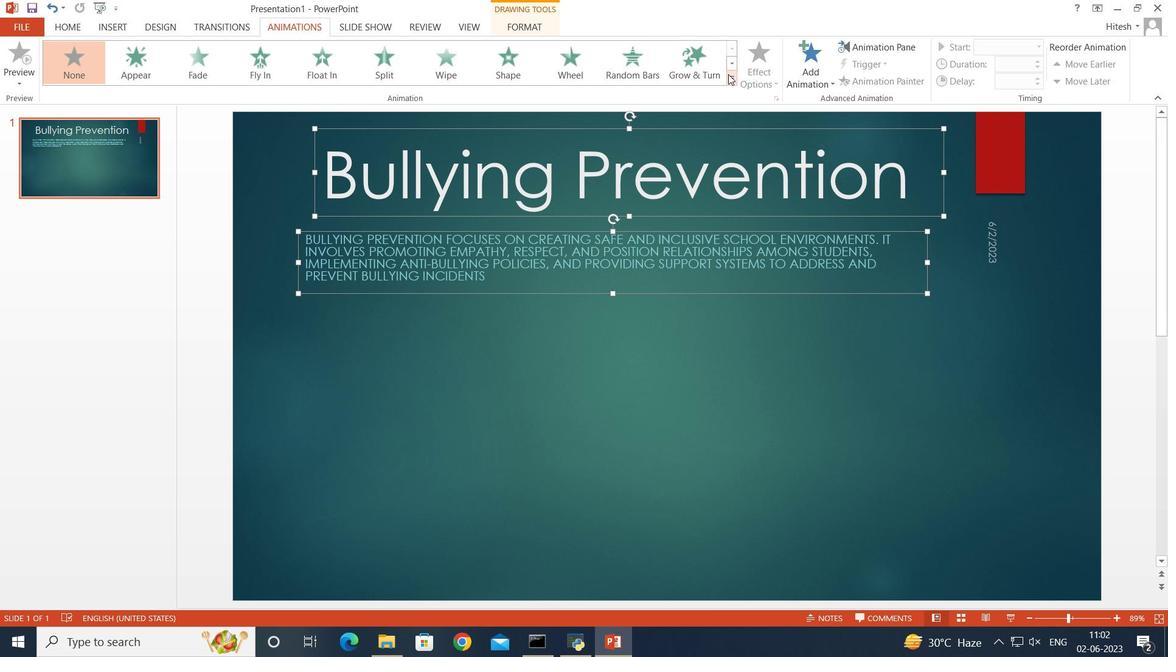 
Action: Mouse pressed left at (731, 75)
Screenshot: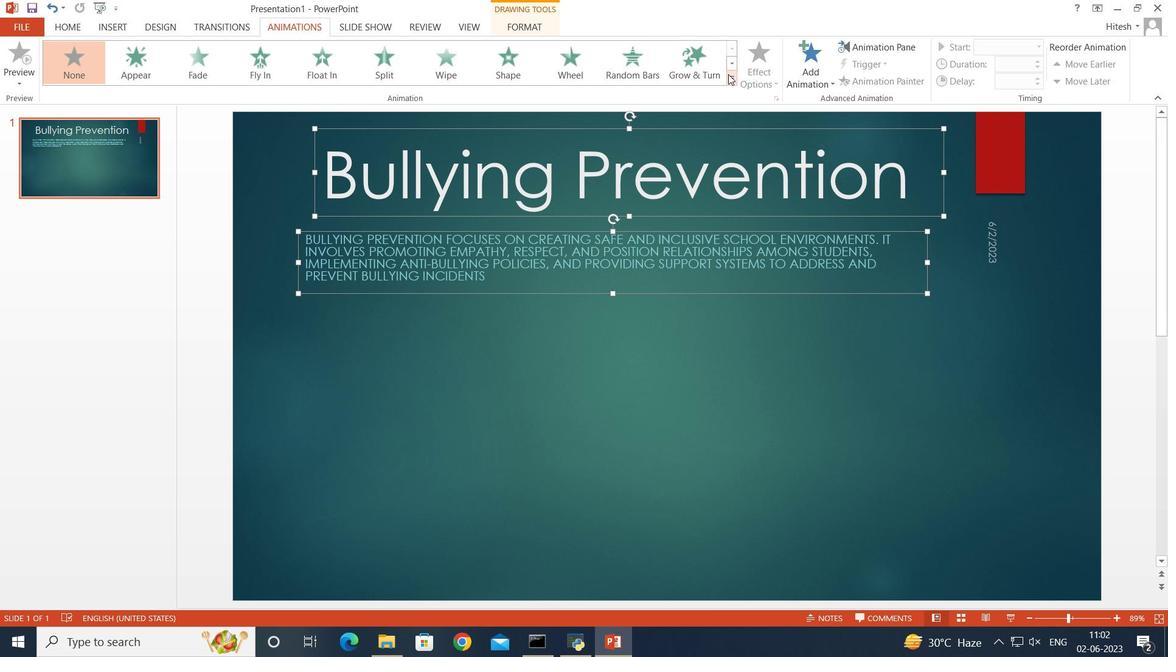 
Action: Mouse moved to (398, 283)
Screenshot: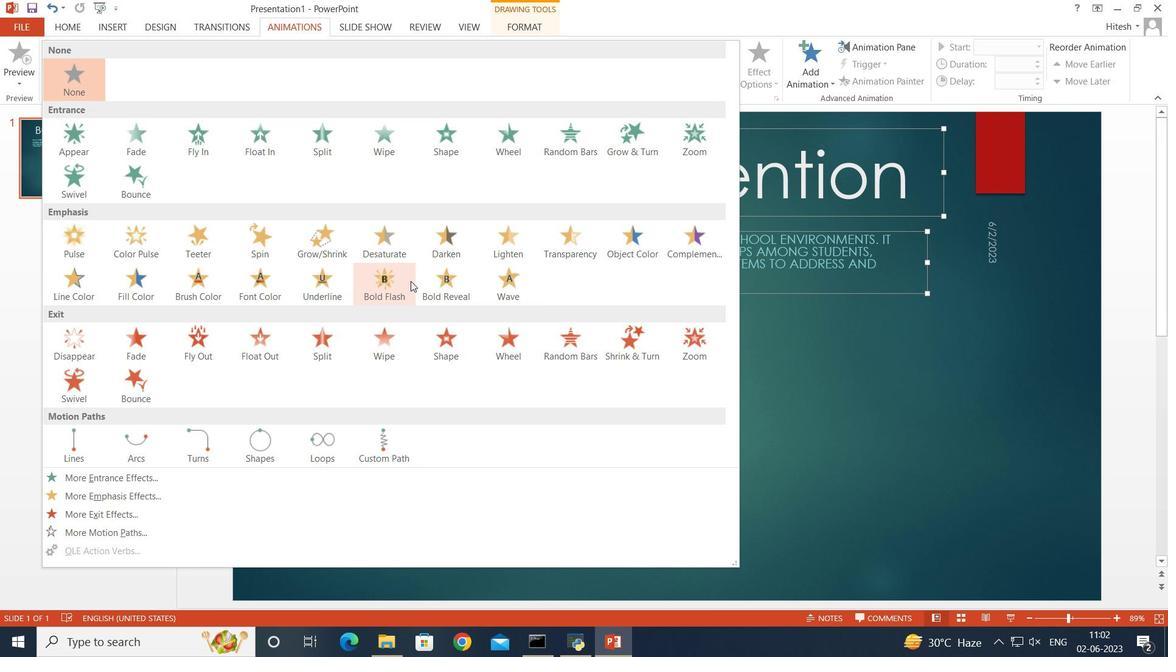 
Action: Mouse pressed left at (398, 283)
Screenshot: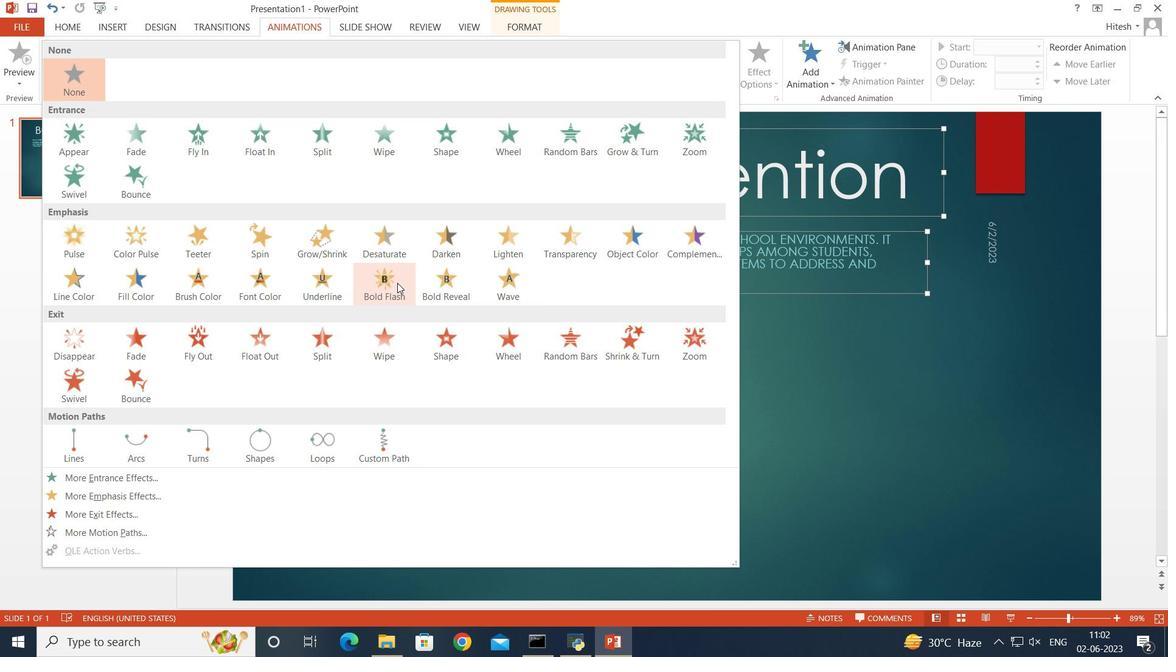 
Action: Mouse moved to (424, 318)
Screenshot: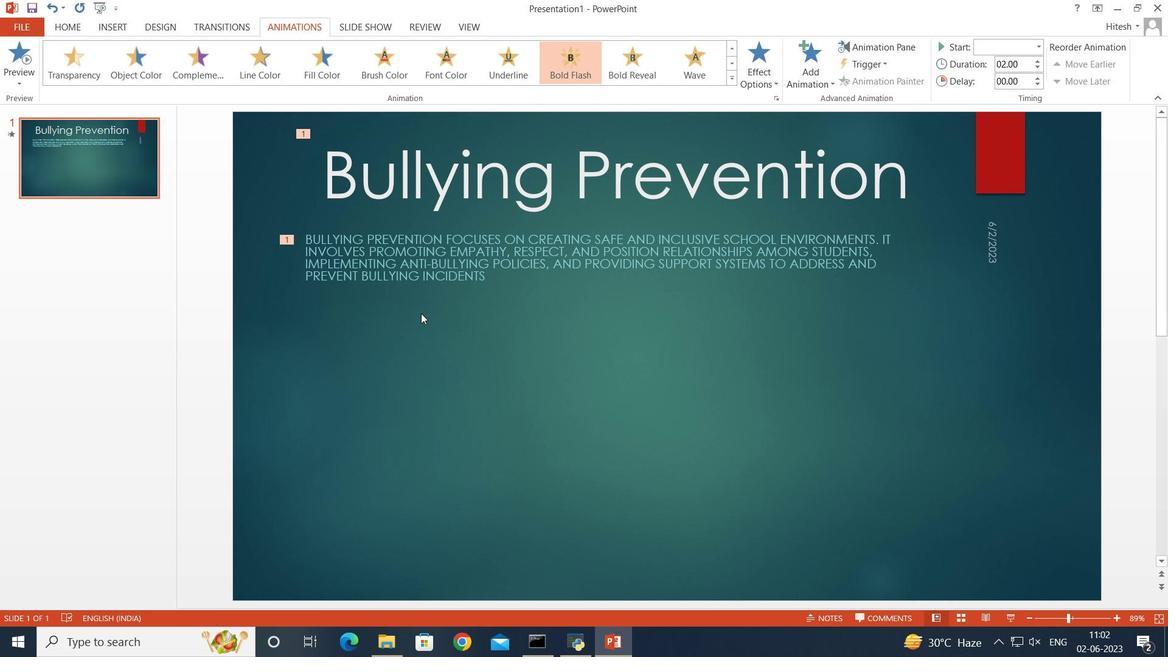 
